 Task: Find connections with filter location Villa Bisonó with filter topic #Indiawith filter profile language French with filter current company Upload Your Resume with filter school Kongu Engineering College  with filter industry Oil, Gas, and Mining with filter service category Real Estate with filter keywords title Marketing Research Analyst
Action: Mouse moved to (684, 94)
Screenshot: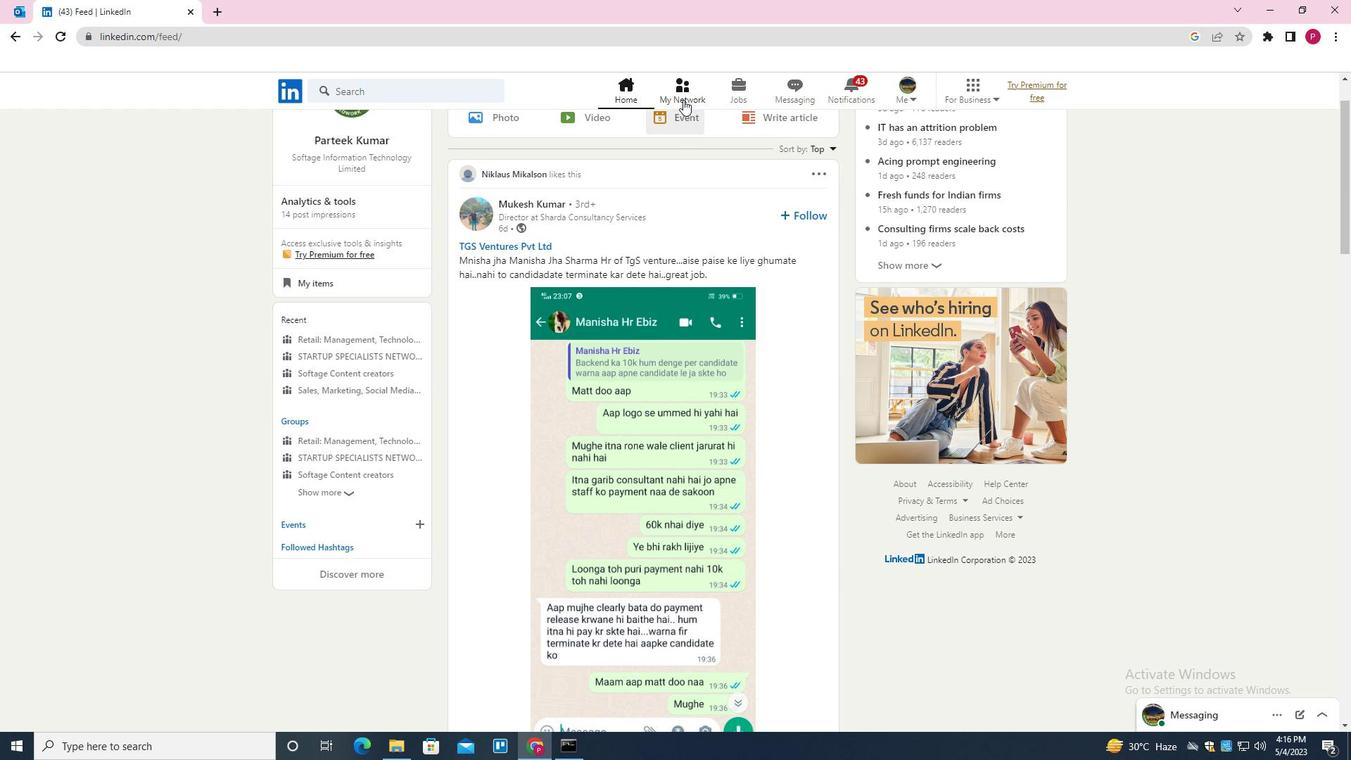 
Action: Mouse pressed left at (684, 94)
Screenshot: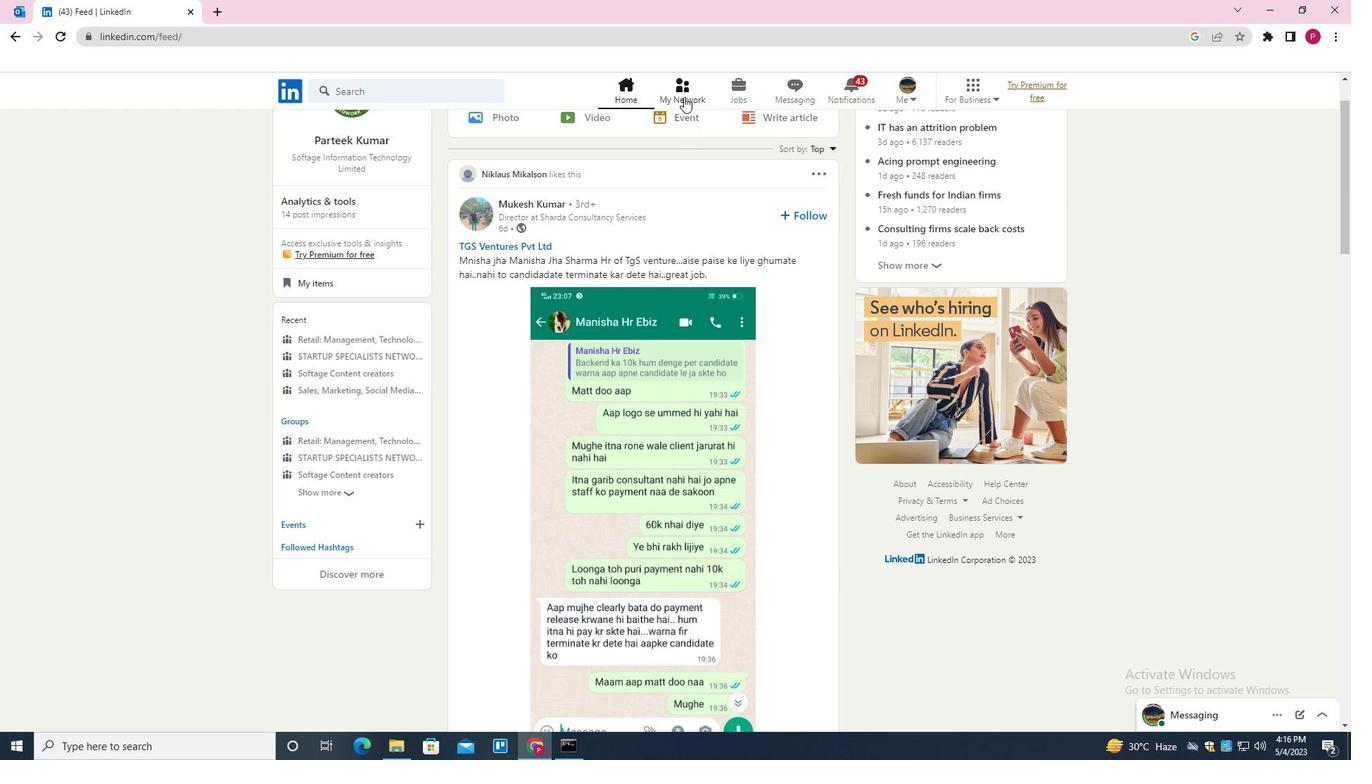 
Action: Mouse moved to (418, 168)
Screenshot: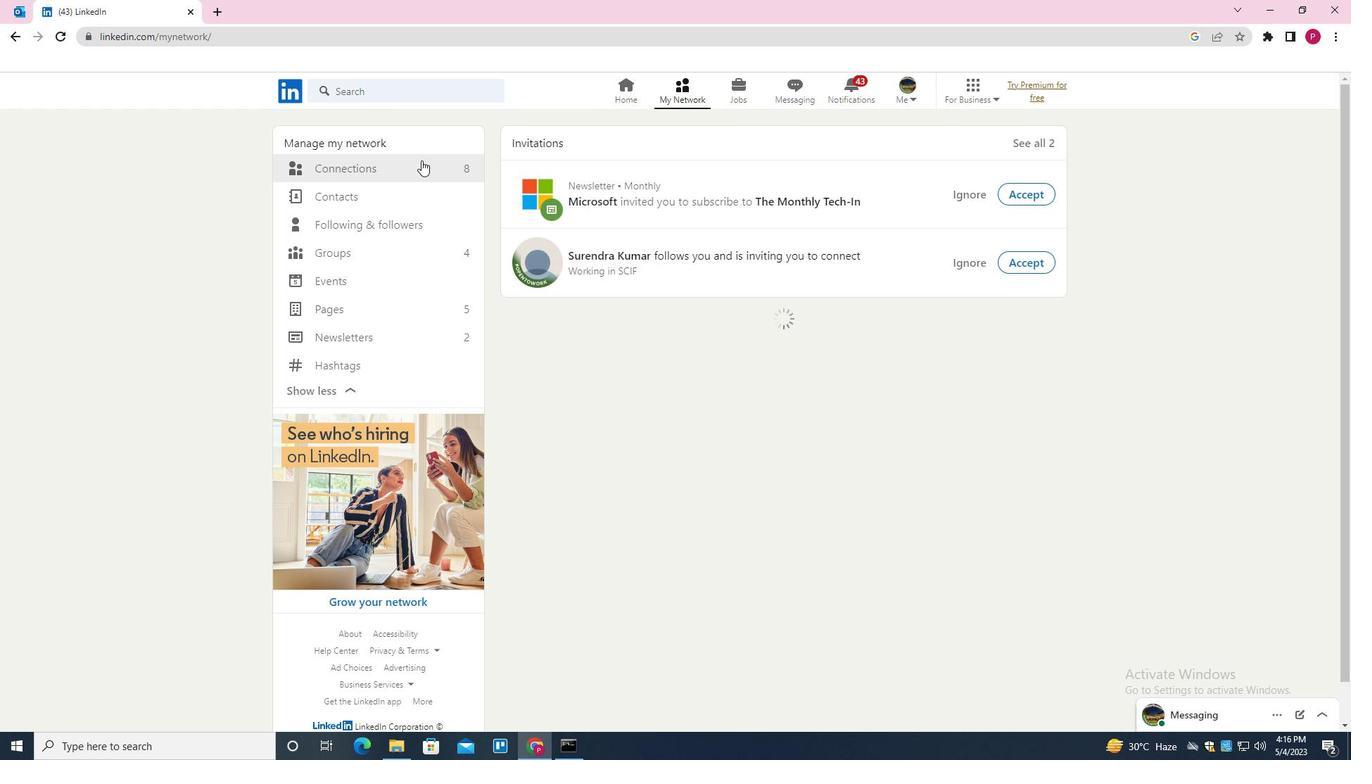 
Action: Mouse pressed left at (418, 168)
Screenshot: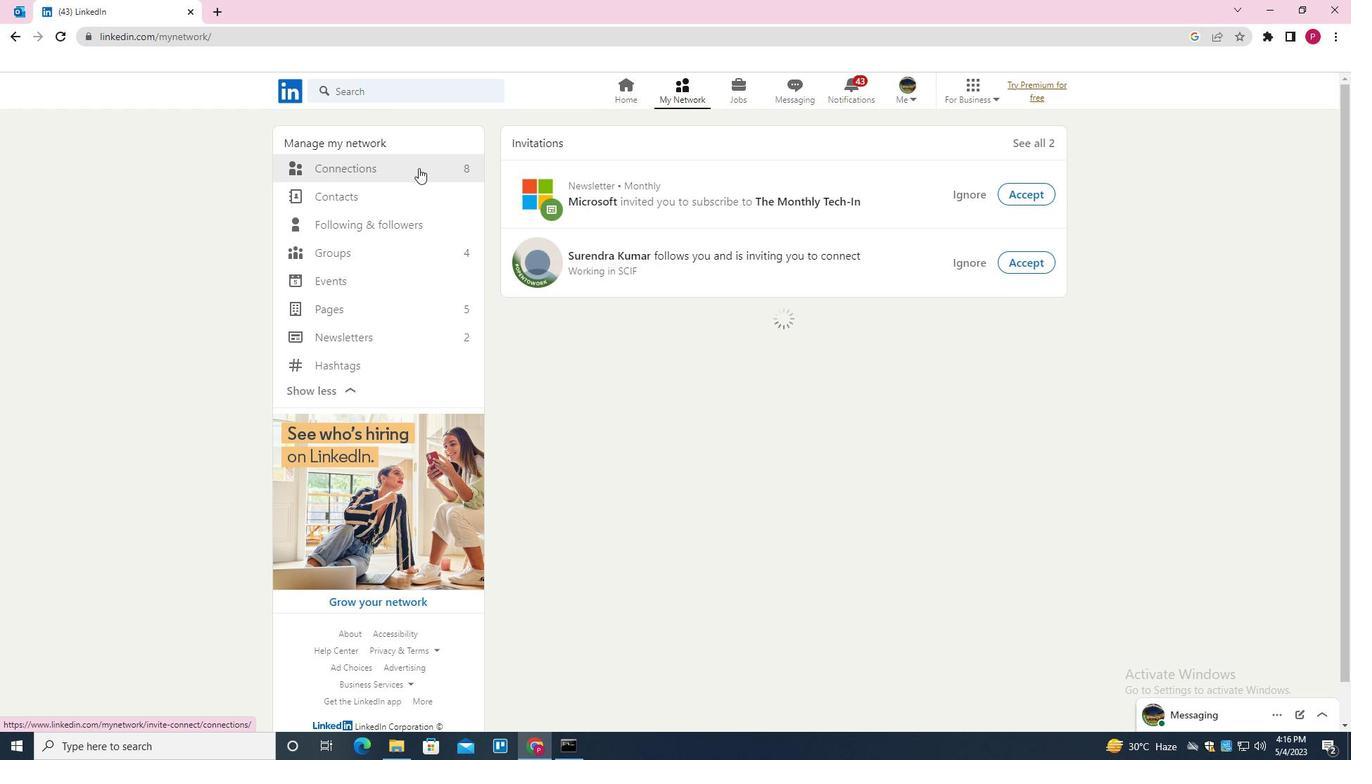 
Action: Mouse moved to (775, 173)
Screenshot: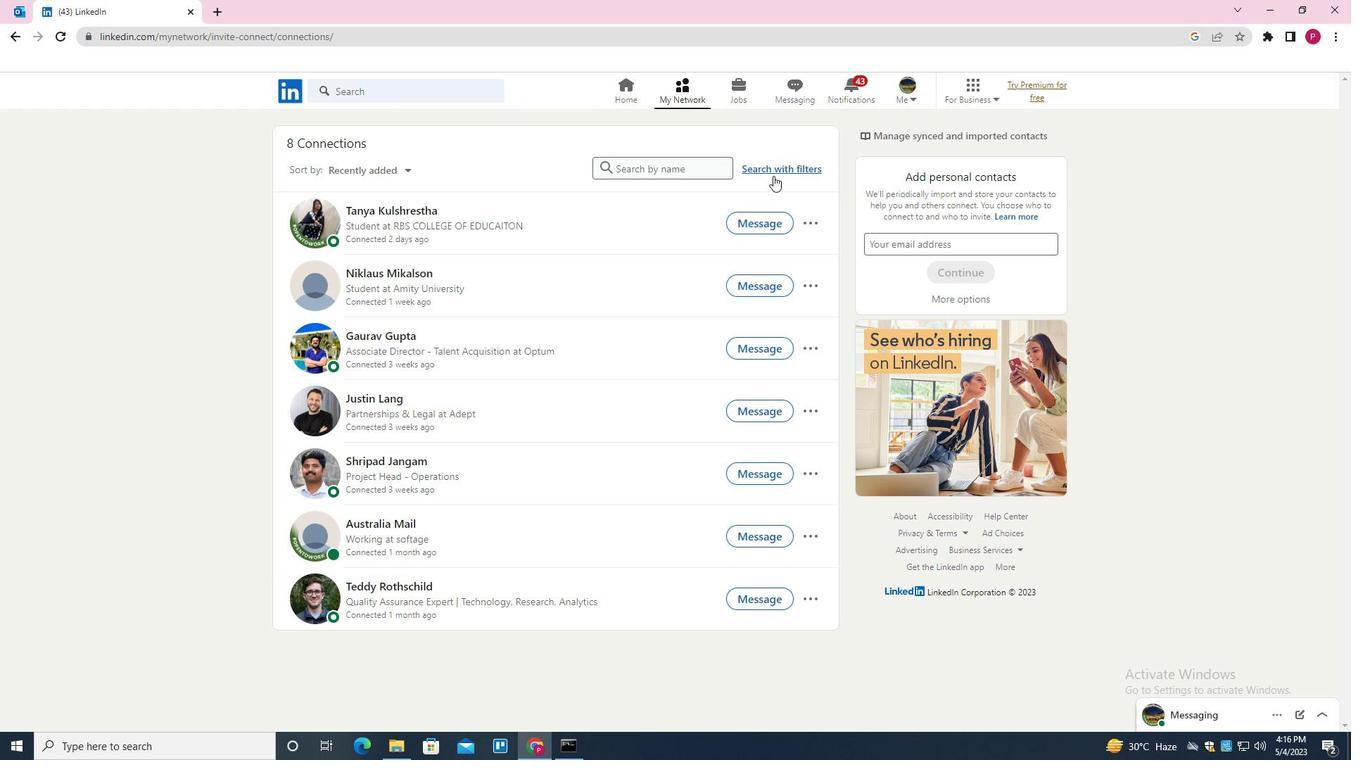 
Action: Mouse pressed left at (775, 173)
Screenshot: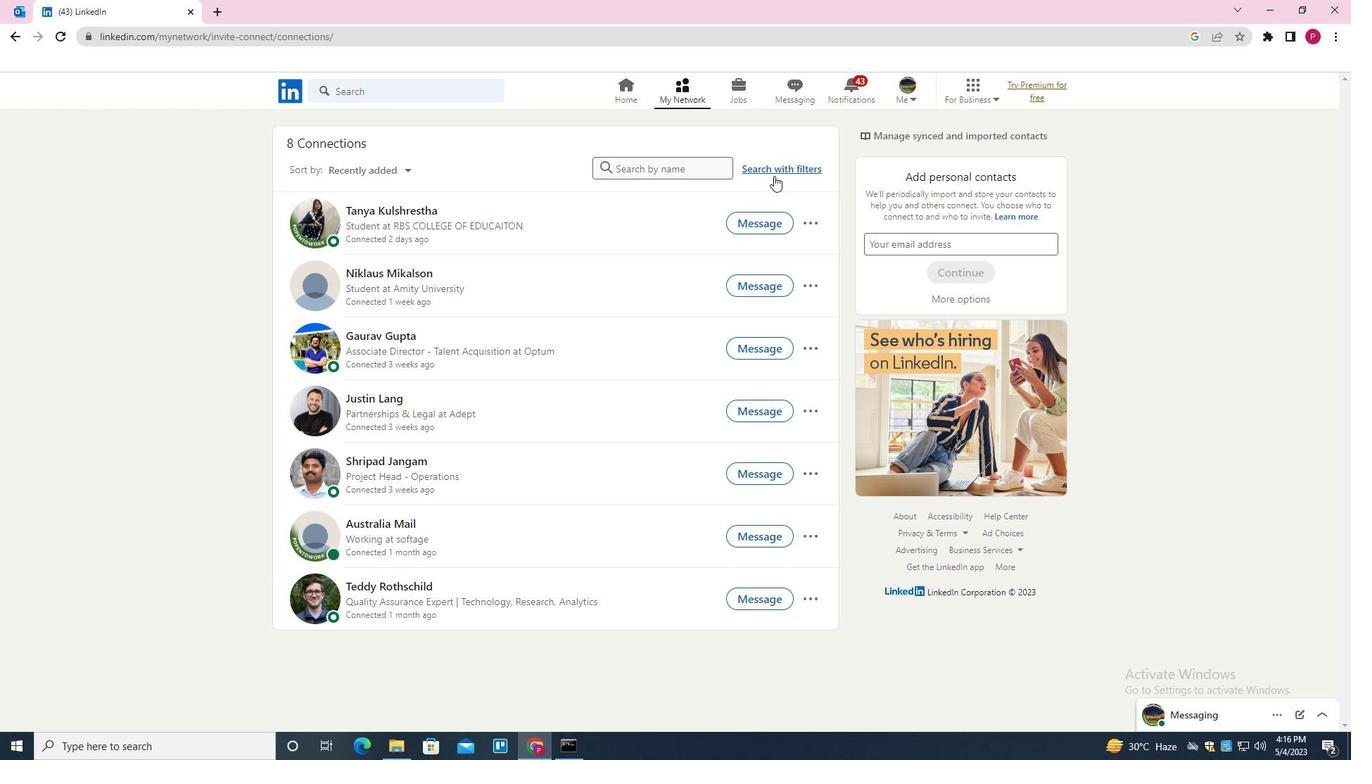 
Action: Mouse moved to (724, 134)
Screenshot: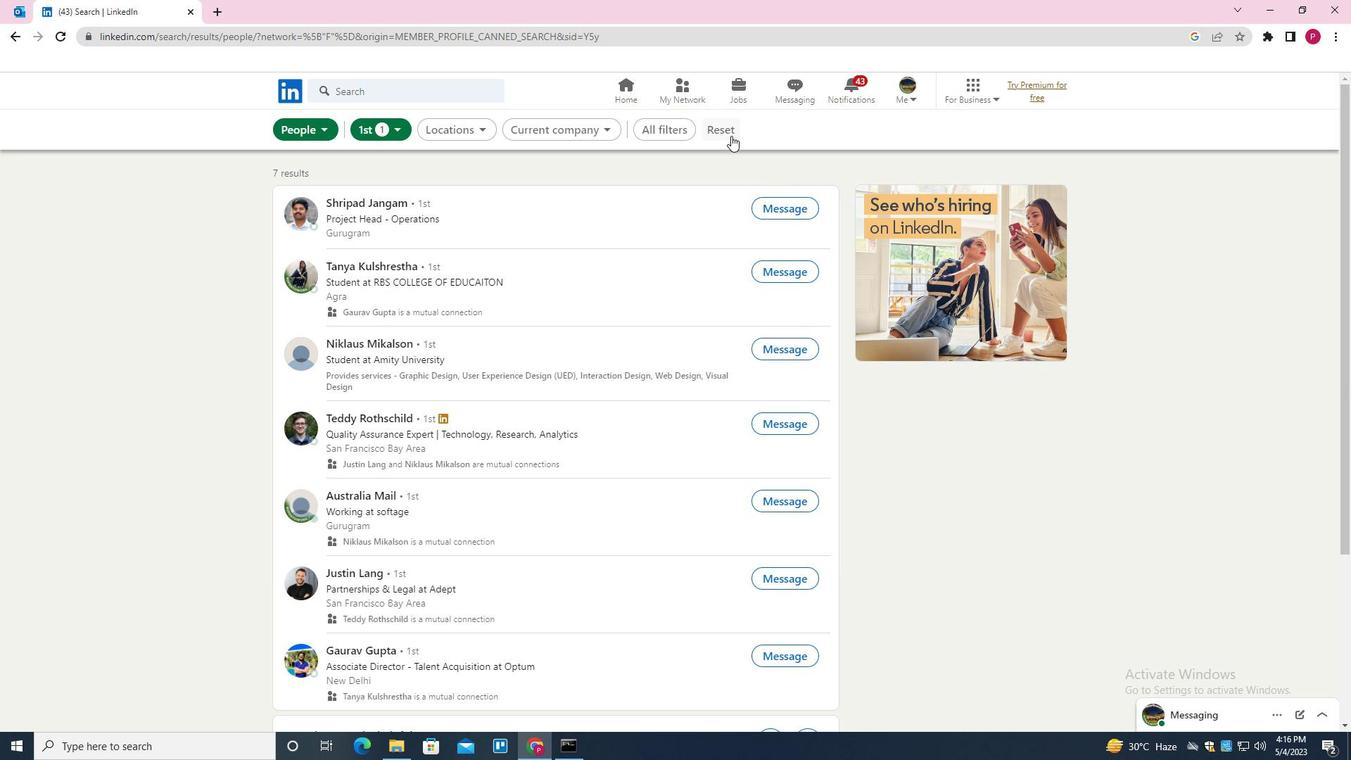 
Action: Mouse pressed left at (724, 134)
Screenshot: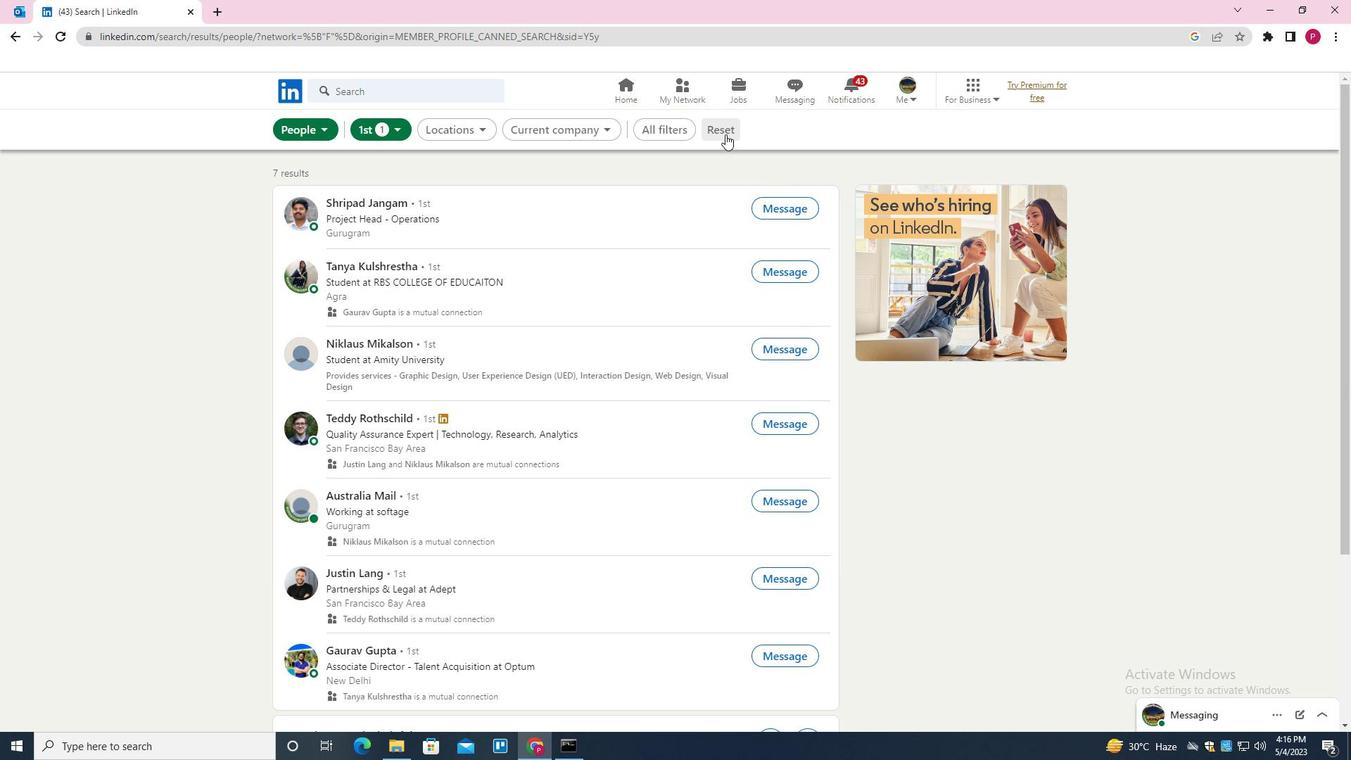 
Action: Mouse moved to (717, 131)
Screenshot: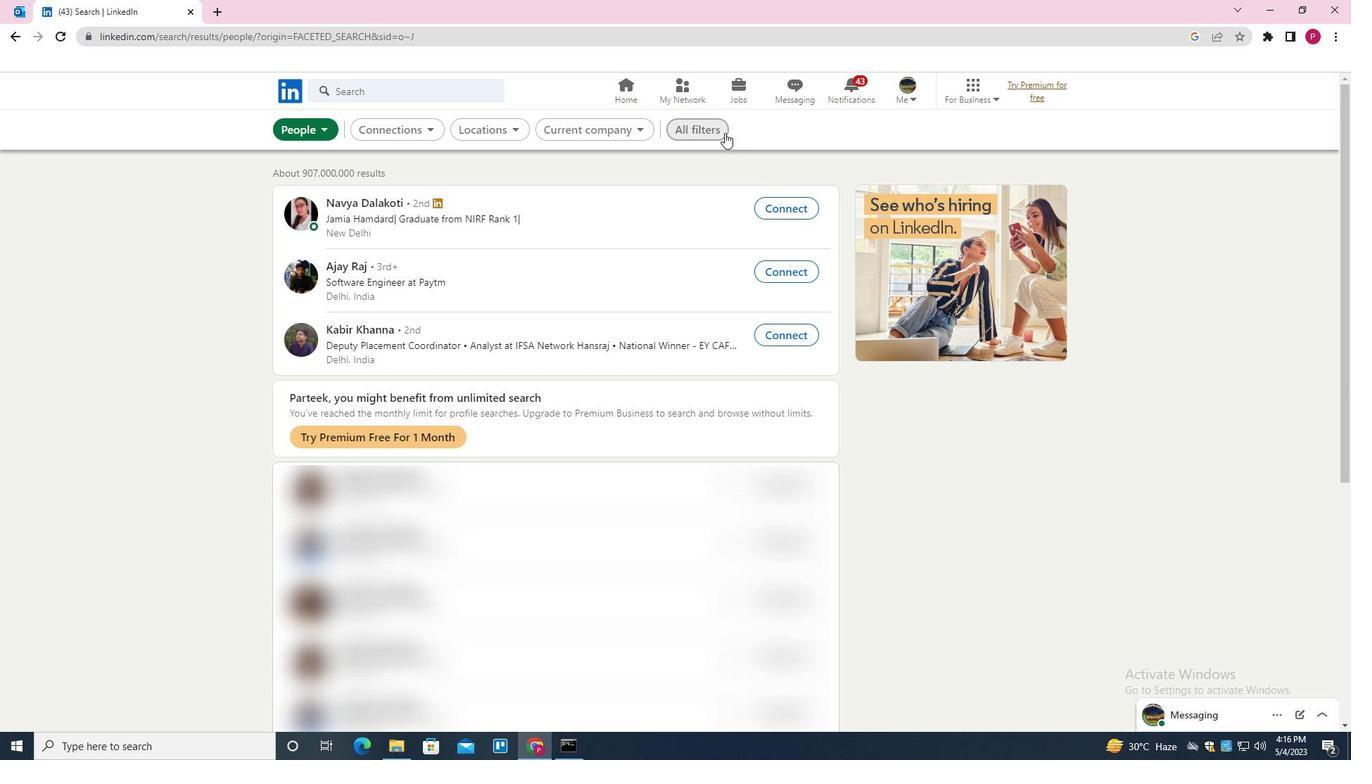 
Action: Mouse pressed left at (717, 131)
Screenshot: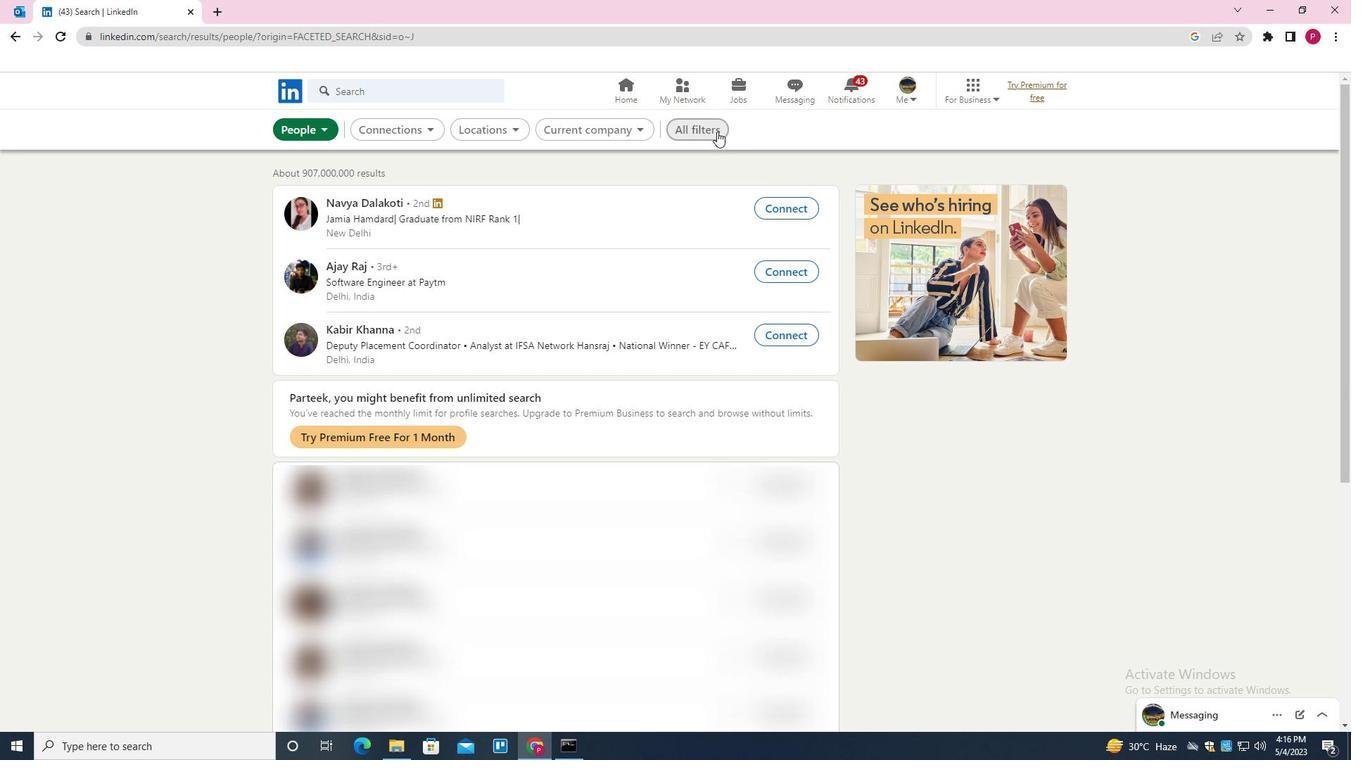 
Action: Mouse moved to (1130, 345)
Screenshot: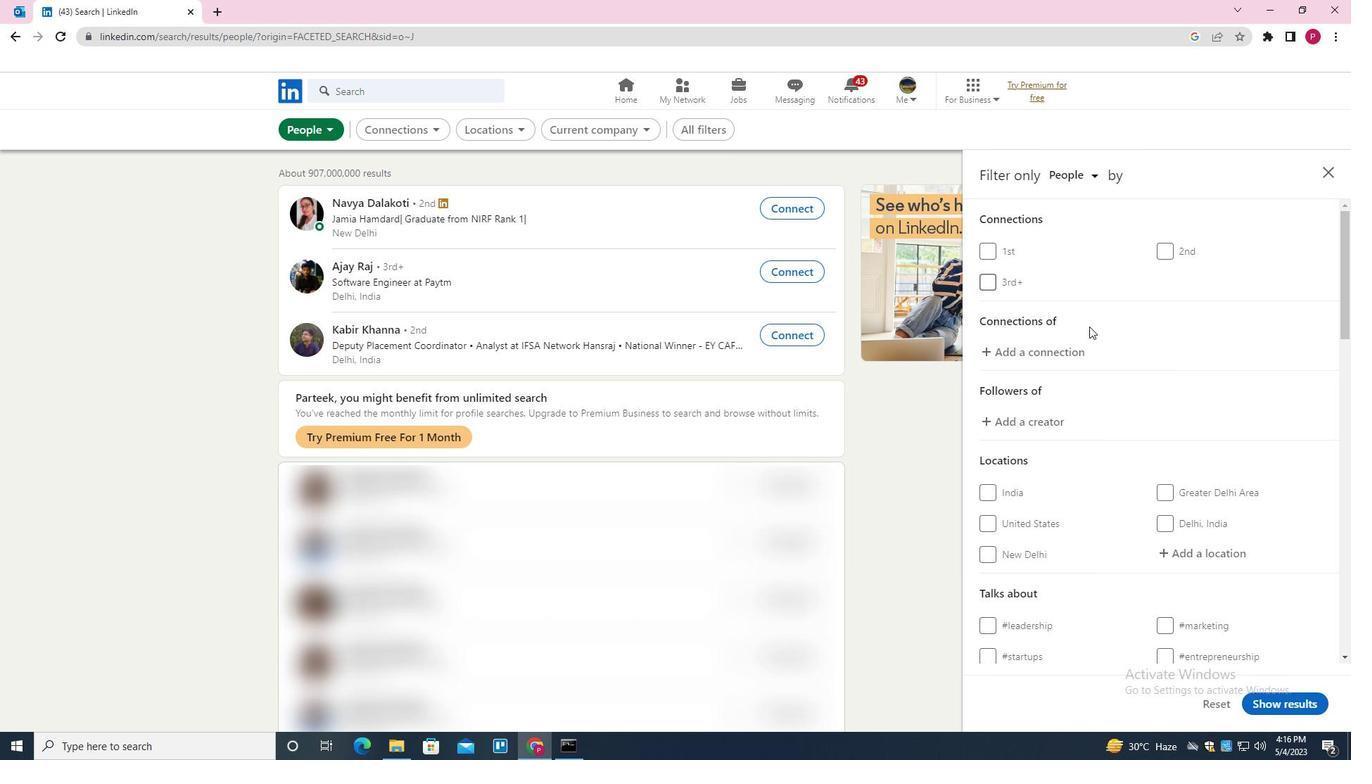 
Action: Mouse scrolled (1130, 344) with delta (0, 0)
Screenshot: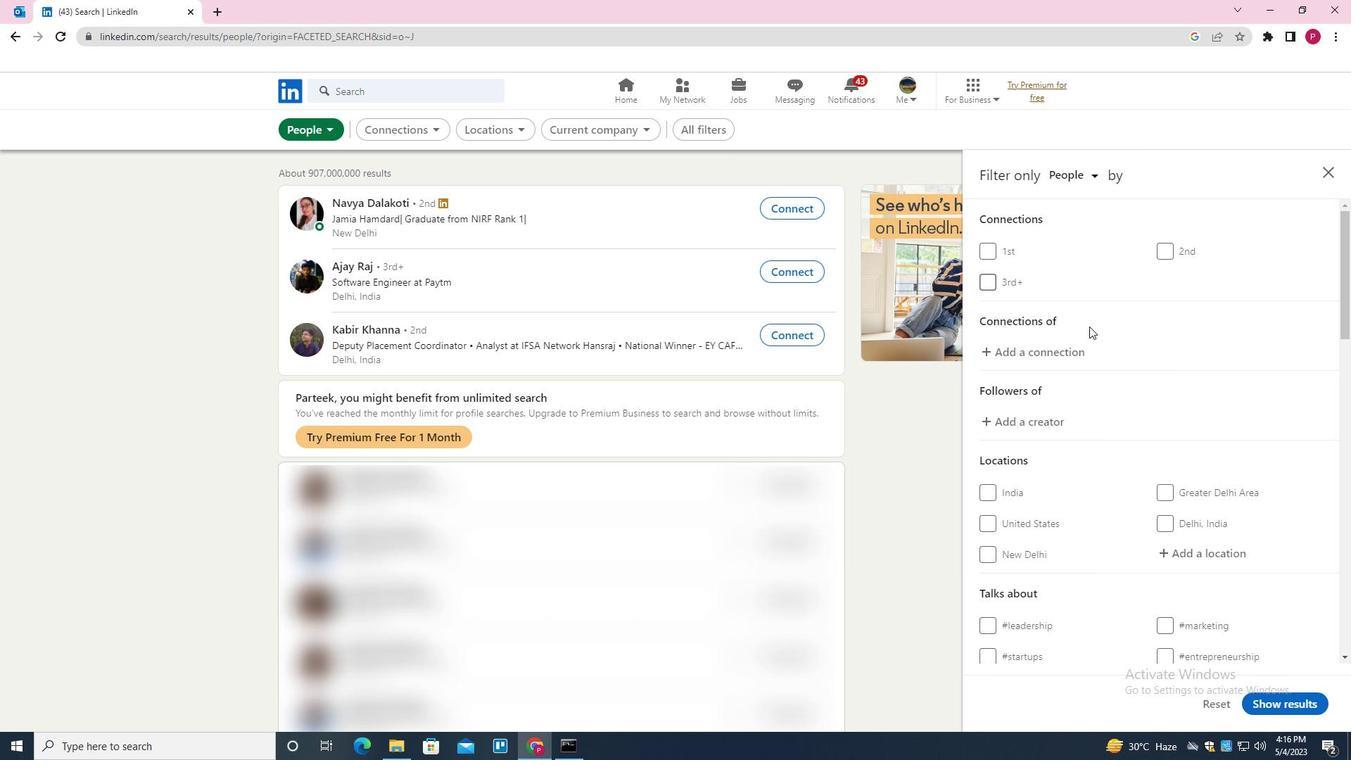 
Action: Mouse moved to (1138, 349)
Screenshot: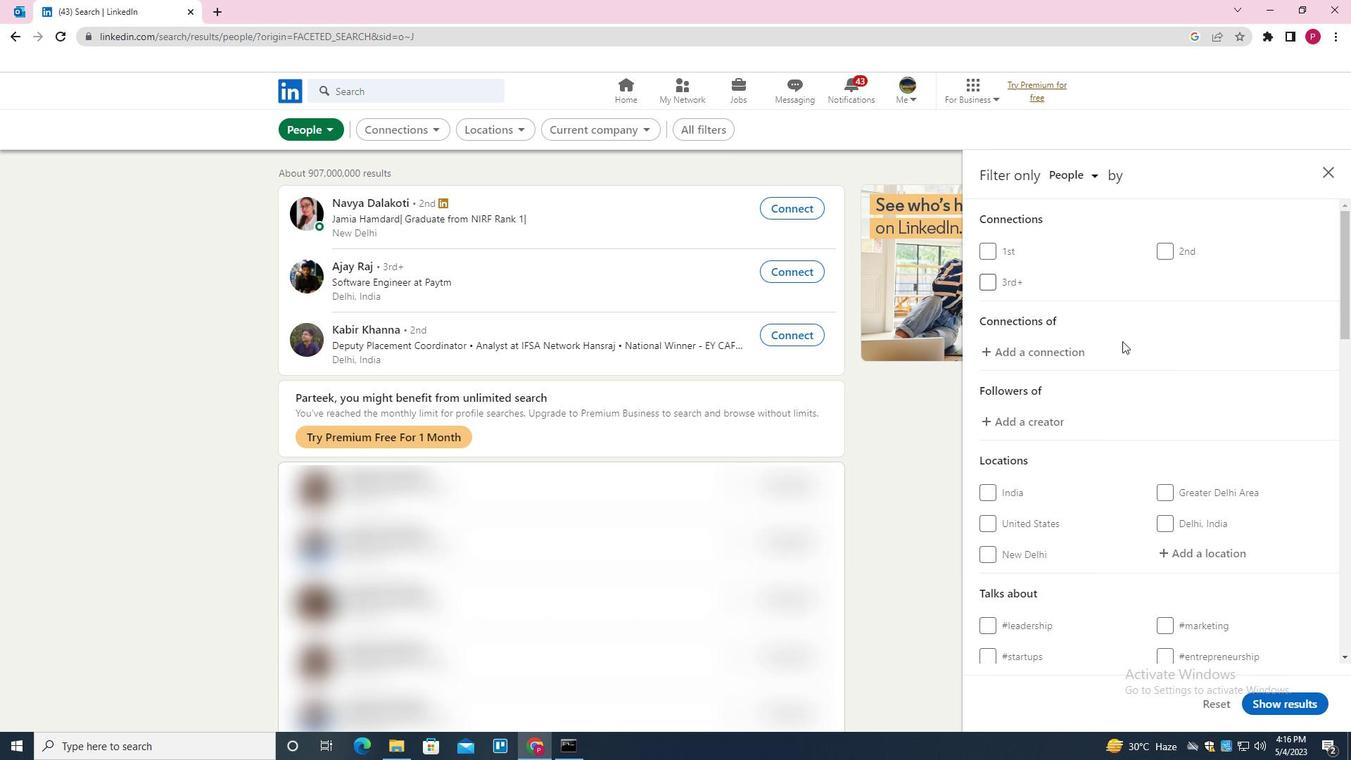 
Action: Mouse scrolled (1138, 348) with delta (0, 0)
Screenshot: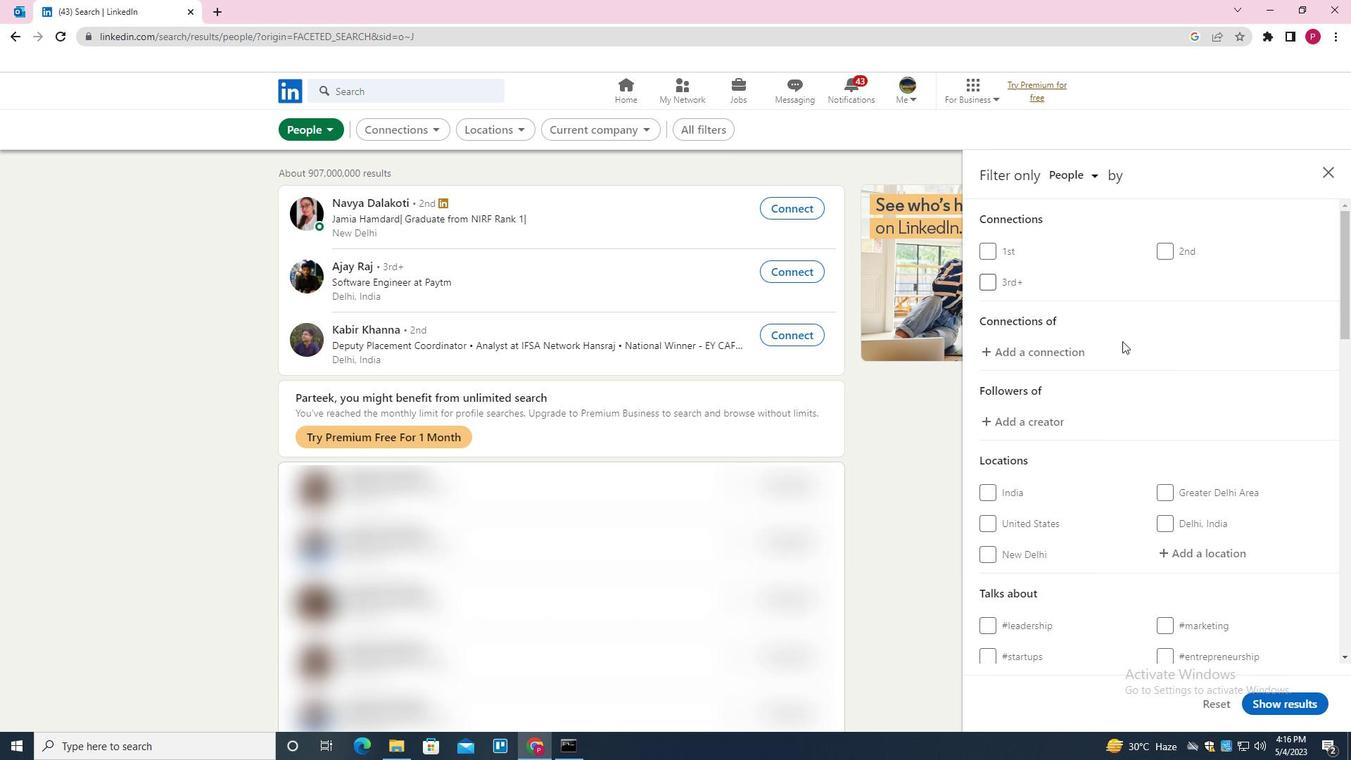 
Action: Mouse moved to (1143, 350)
Screenshot: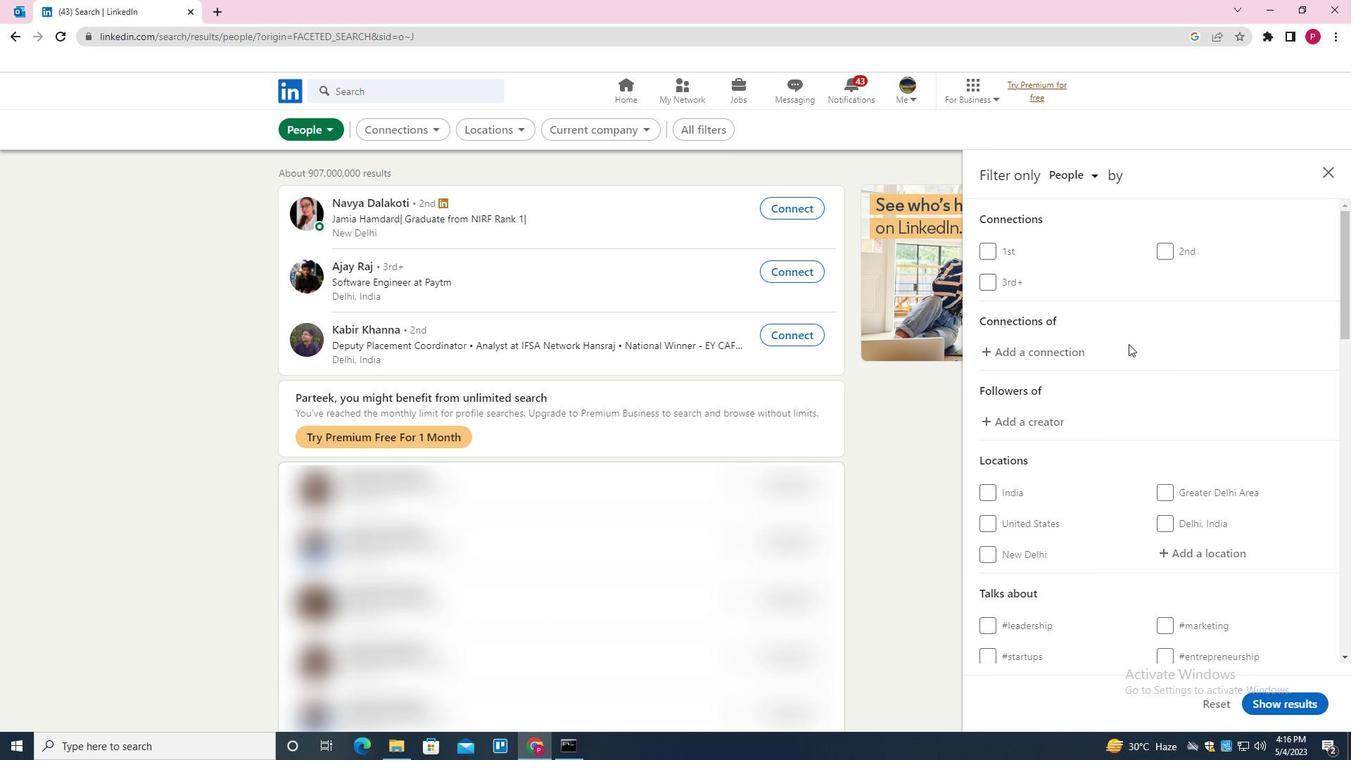 
Action: Mouse scrolled (1143, 349) with delta (0, 0)
Screenshot: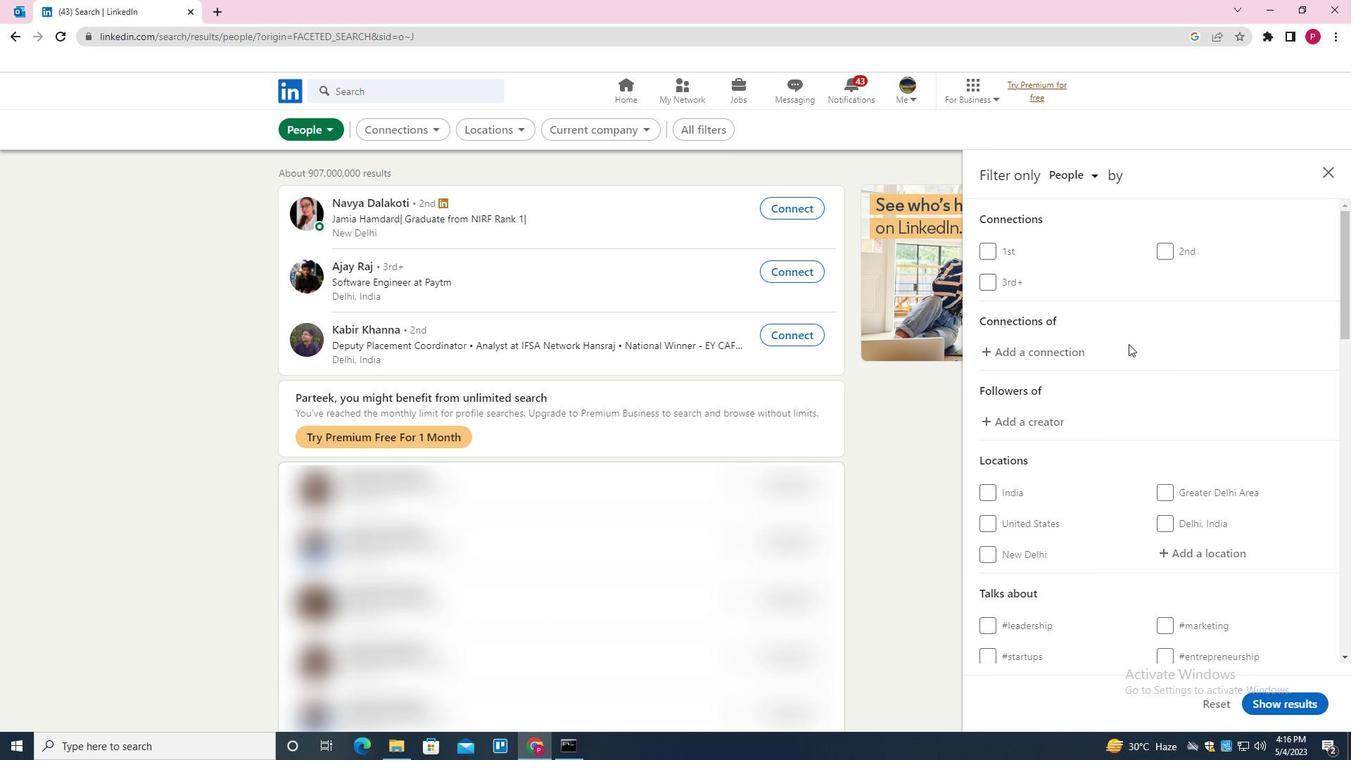 
Action: Mouse moved to (1209, 335)
Screenshot: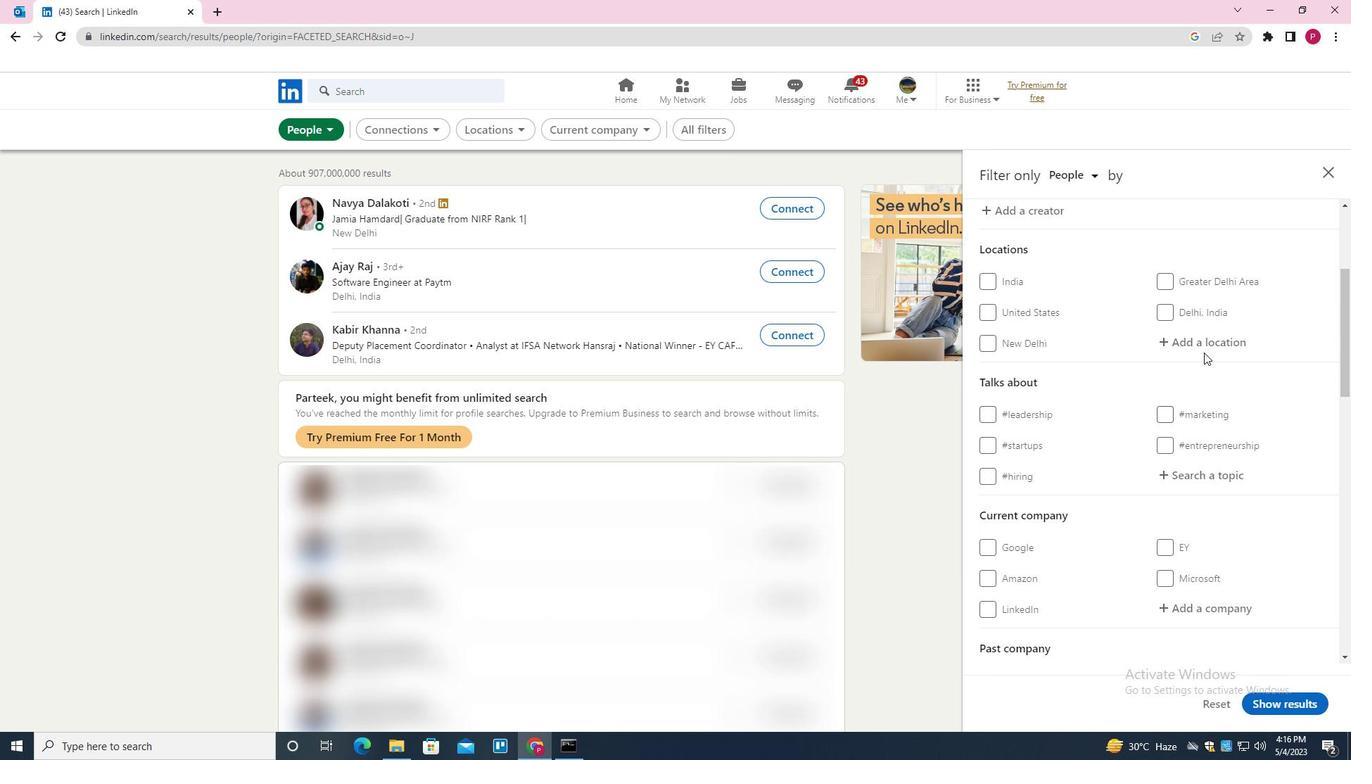 
Action: Mouse pressed left at (1209, 335)
Screenshot: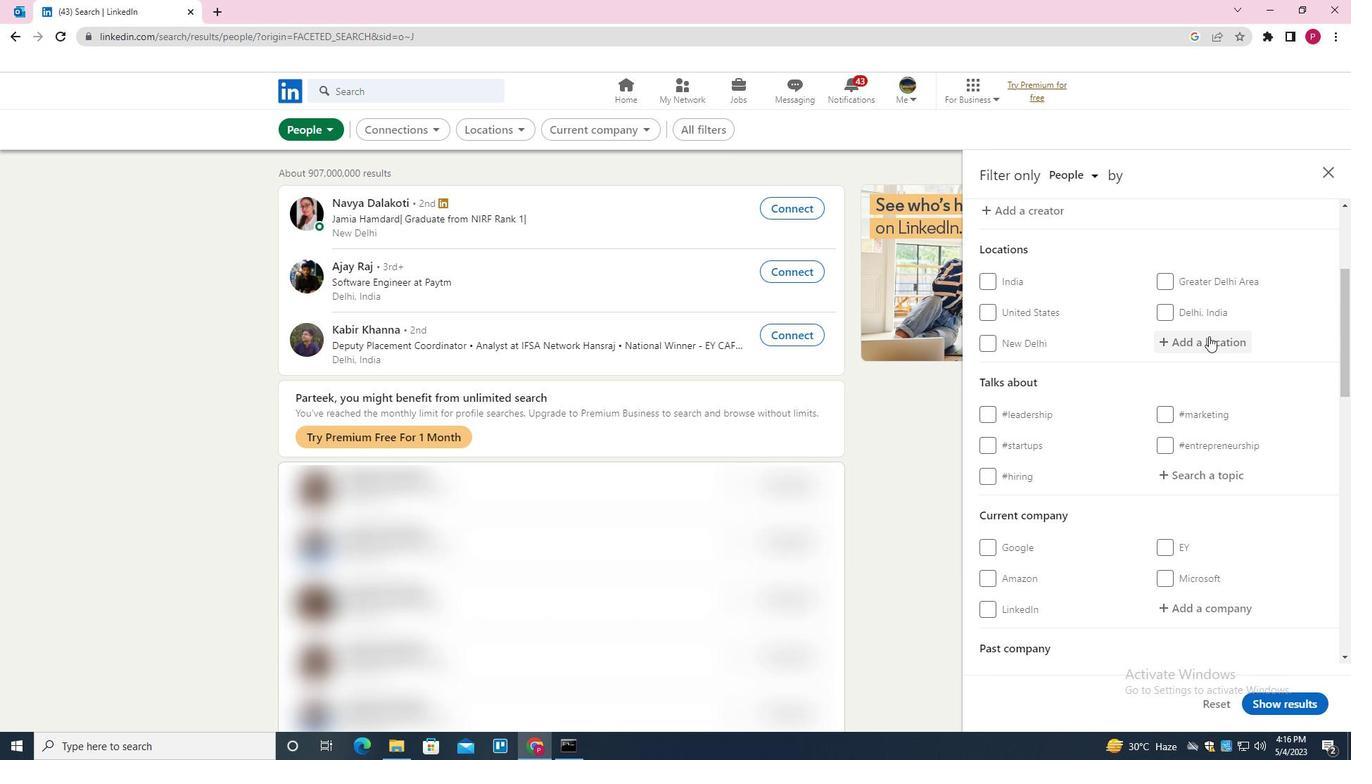 
Action: Mouse moved to (1128, 387)
Screenshot: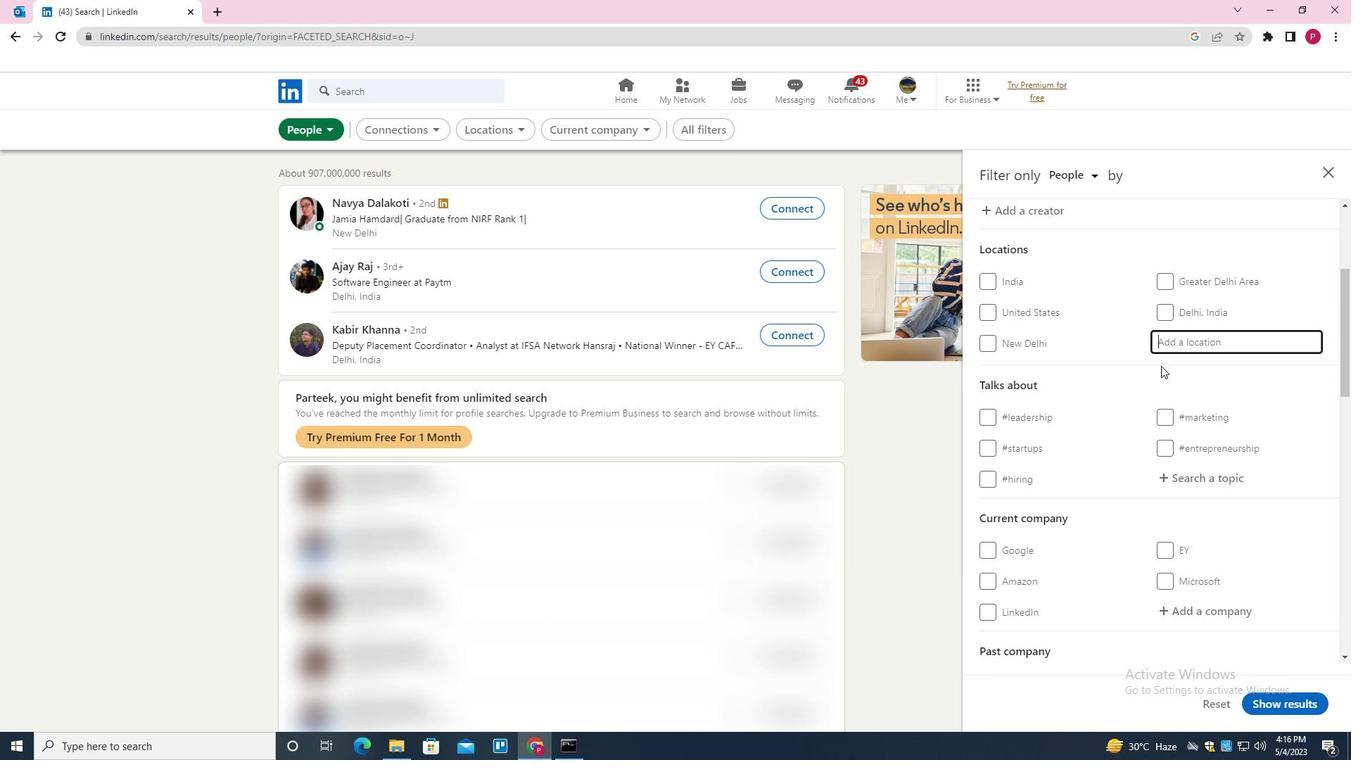 
Action: Key pressed <Key.shift><Key.shift><Key.shift><Key.shift><Key.shift><Key.shift><Key.shift><Key.shift><Key.shift><Key.shift><Key.shift><Key.shift><Key.shift><Key.shift><Key.shift><Key.shift><Key.shift><Key.shift><Key.shift>VILLA<Key.space><Key.shift>BISONO
Screenshot: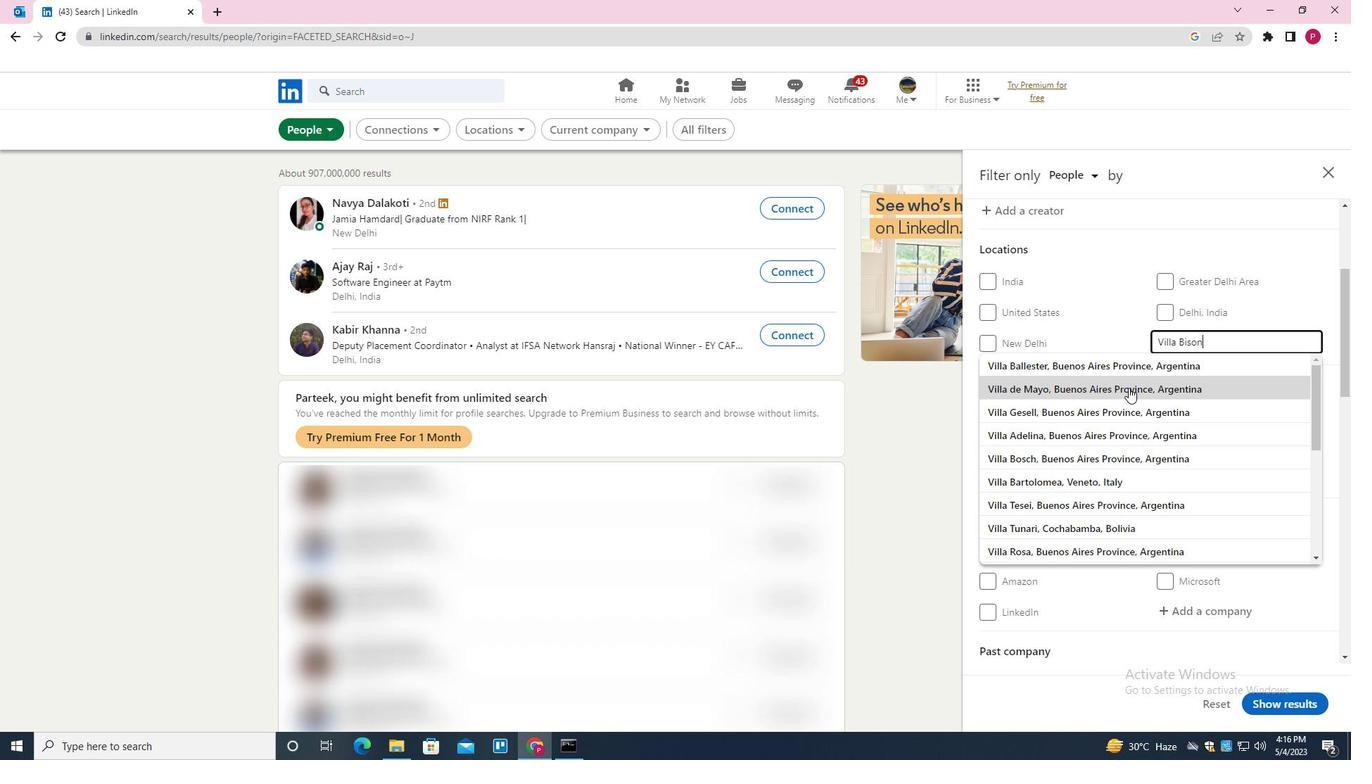 
Action: Mouse moved to (1109, 402)
Screenshot: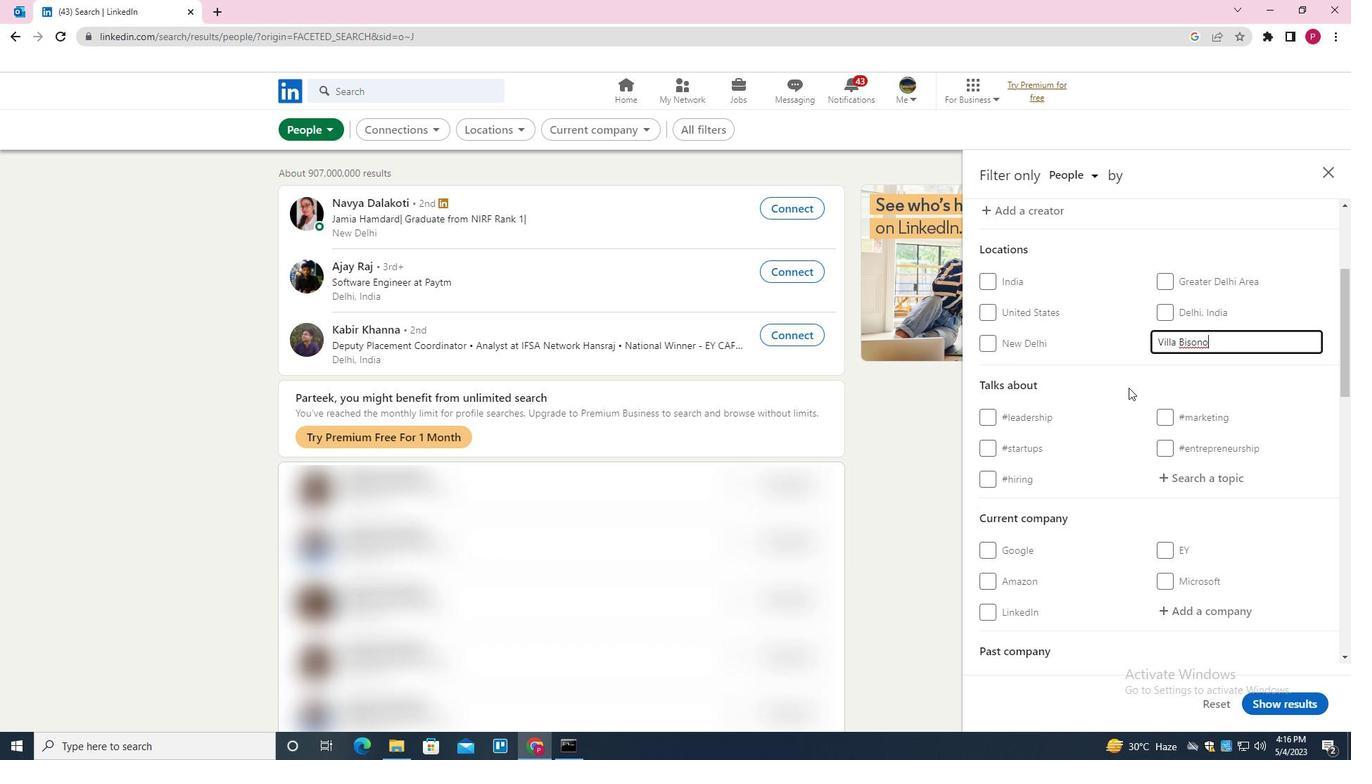 
Action: Mouse scrolled (1109, 401) with delta (0, 0)
Screenshot: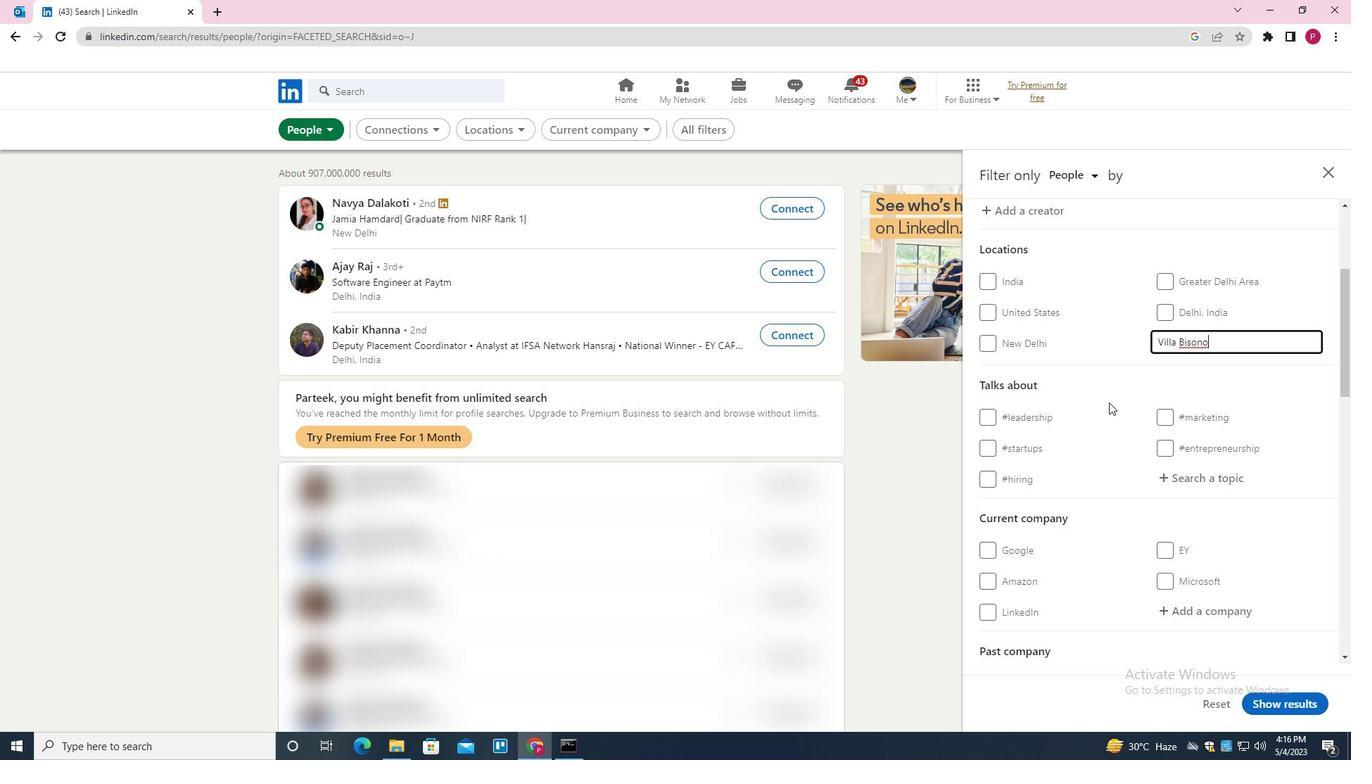 
Action: Mouse scrolled (1109, 401) with delta (0, 0)
Screenshot: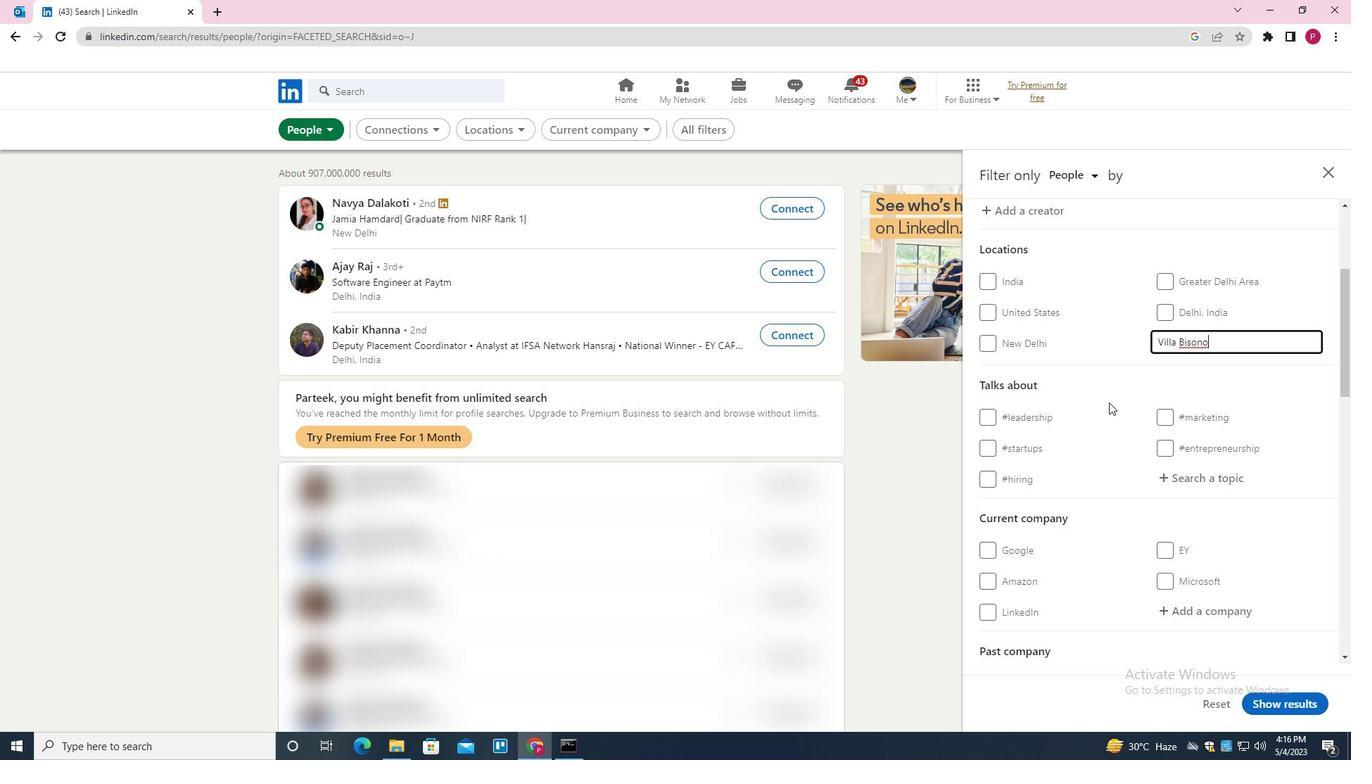 
Action: Mouse moved to (1109, 401)
Screenshot: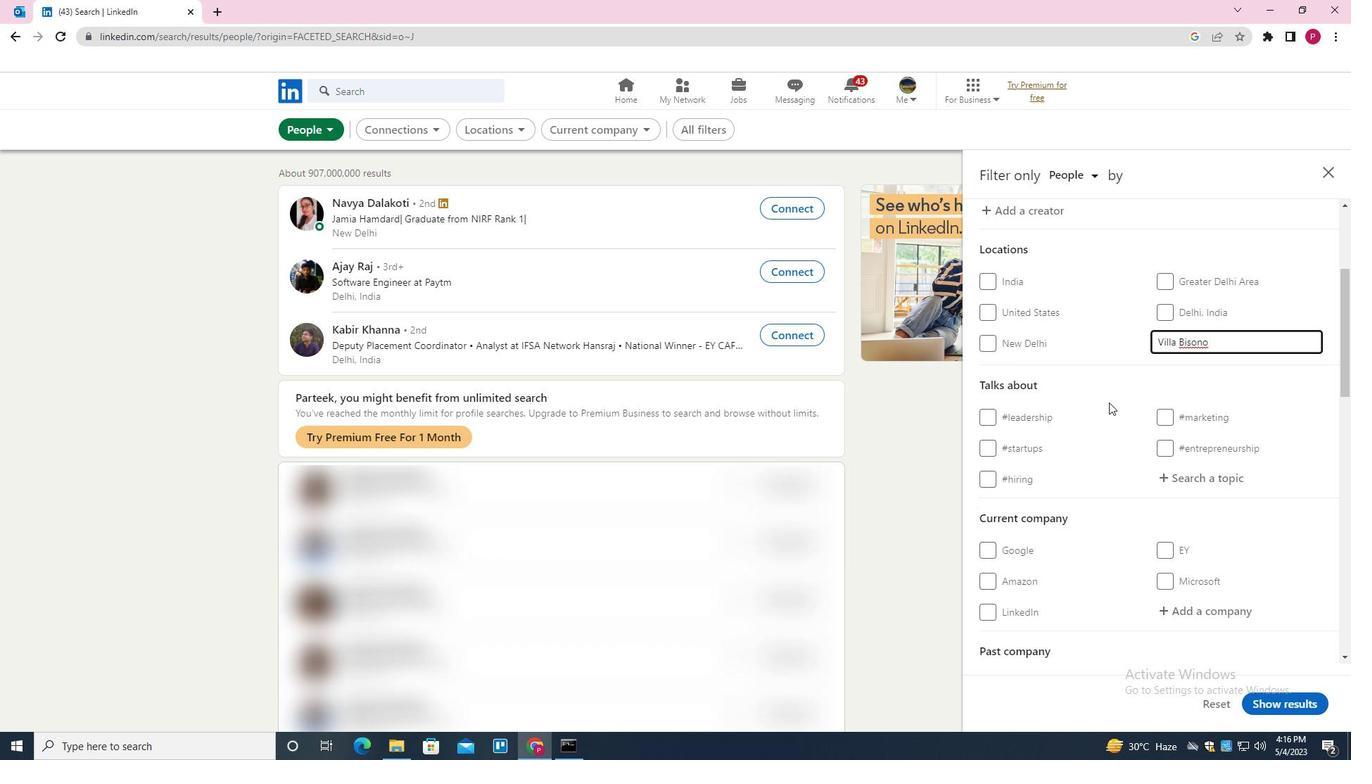 
Action: Mouse scrolled (1109, 401) with delta (0, 0)
Screenshot: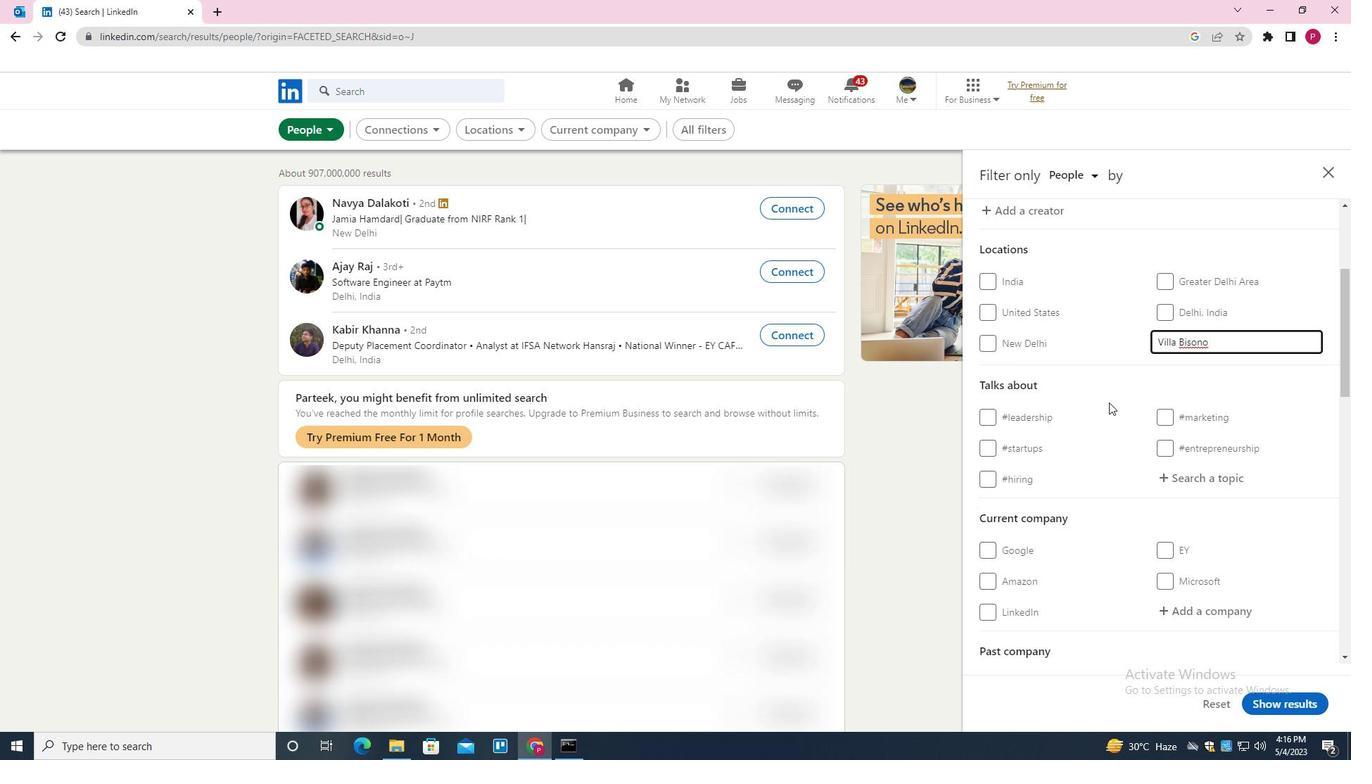 
Action: Mouse moved to (1213, 276)
Screenshot: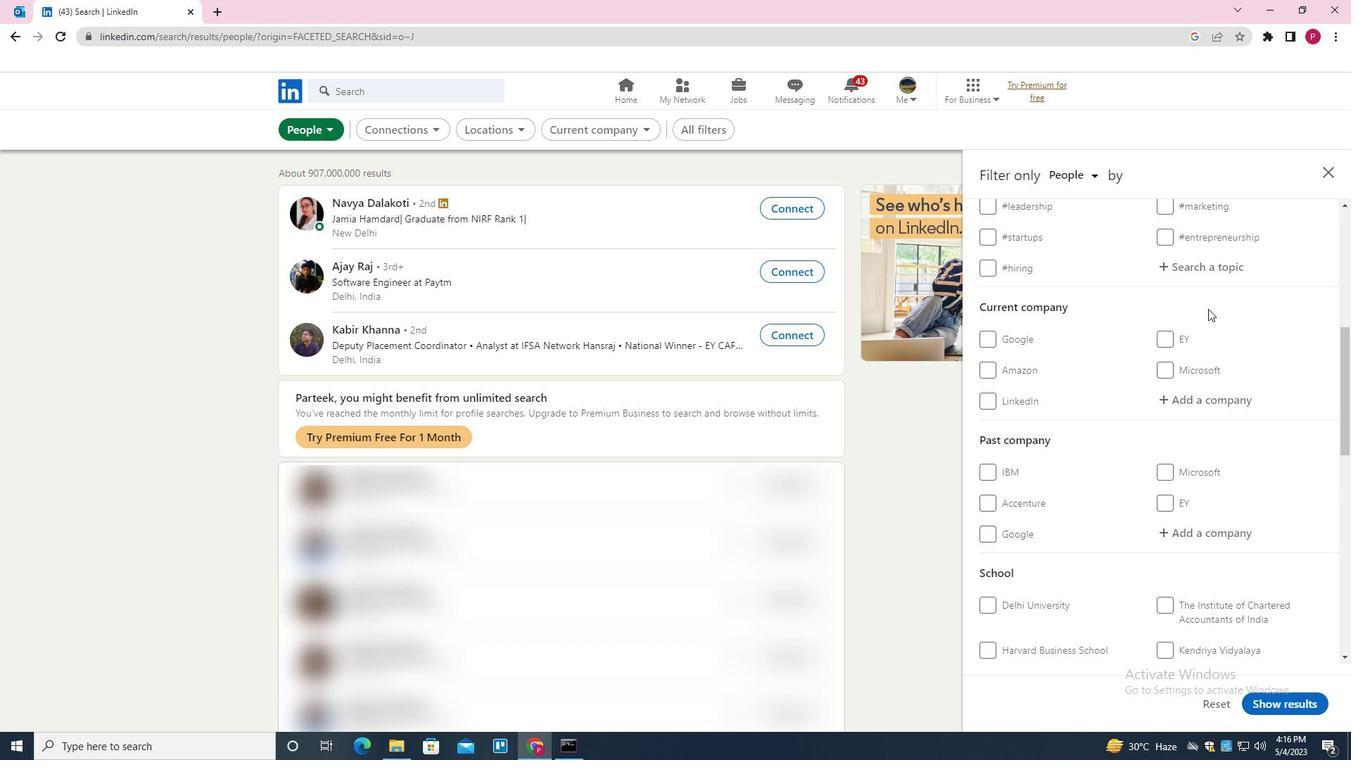 
Action: Mouse pressed left at (1213, 276)
Screenshot: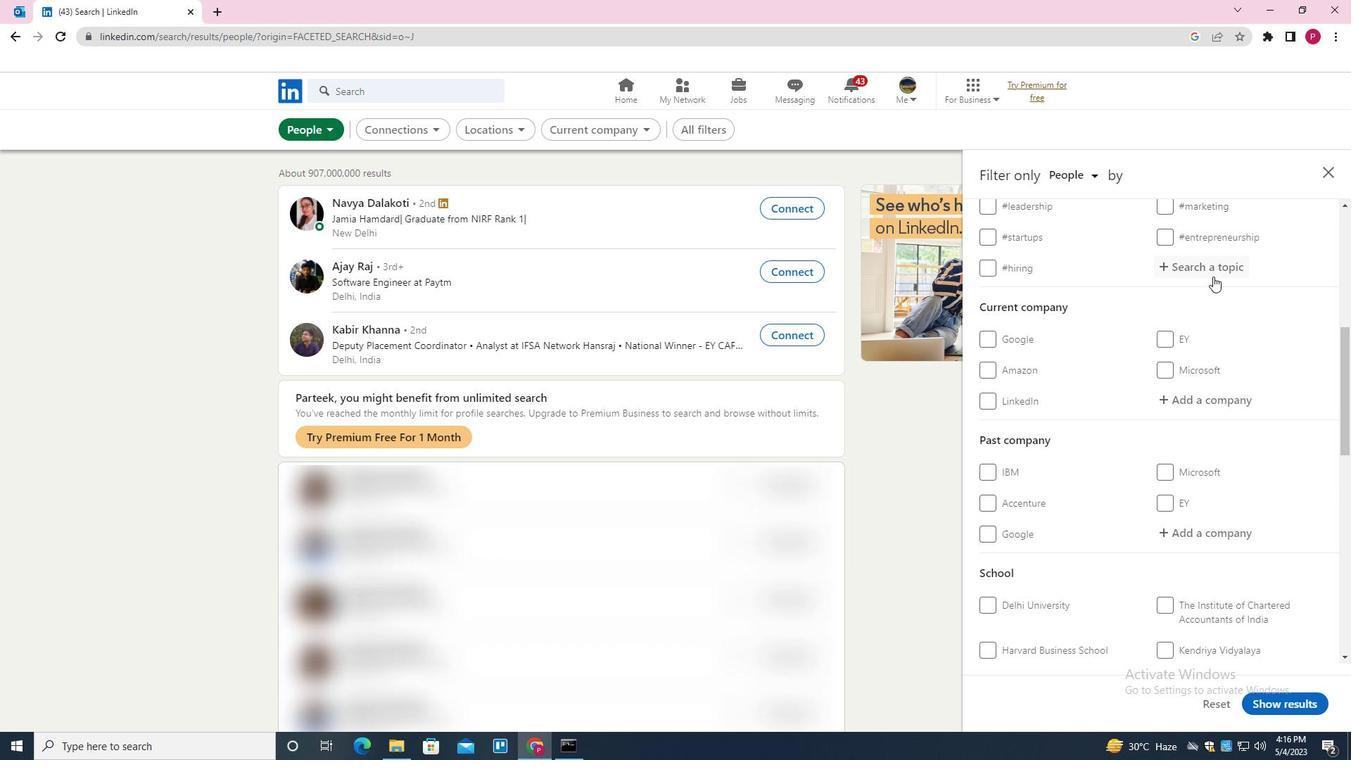 
Action: Mouse moved to (1129, 332)
Screenshot: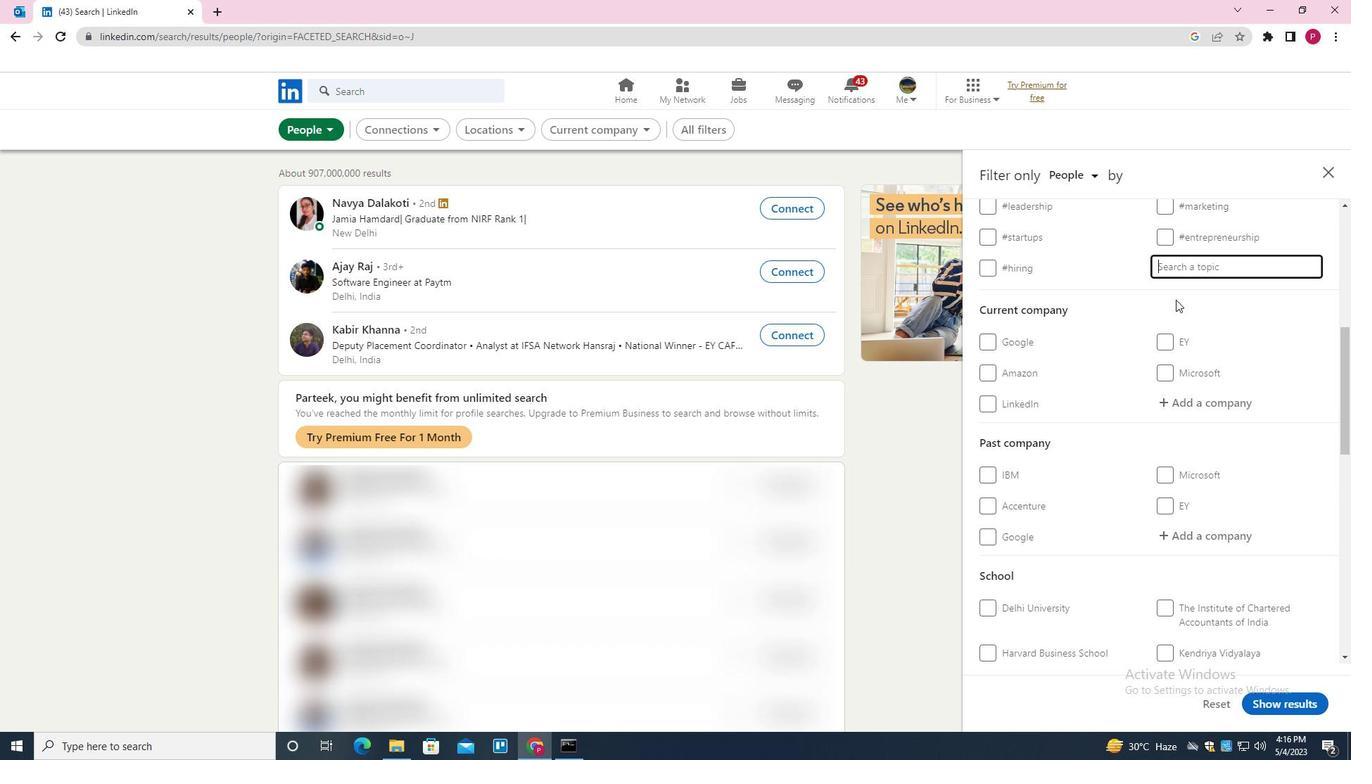 
Action: Key pressed INDIA<Key.down><Key.enter>
Screenshot: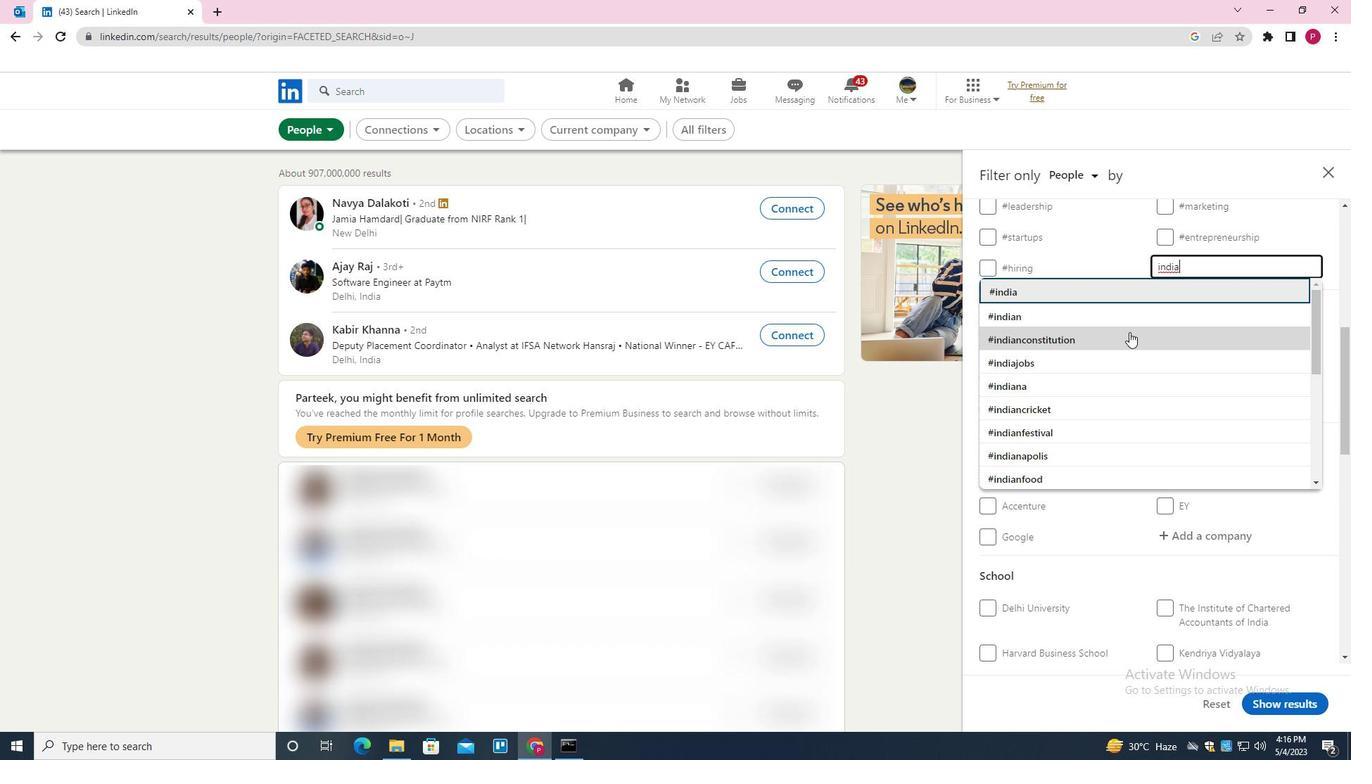 
Action: Mouse moved to (1115, 384)
Screenshot: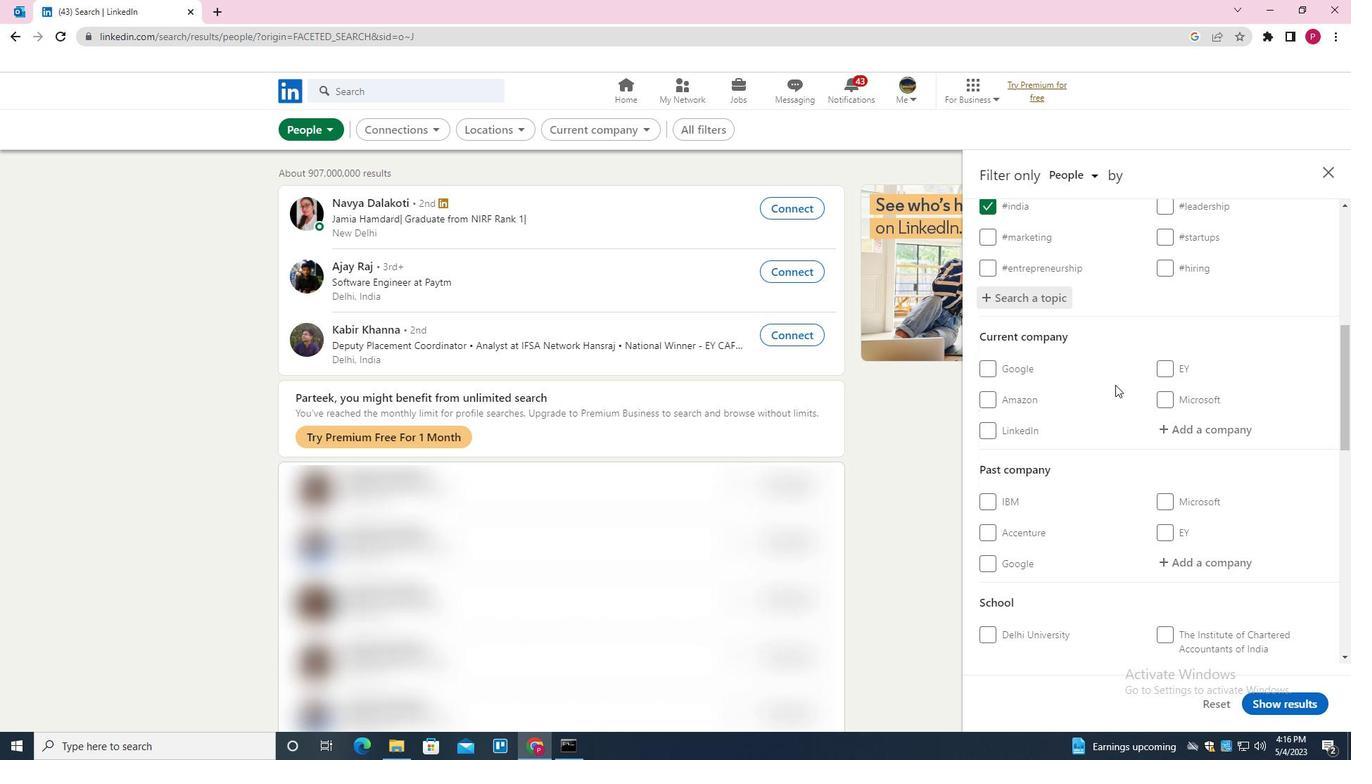 
Action: Mouse scrolled (1115, 384) with delta (0, 0)
Screenshot: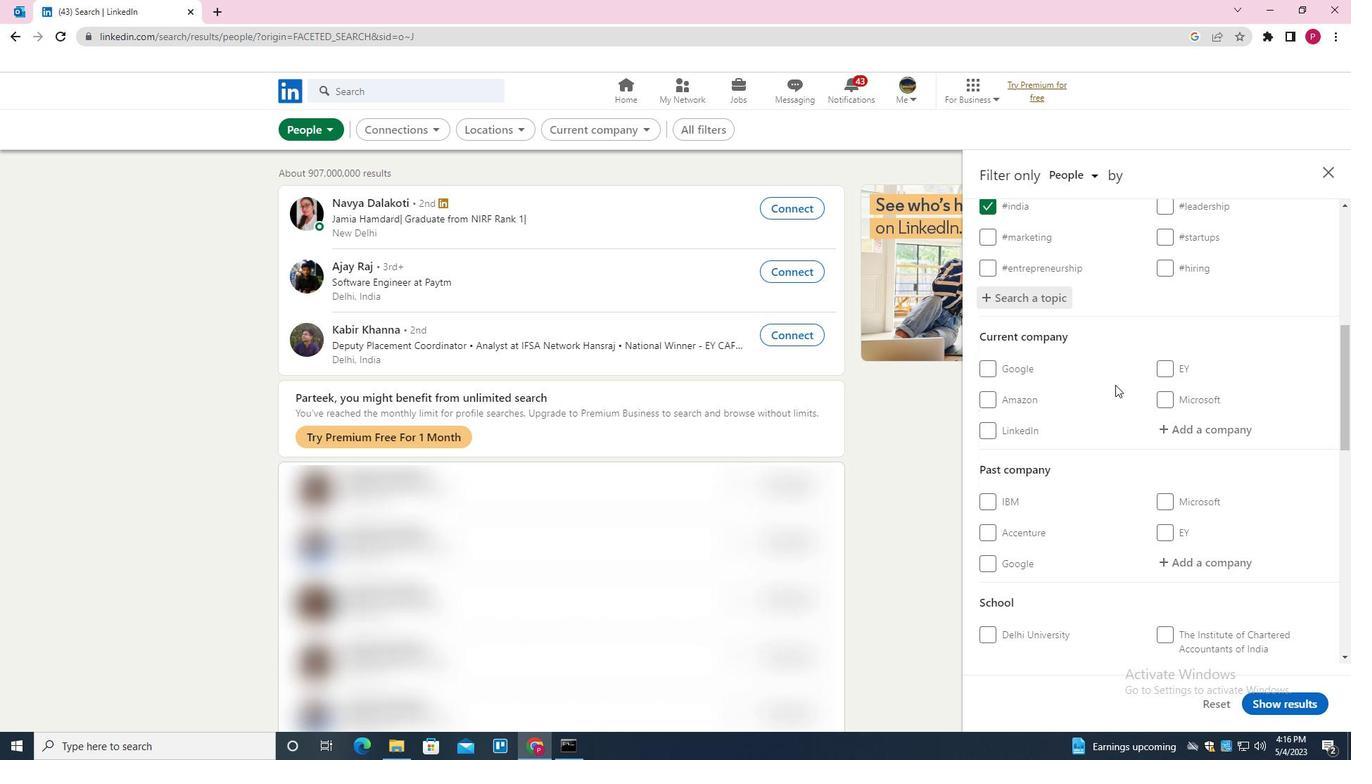 
Action: Mouse scrolled (1115, 384) with delta (0, 0)
Screenshot: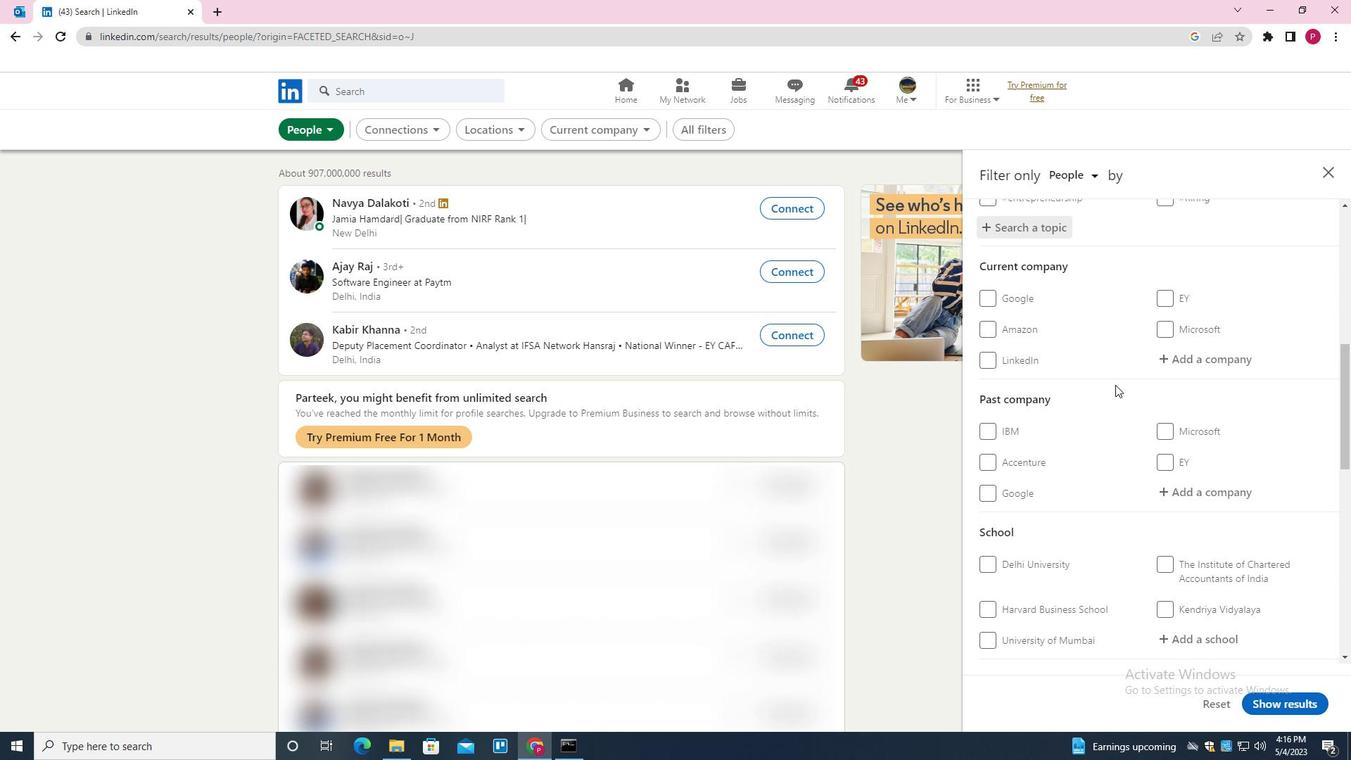 
Action: Mouse scrolled (1115, 385) with delta (0, 0)
Screenshot: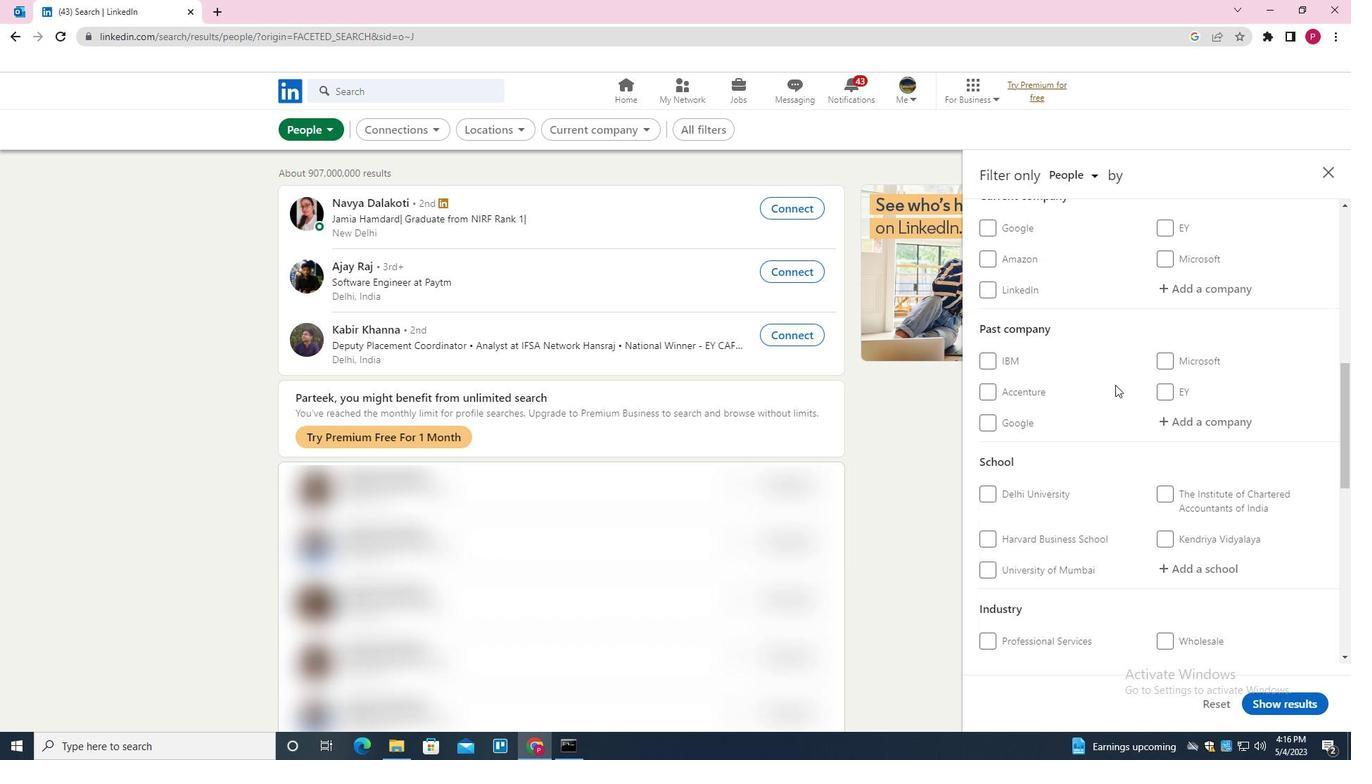 
Action: Mouse moved to (1128, 410)
Screenshot: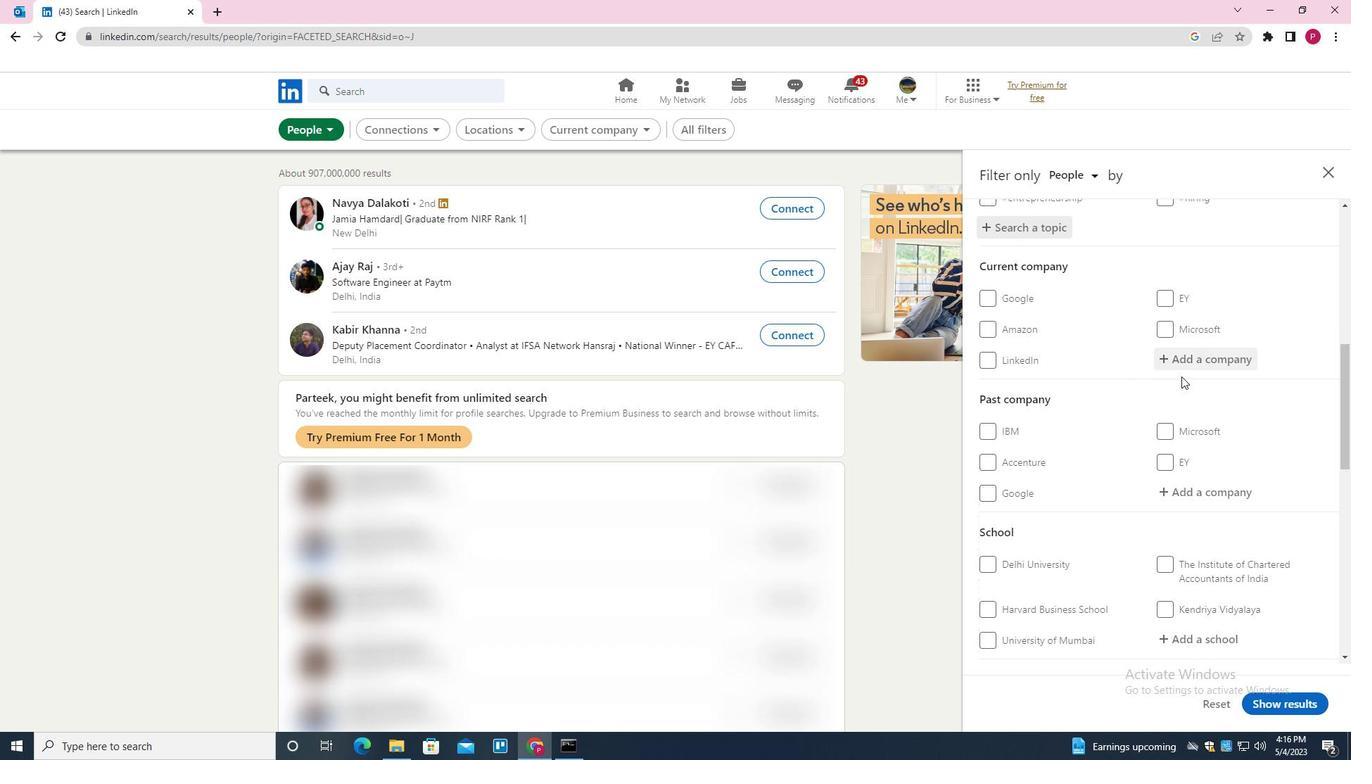 
Action: Mouse scrolled (1128, 409) with delta (0, 0)
Screenshot: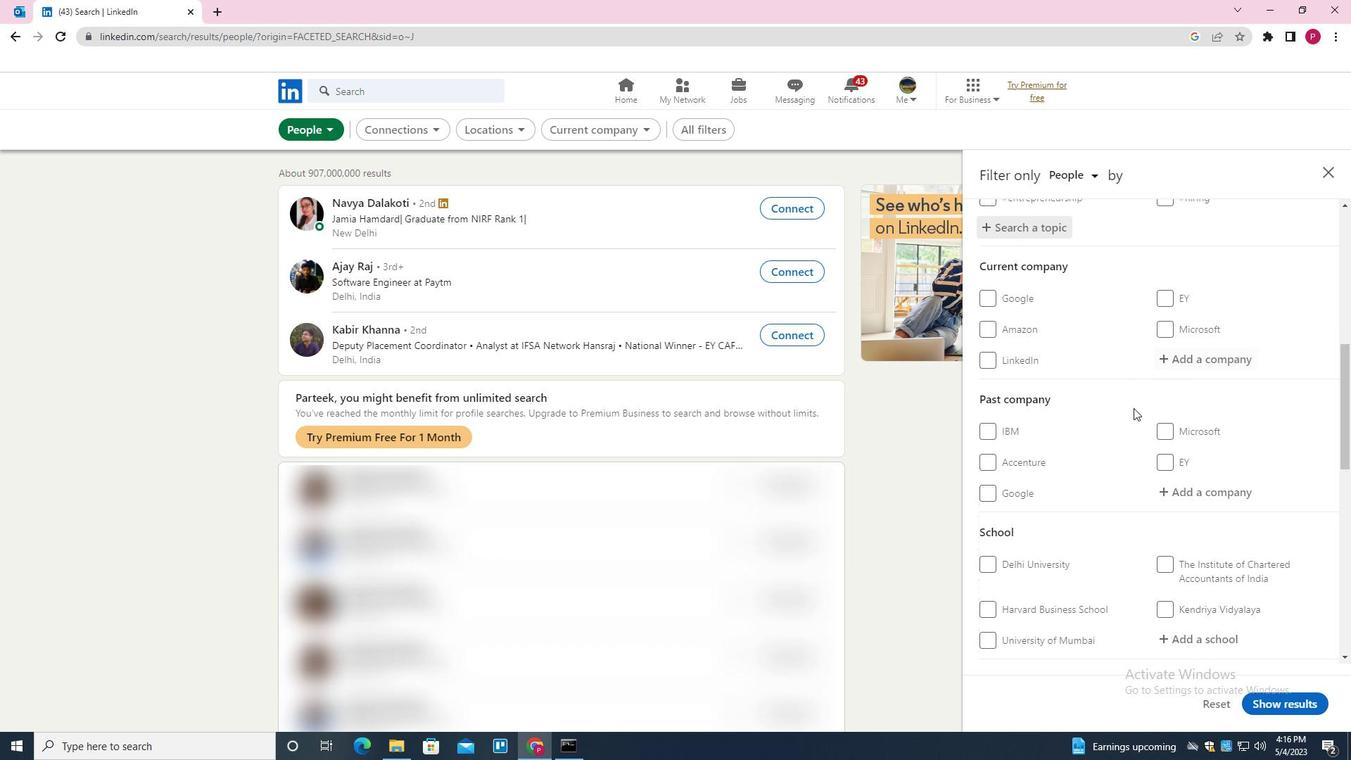 
Action: Mouse scrolled (1128, 411) with delta (0, 0)
Screenshot: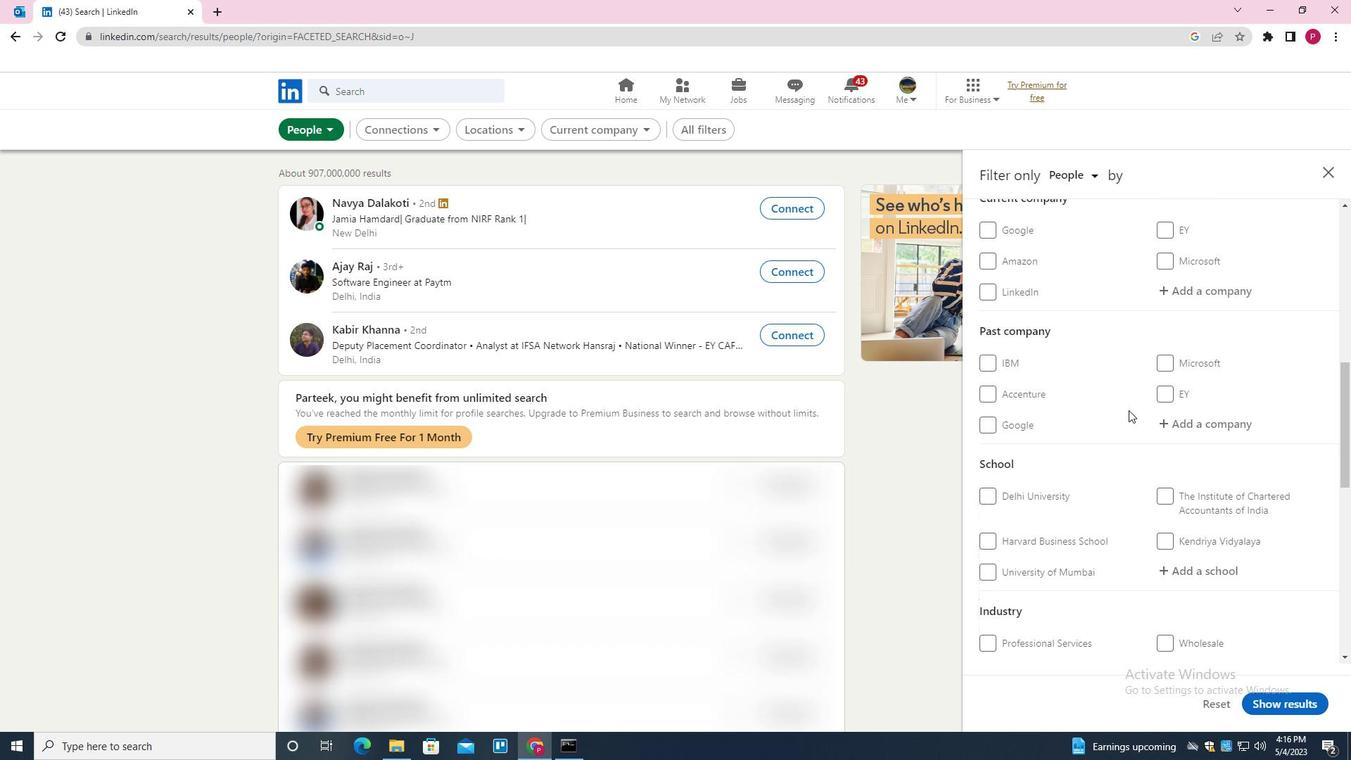 
Action: Mouse moved to (1126, 411)
Screenshot: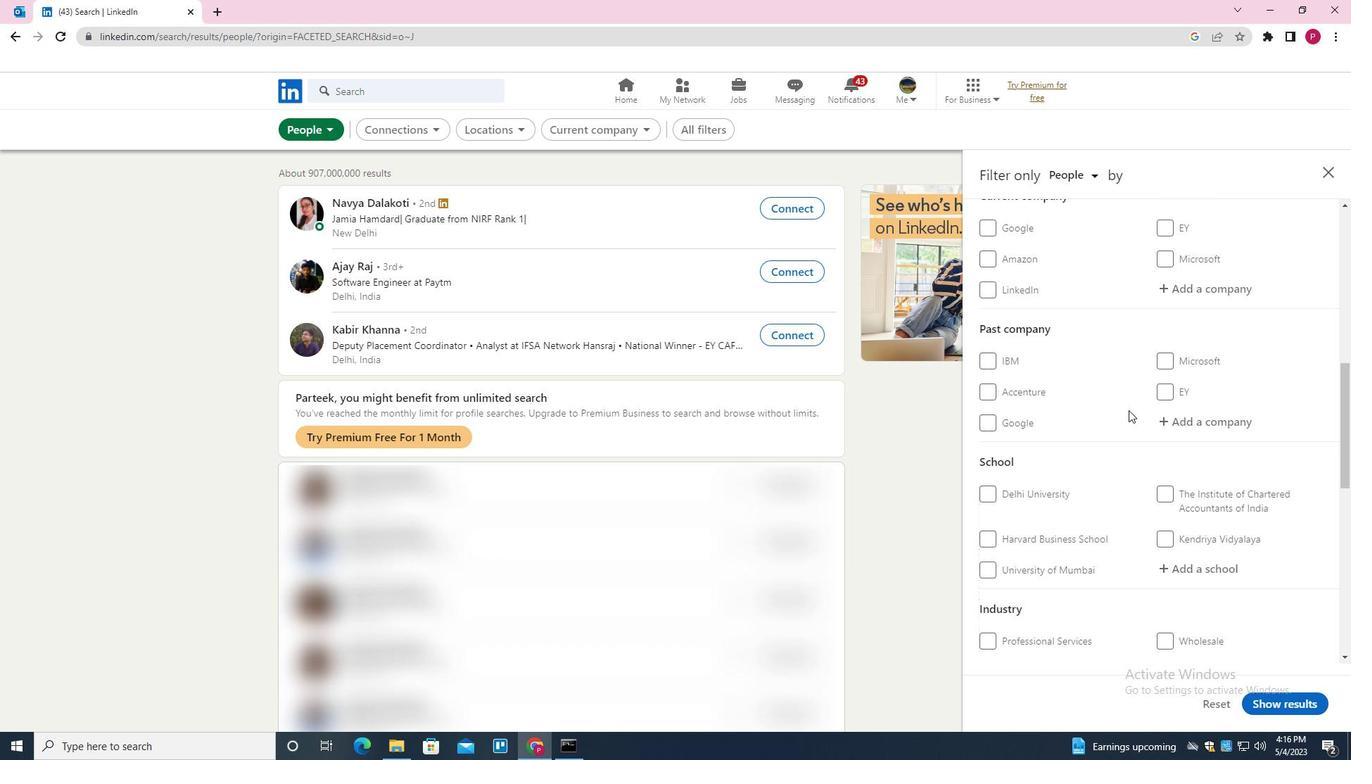 
Action: Mouse scrolled (1126, 412) with delta (0, 0)
Screenshot: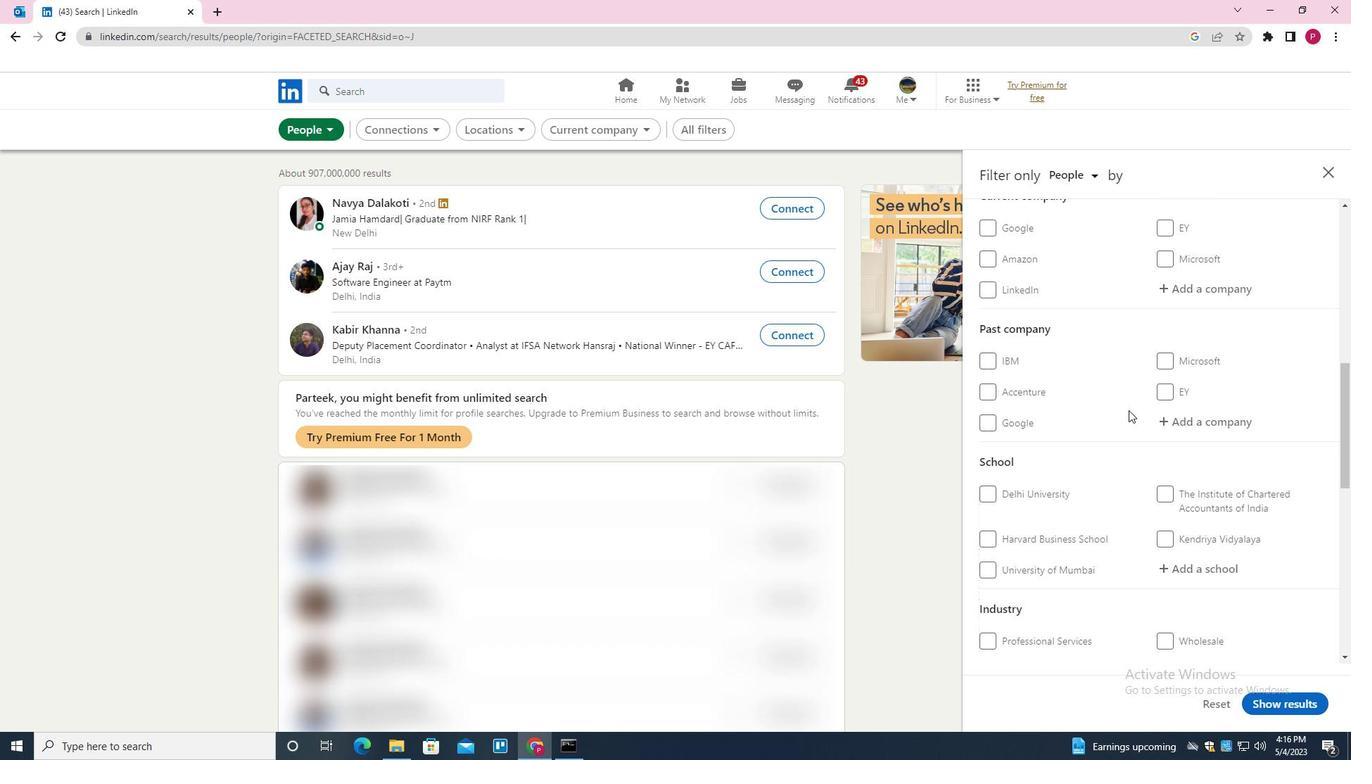
Action: Mouse moved to (1135, 398)
Screenshot: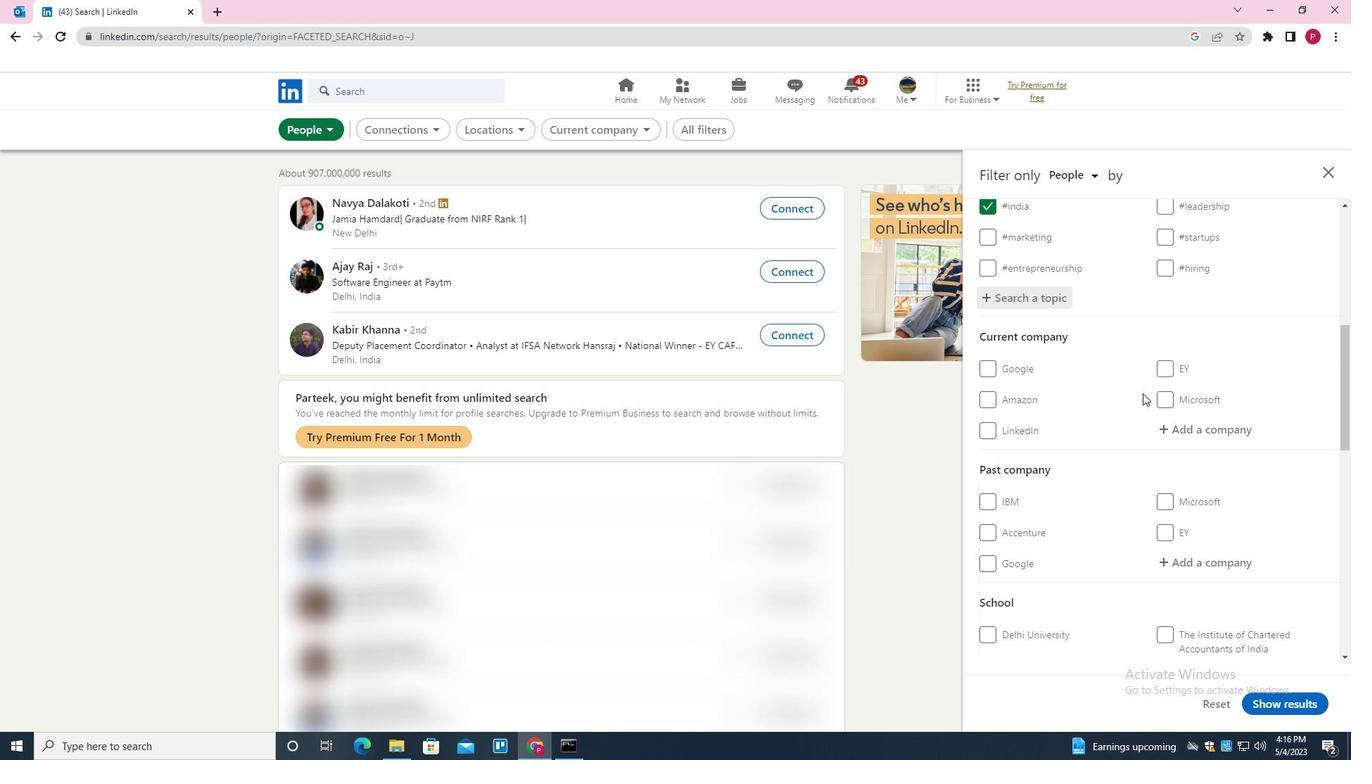 
Action: Mouse scrolled (1135, 397) with delta (0, 0)
Screenshot: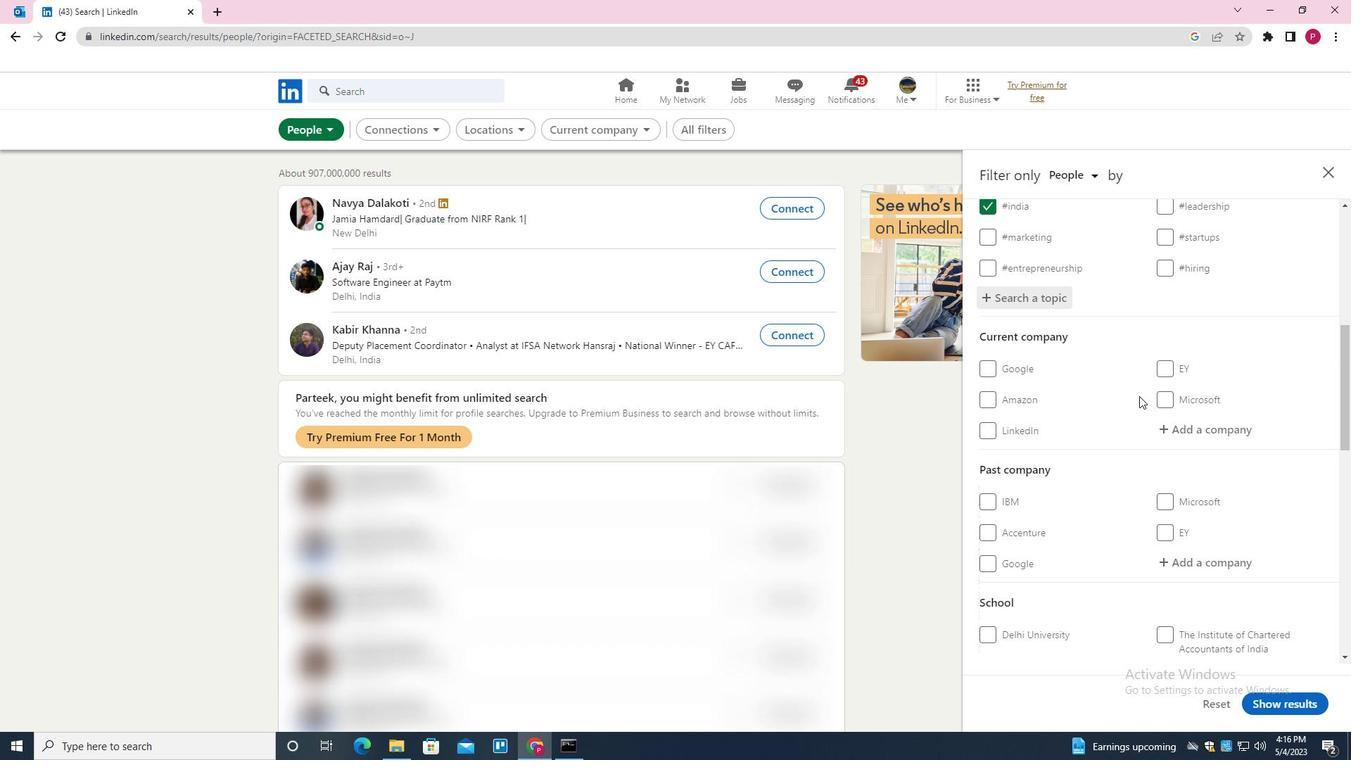 
Action: Mouse scrolled (1135, 397) with delta (0, 0)
Screenshot: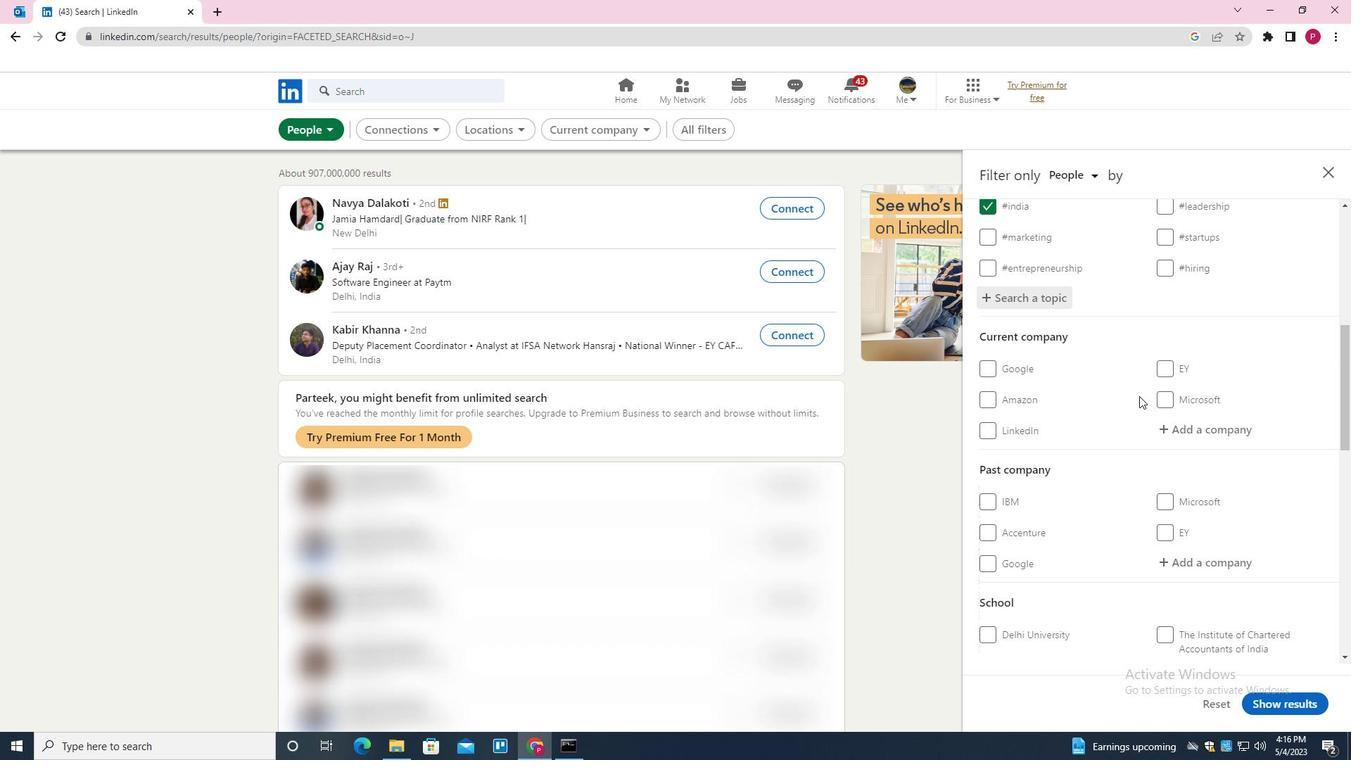 
Action: Mouse scrolled (1135, 397) with delta (0, 0)
Screenshot: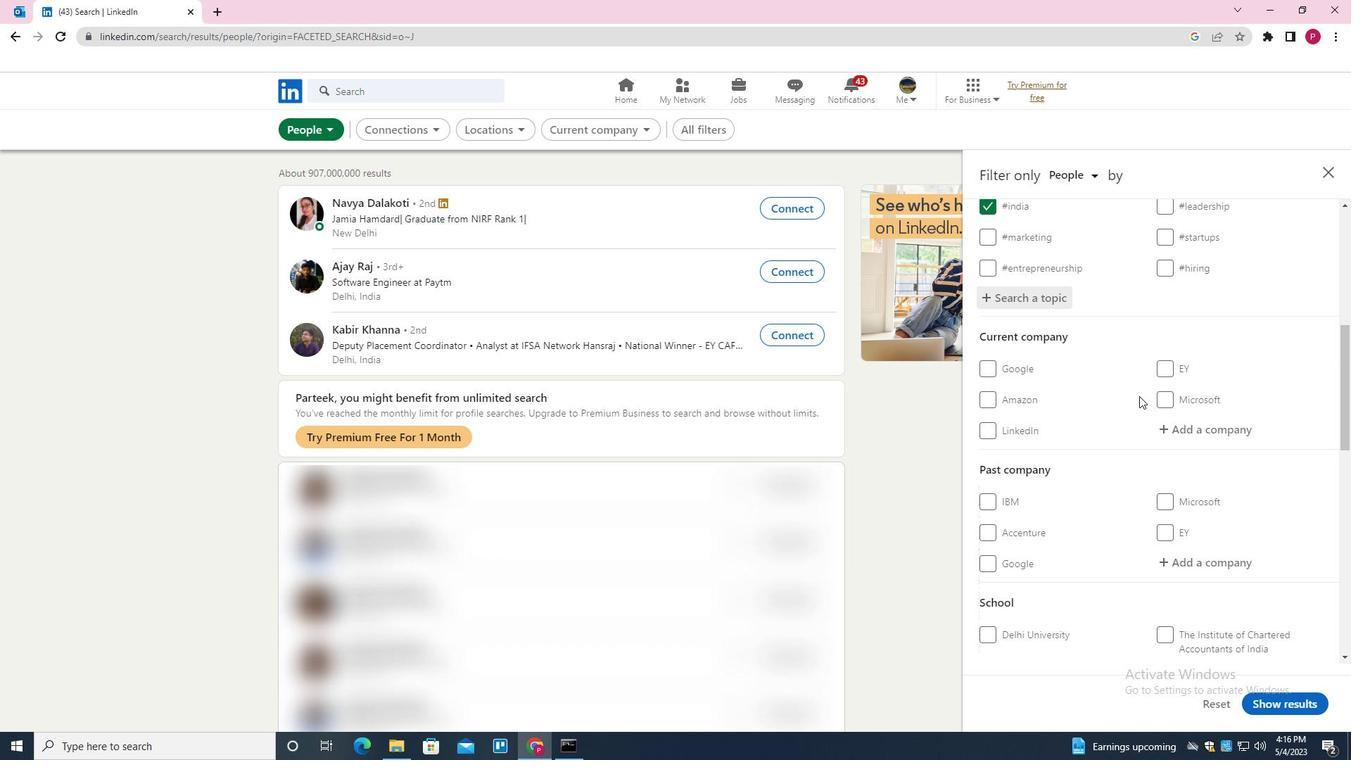 
Action: Mouse scrolled (1135, 397) with delta (0, 0)
Screenshot: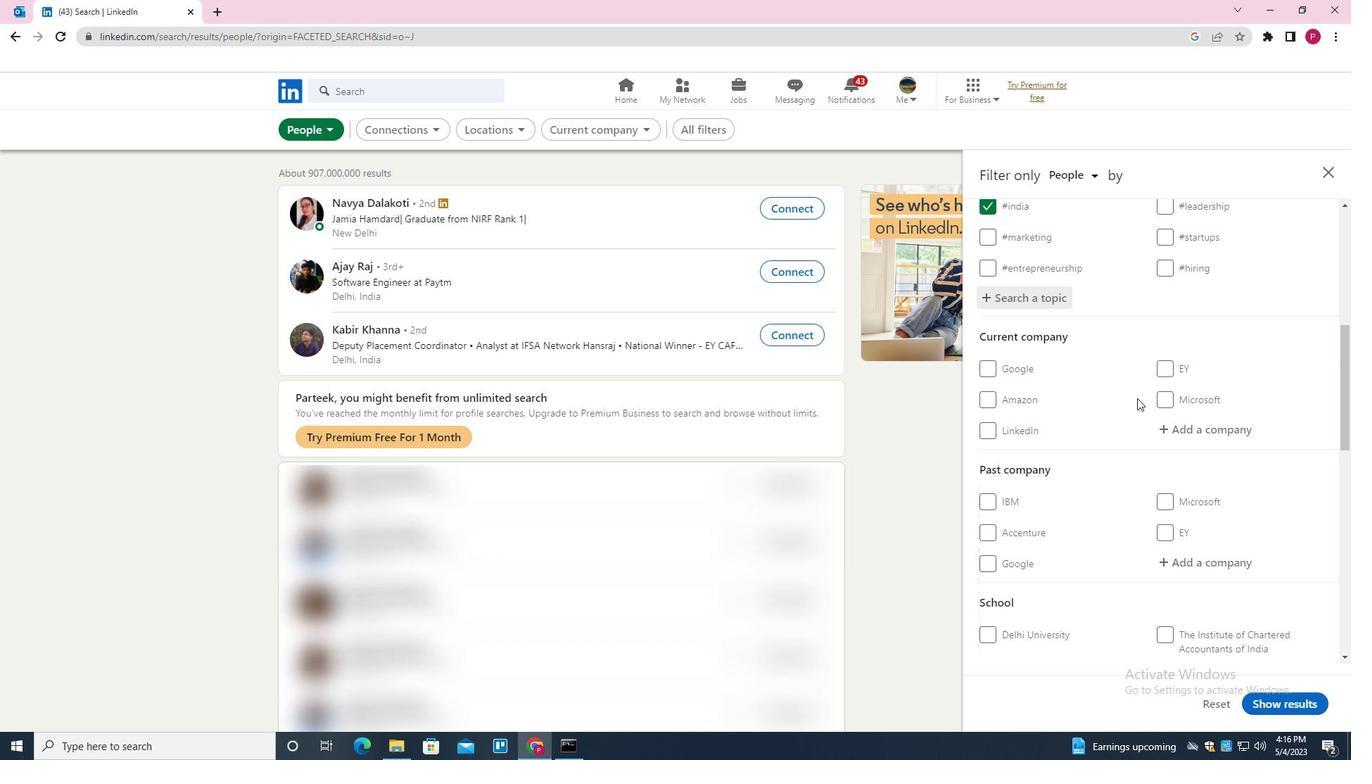 
Action: Mouse scrolled (1135, 397) with delta (0, 0)
Screenshot: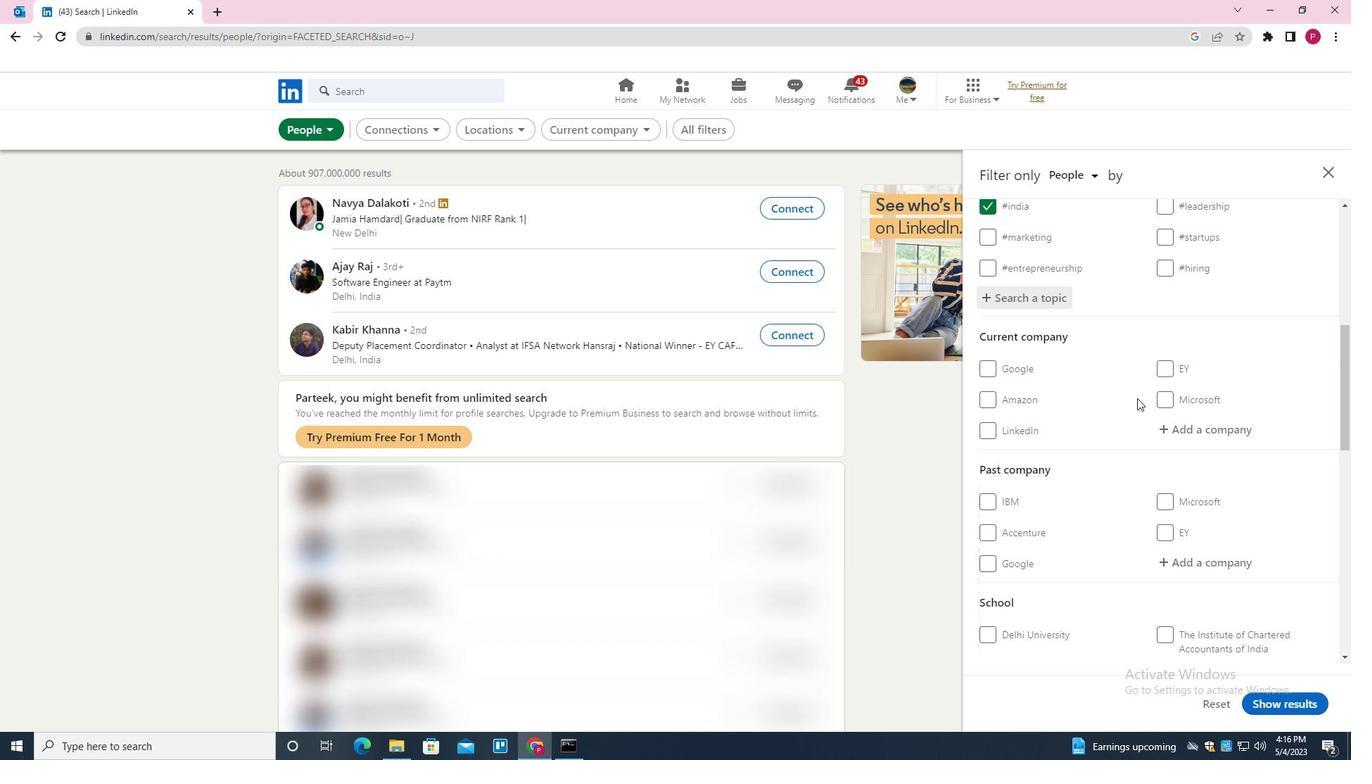 
Action: Mouse moved to (1135, 399)
Screenshot: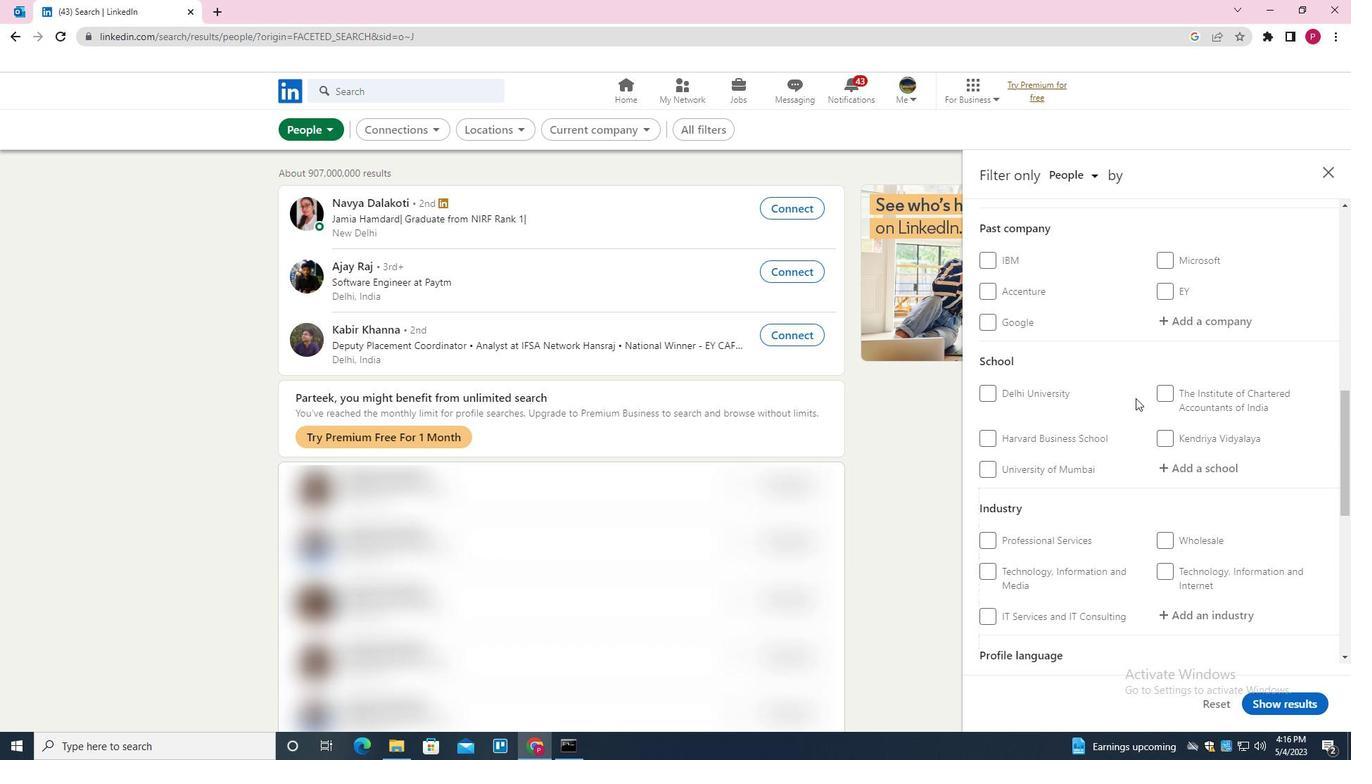 
Action: Mouse scrolled (1135, 399) with delta (0, 0)
Screenshot: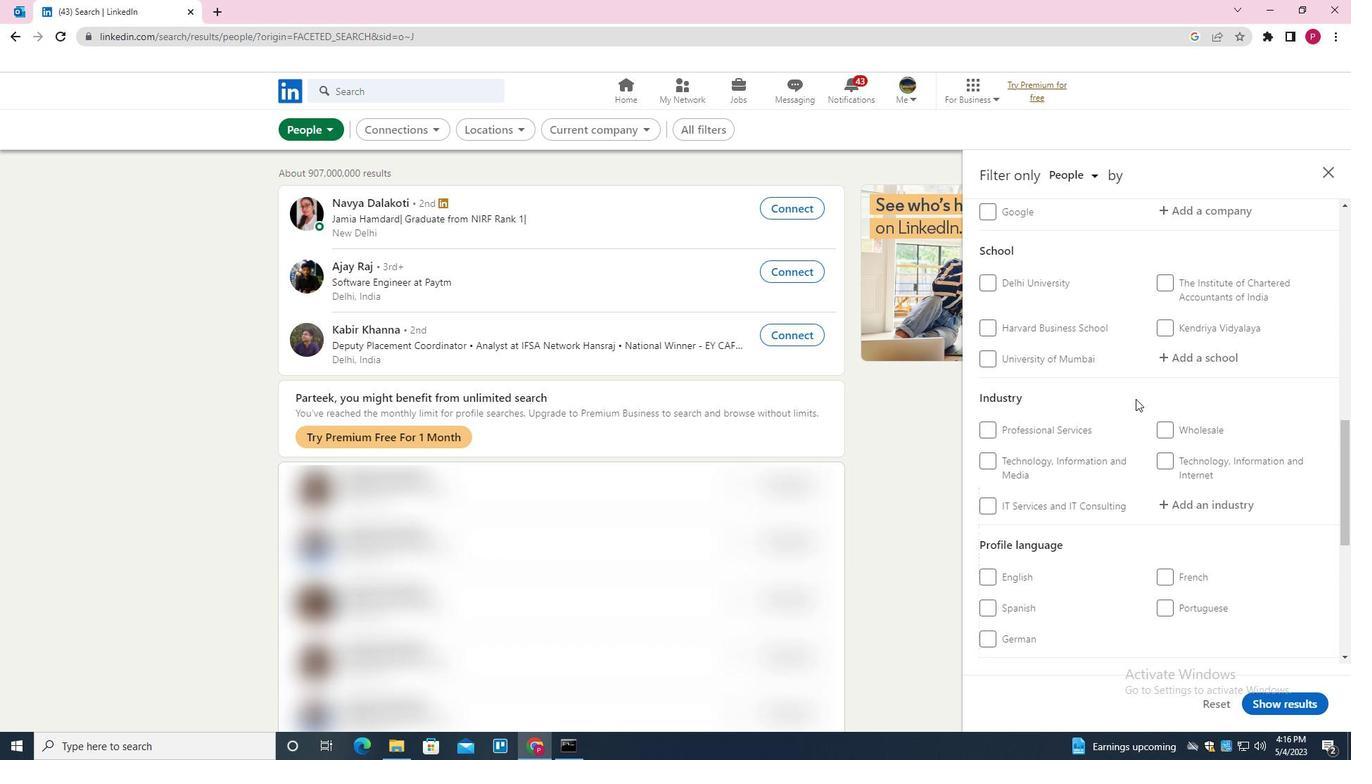 
Action: Mouse scrolled (1135, 399) with delta (0, 0)
Screenshot: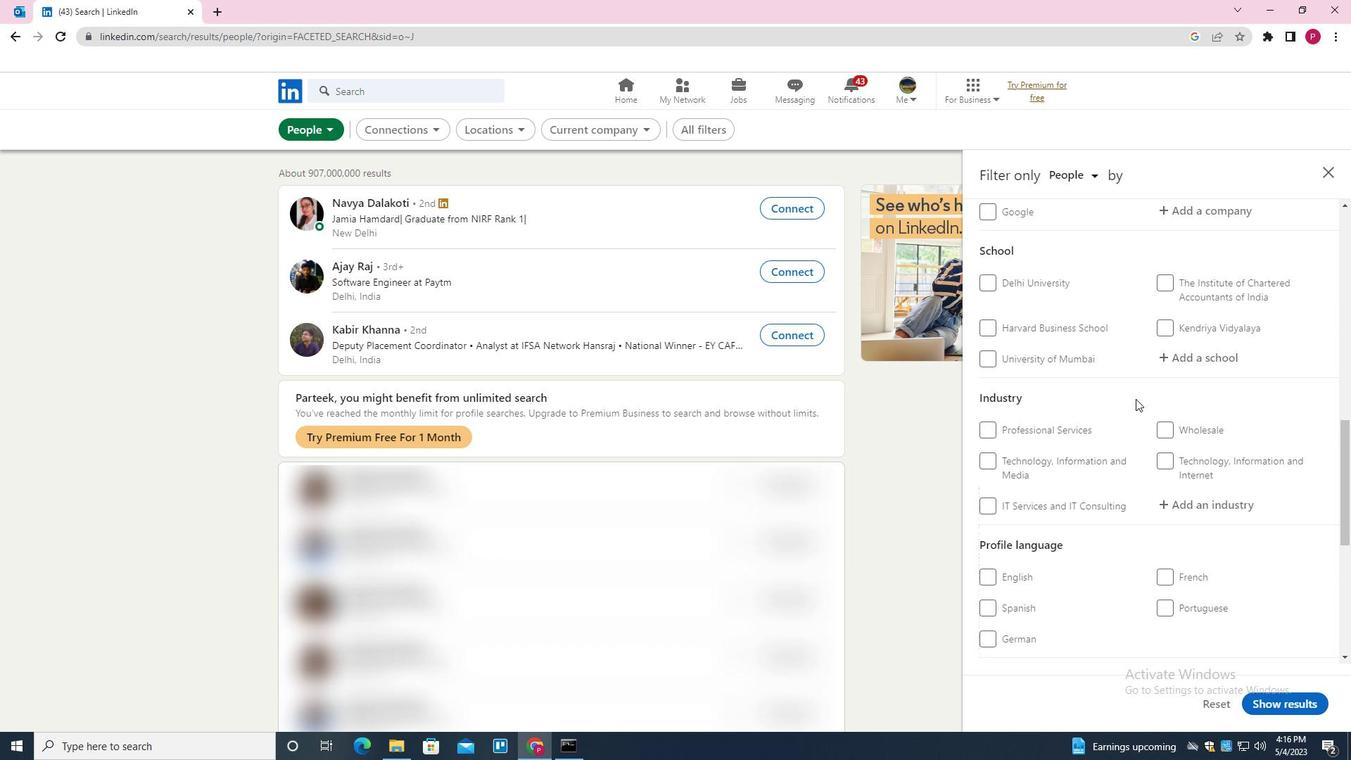 
Action: Mouse scrolled (1135, 399) with delta (0, 0)
Screenshot: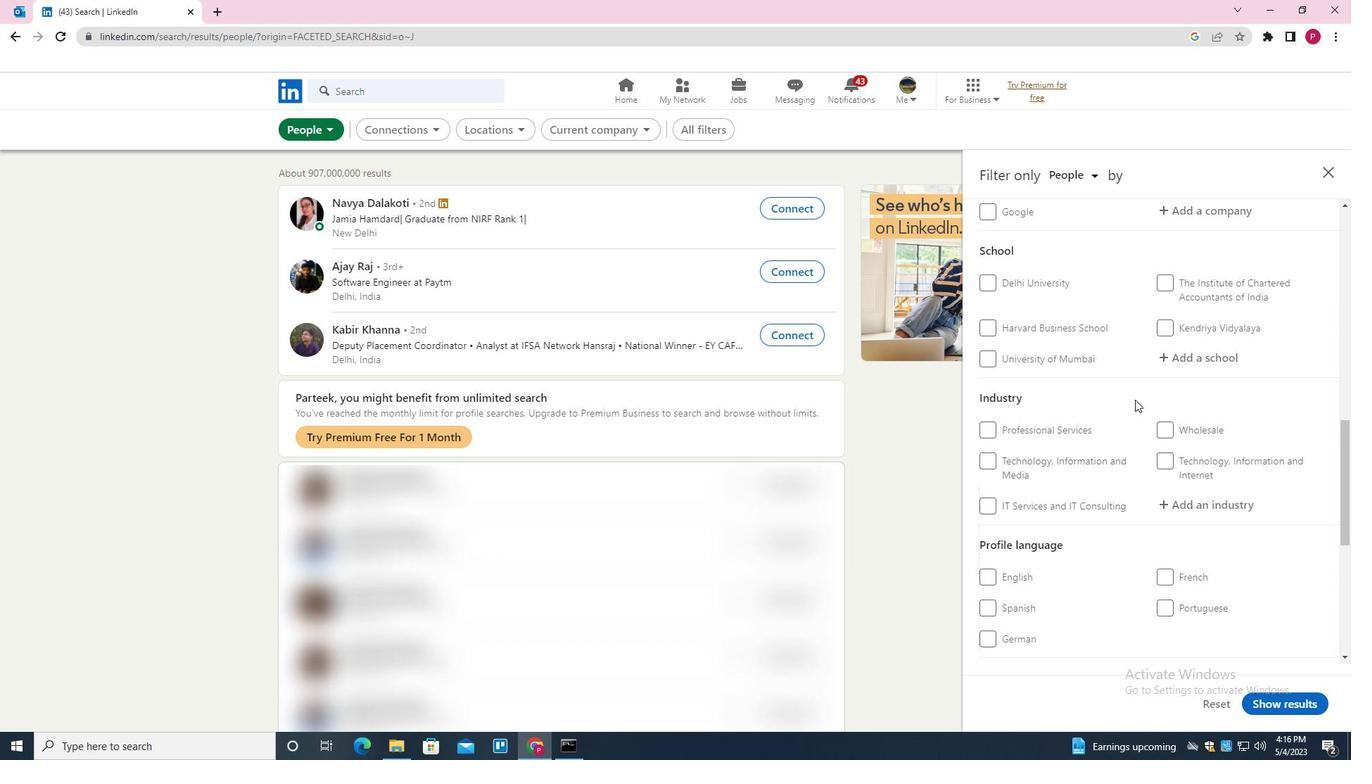
Action: Mouse scrolled (1135, 399) with delta (0, 0)
Screenshot: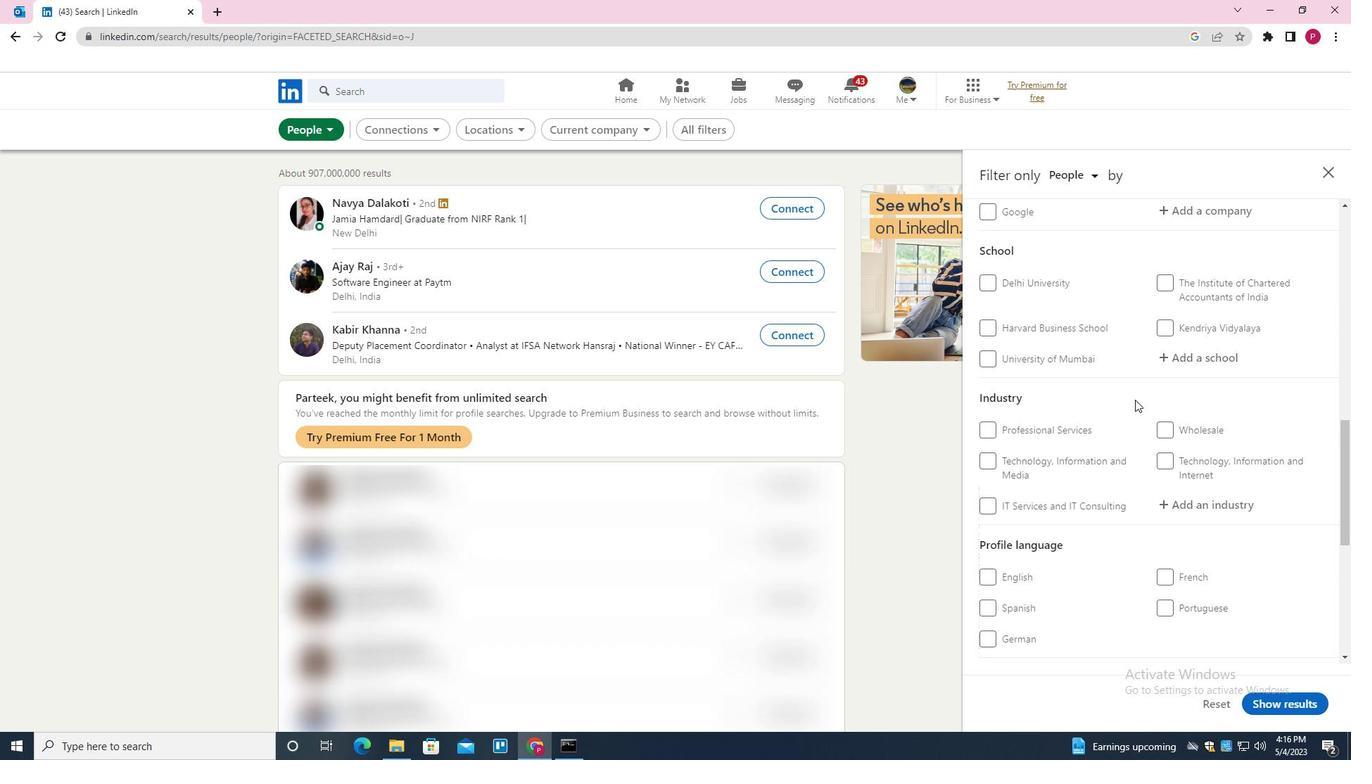 
Action: Mouse moved to (1133, 402)
Screenshot: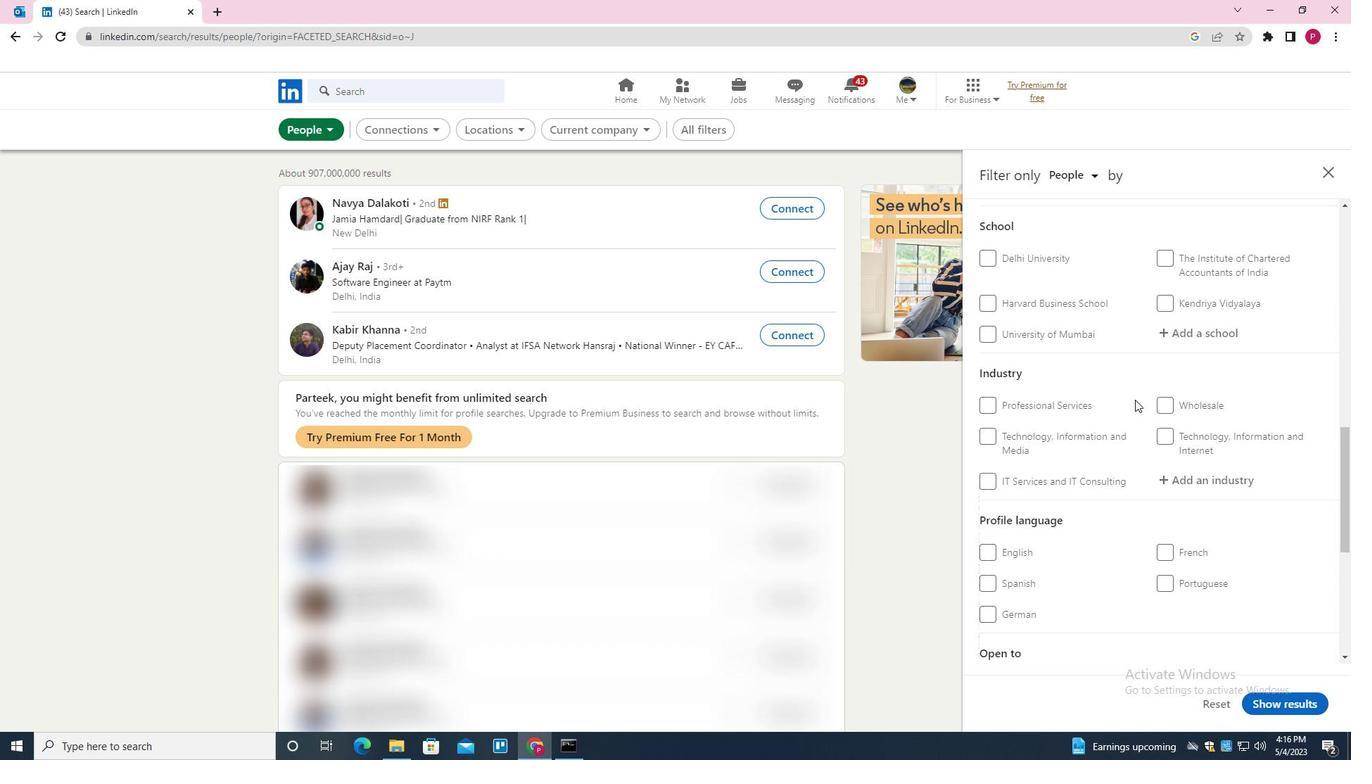 
Action: Mouse scrolled (1133, 401) with delta (0, 0)
Screenshot: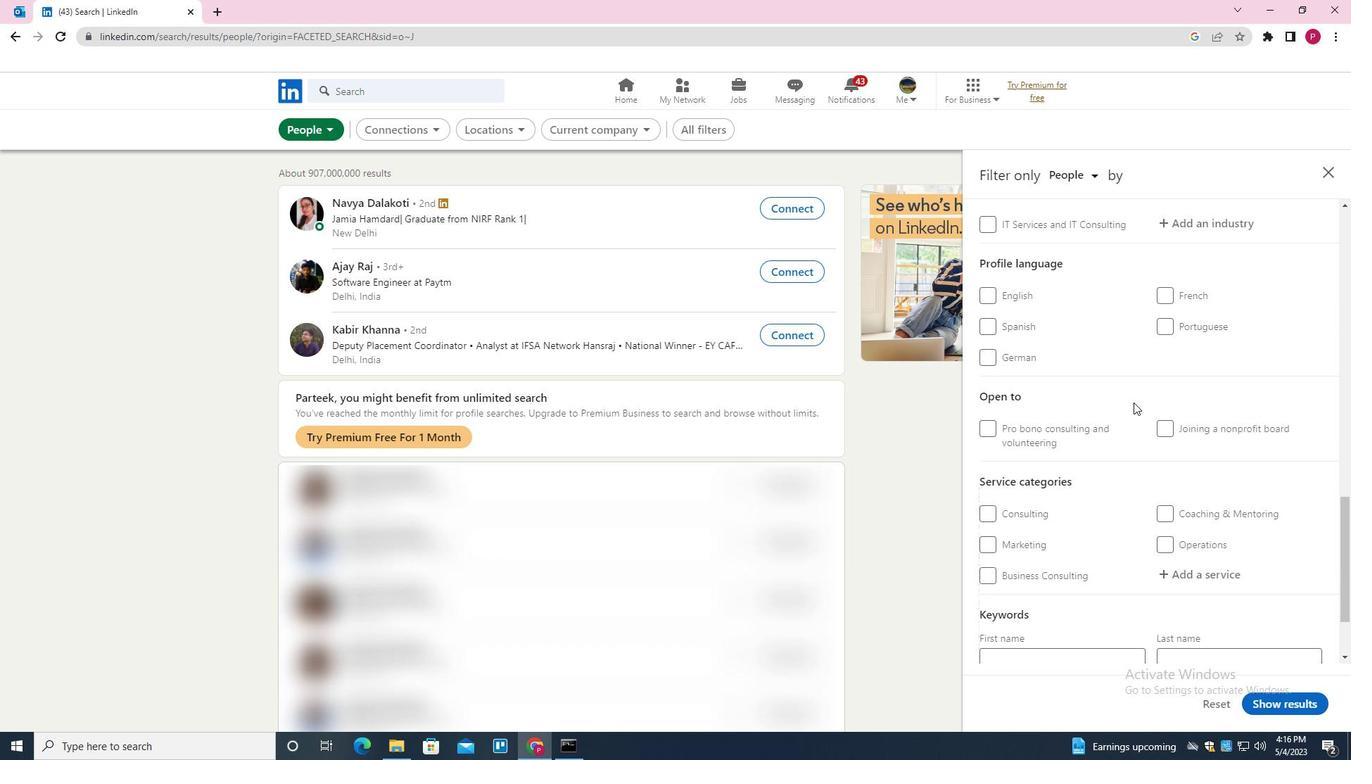 
Action: Mouse moved to (1133, 402)
Screenshot: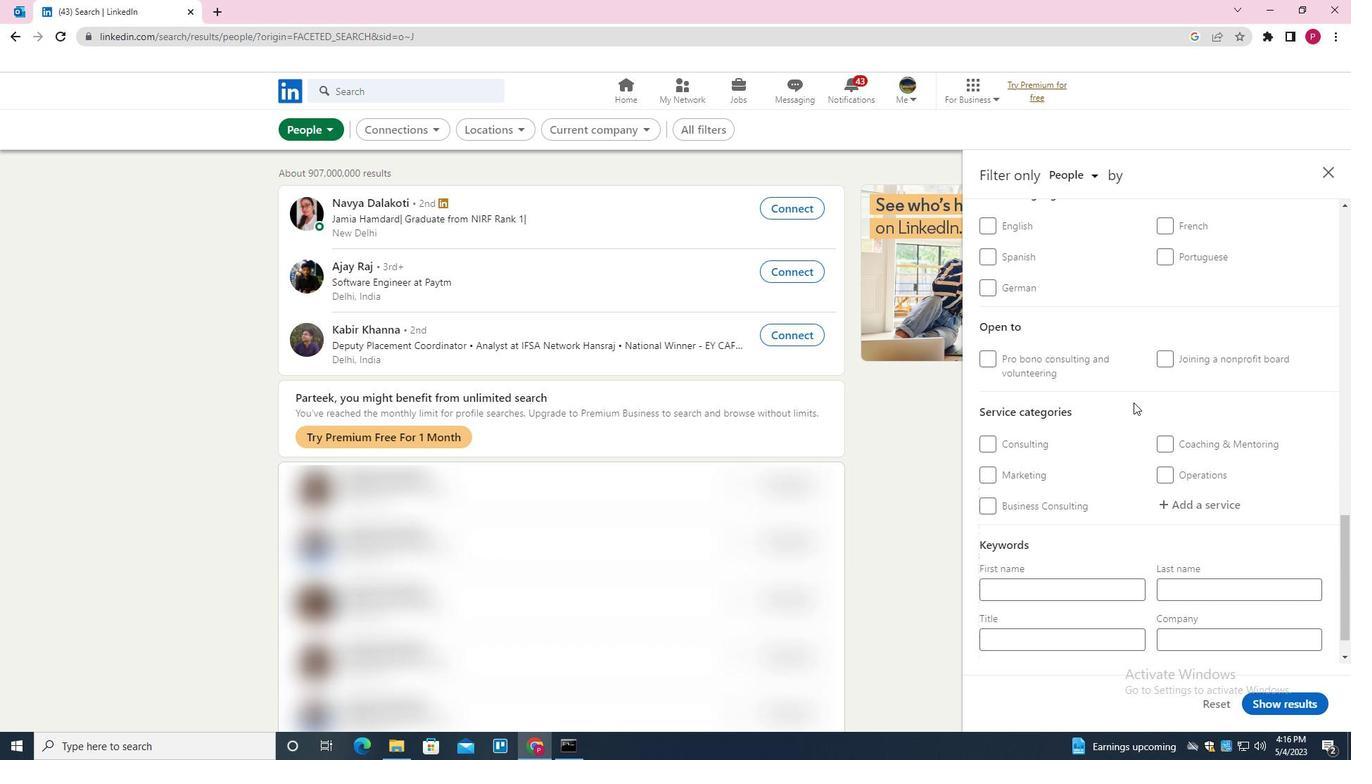 
Action: Mouse scrolled (1133, 401) with delta (0, 0)
Screenshot: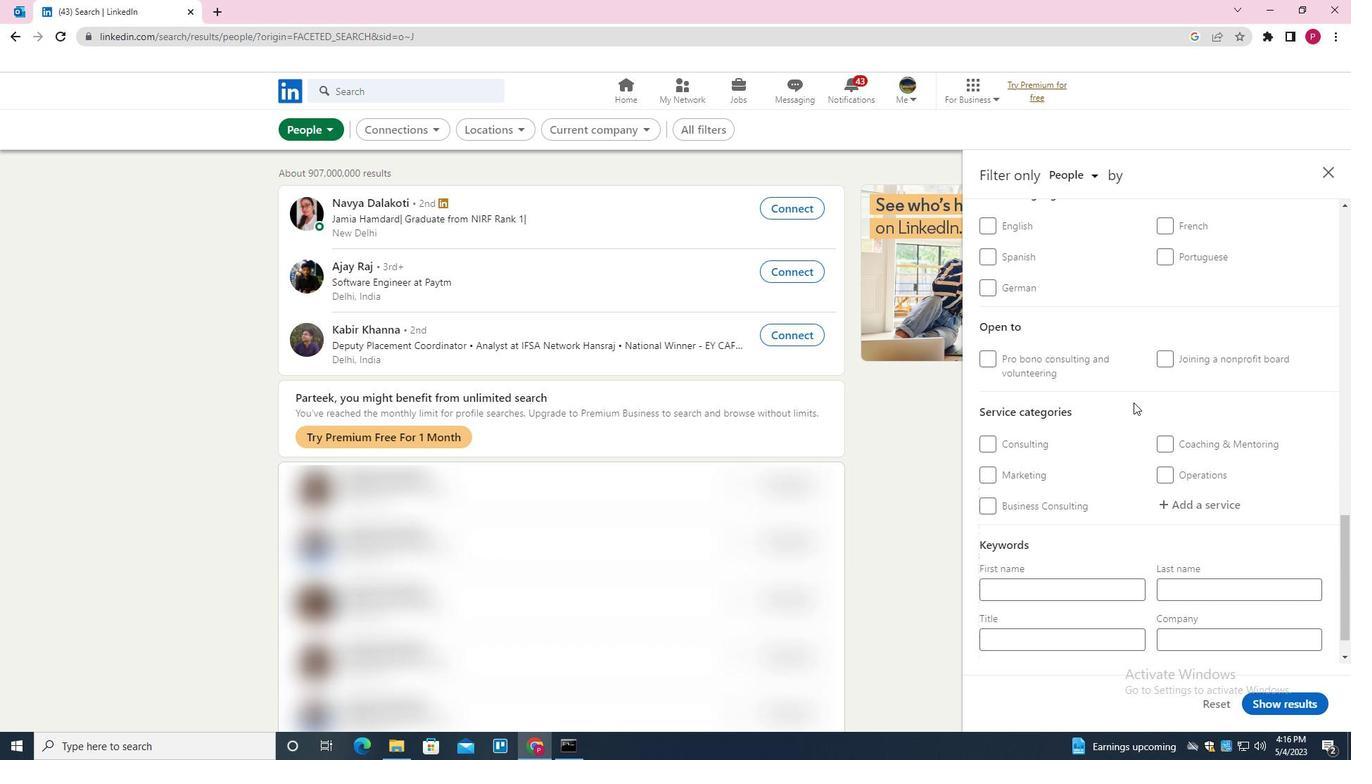 
Action: Mouse scrolled (1133, 403) with delta (0, 0)
Screenshot: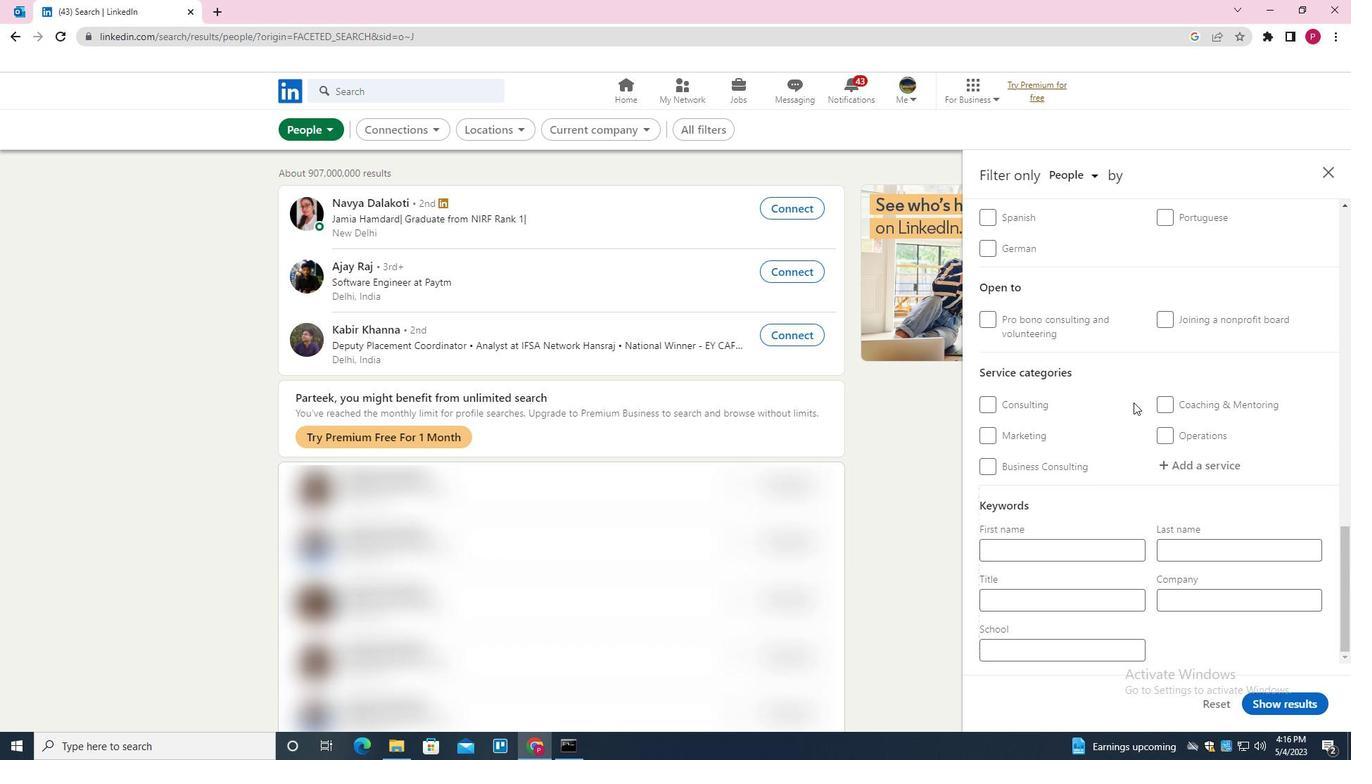 
Action: Mouse moved to (1165, 263)
Screenshot: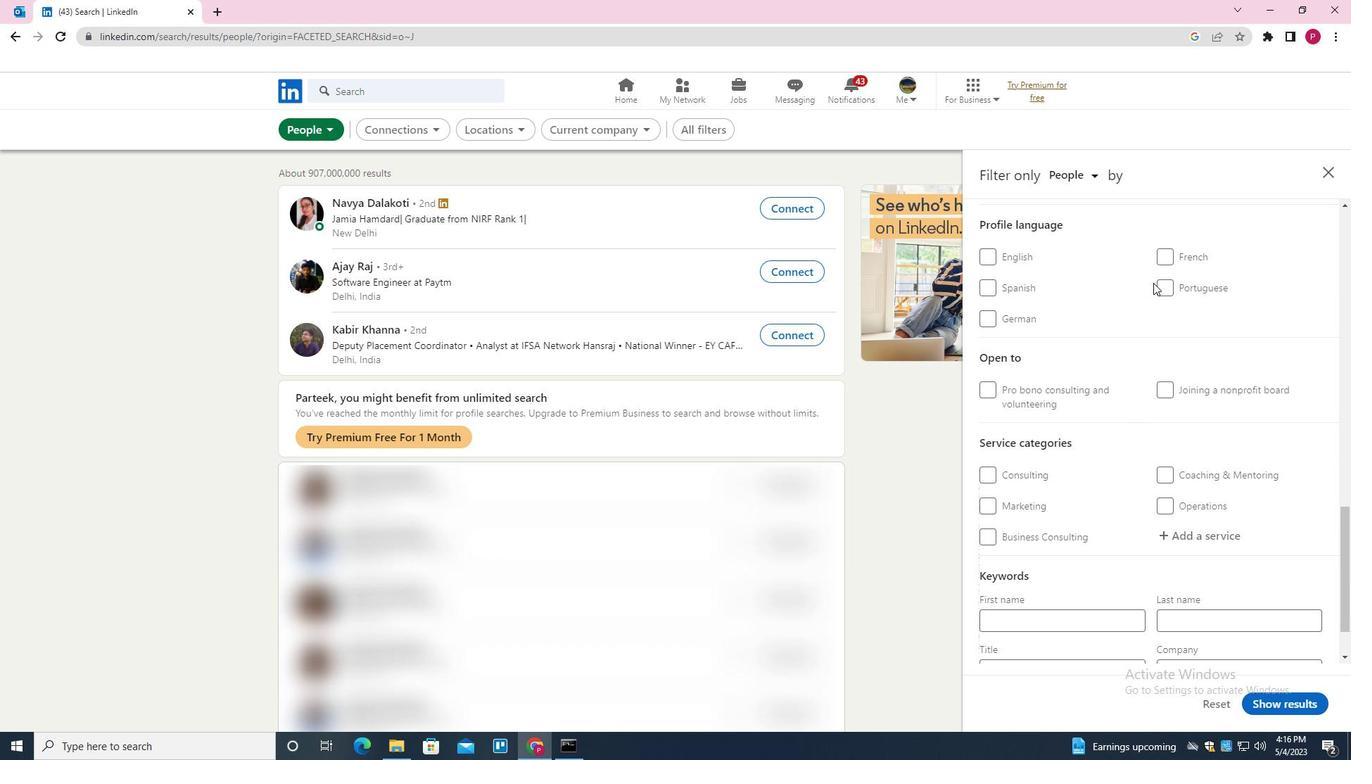 
Action: Mouse pressed left at (1165, 263)
Screenshot: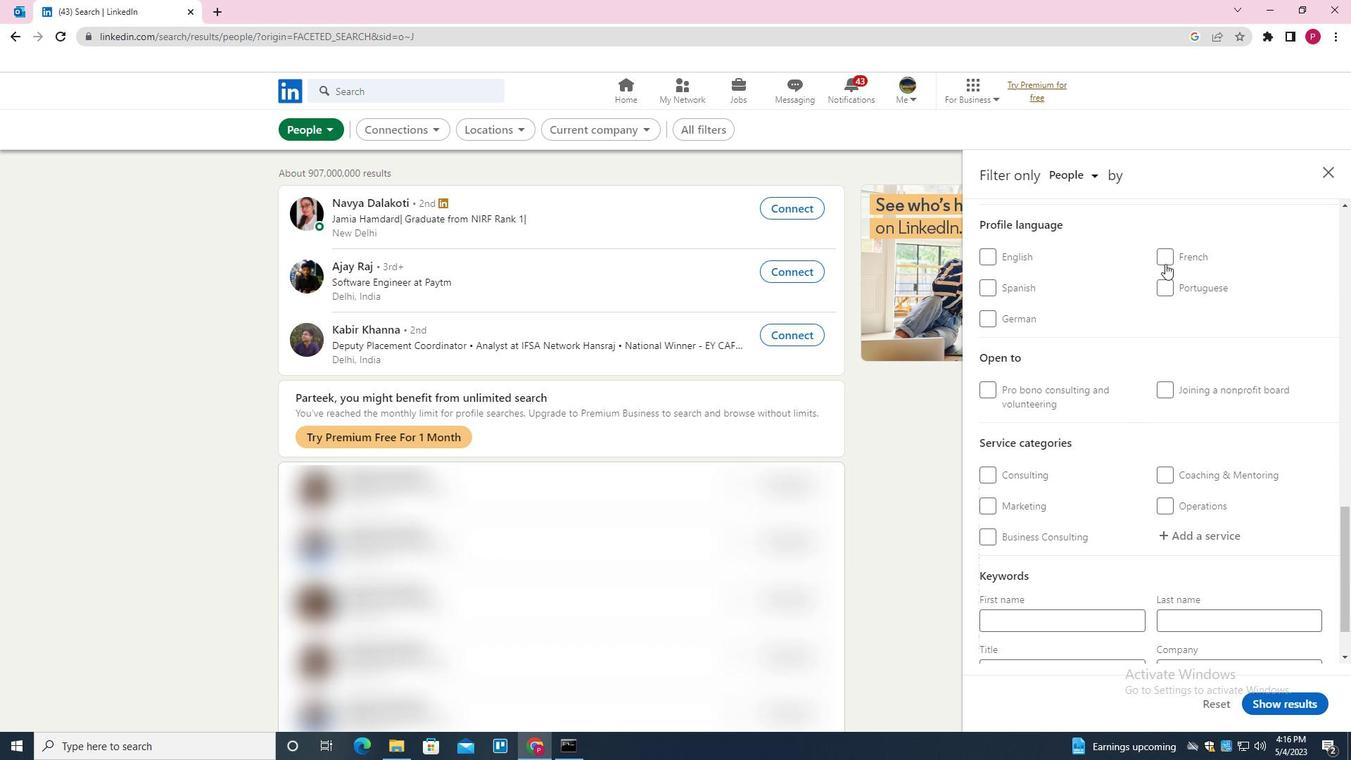 
Action: Mouse moved to (1064, 387)
Screenshot: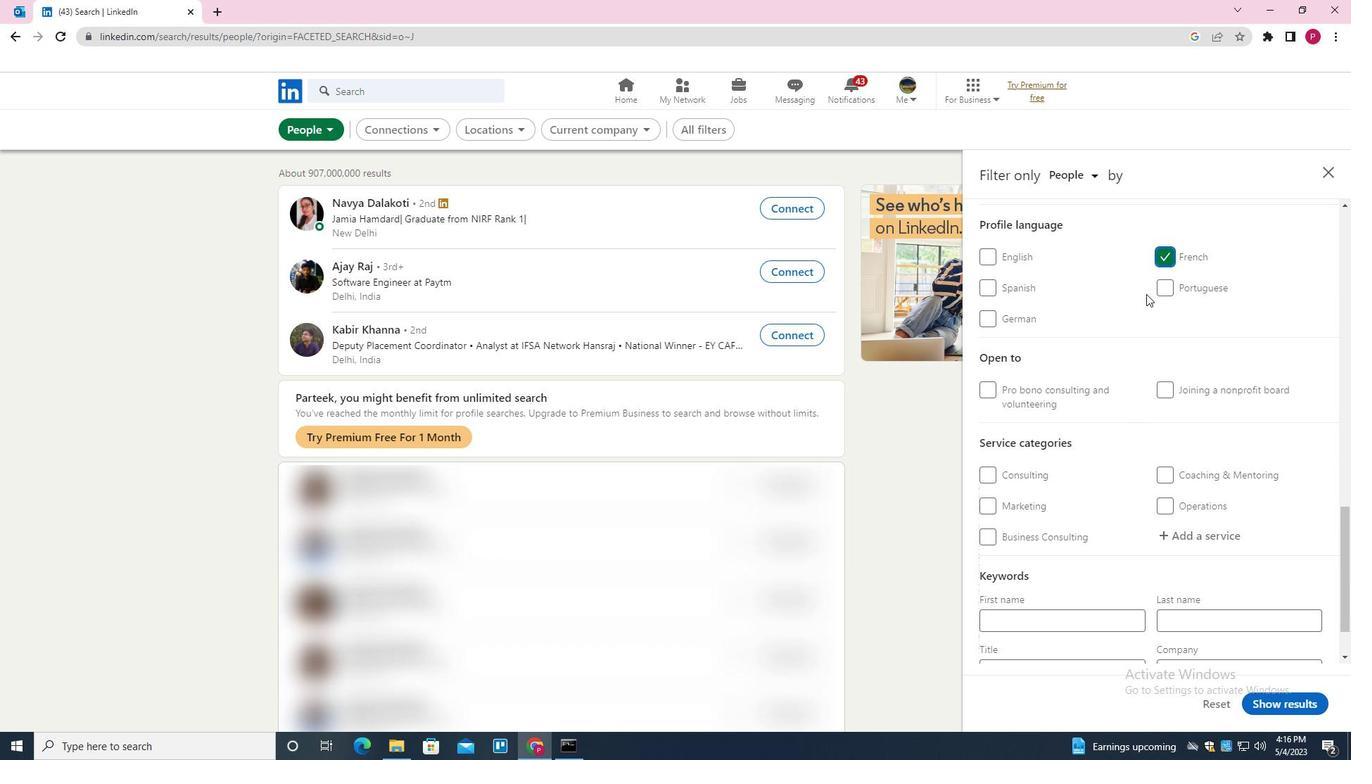 
Action: Mouse scrolled (1064, 387) with delta (0, 0)
Screenshot: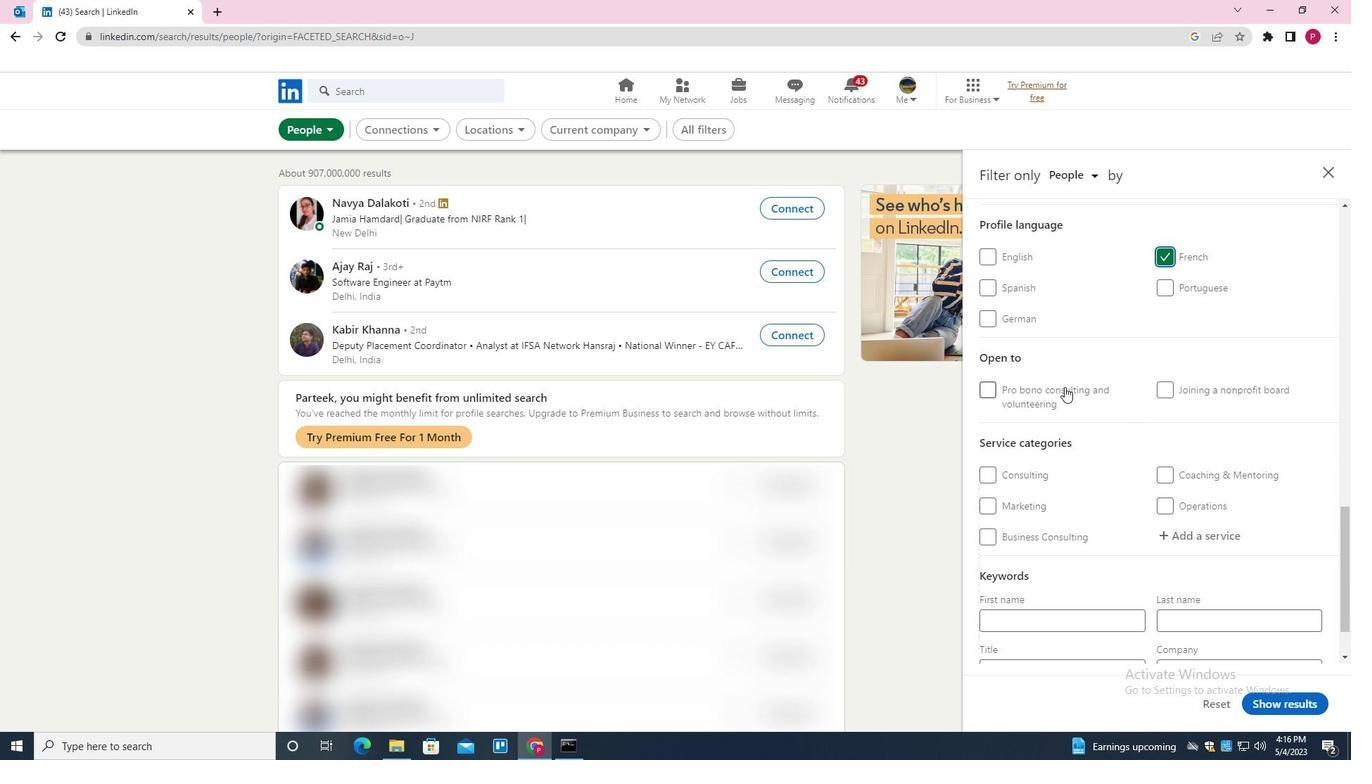 
Action: Mouse scrolled (1064, 387) with delta (0, 0)
Screenshot: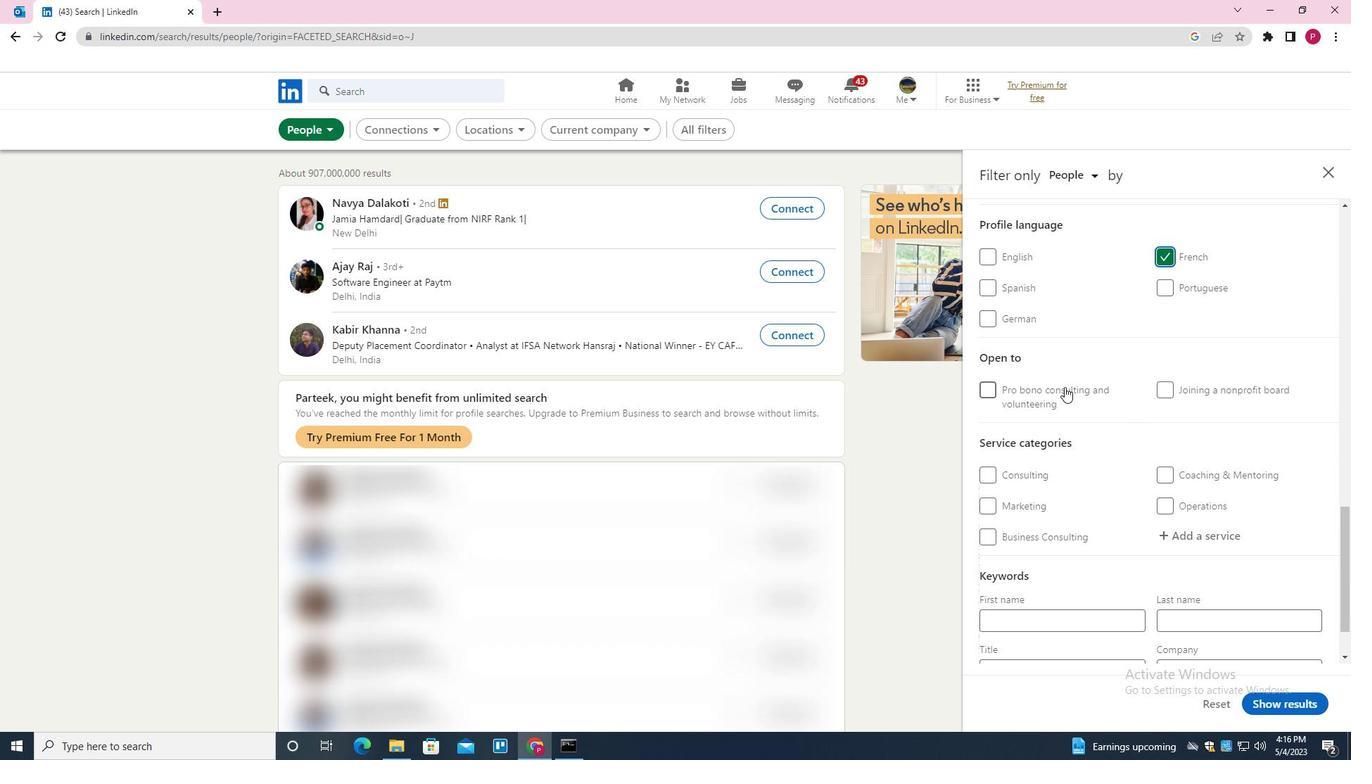 
Action: Mouse scrolled (1064, 387) with delta (0, 0)
Screenshot: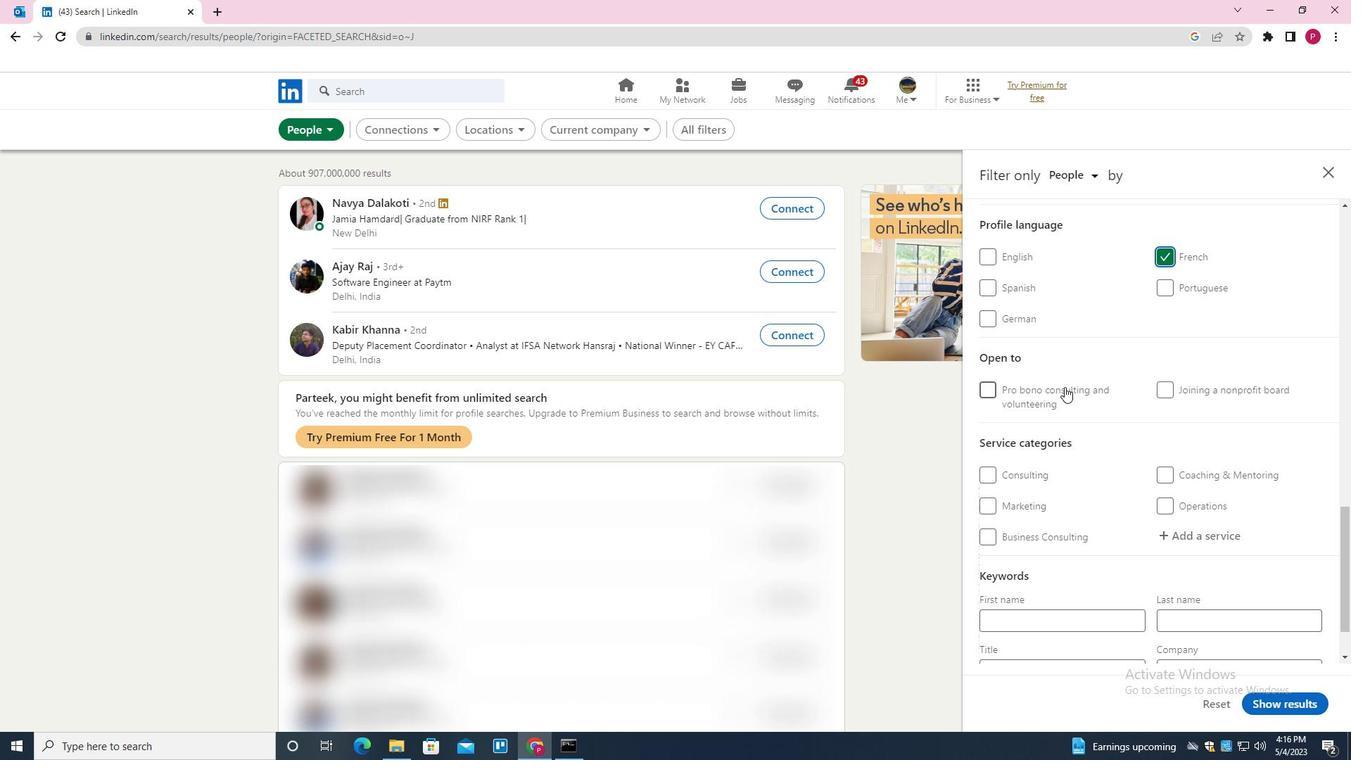 
Action: Mouse scrolled (1064, 387) with delta (0, 0)
Screenshot: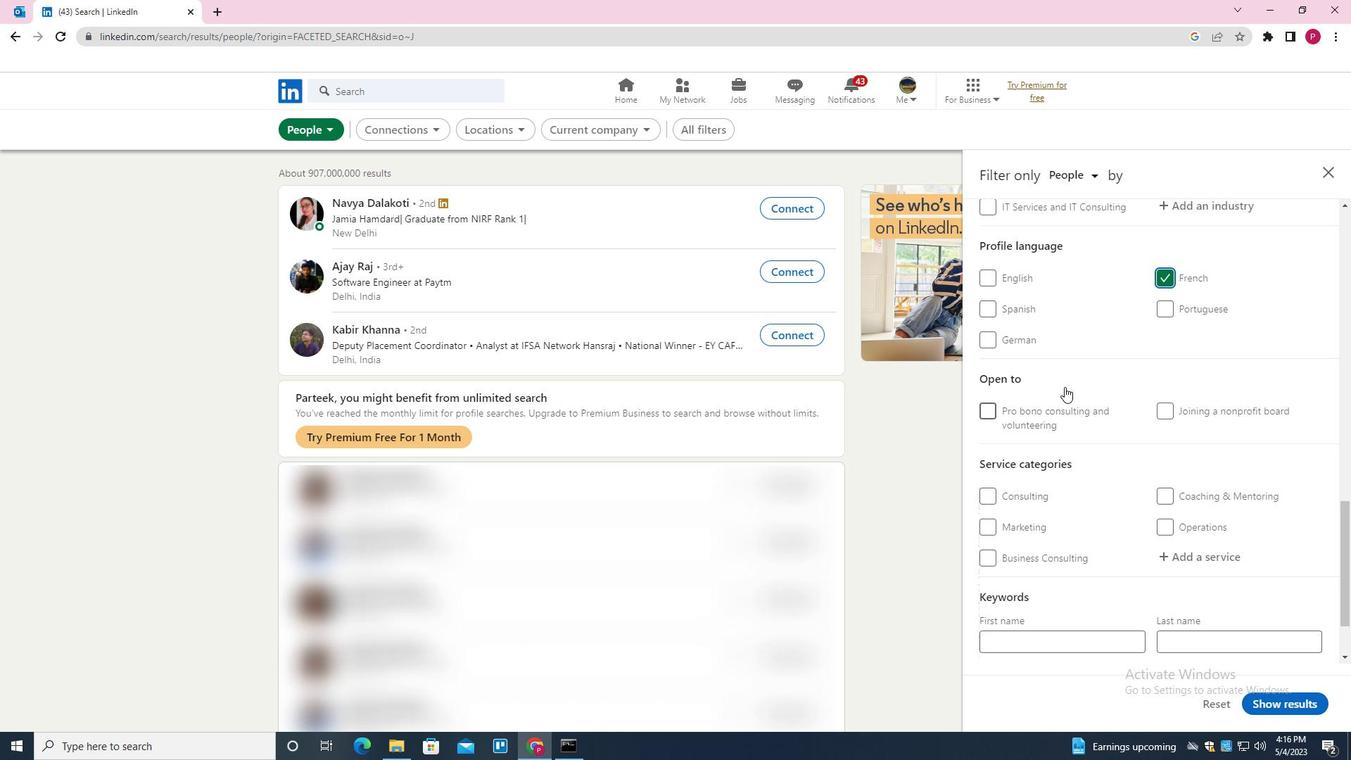 
Action: Mouse scrolled (1064, 387) with delta (0, 0)
Screenshot: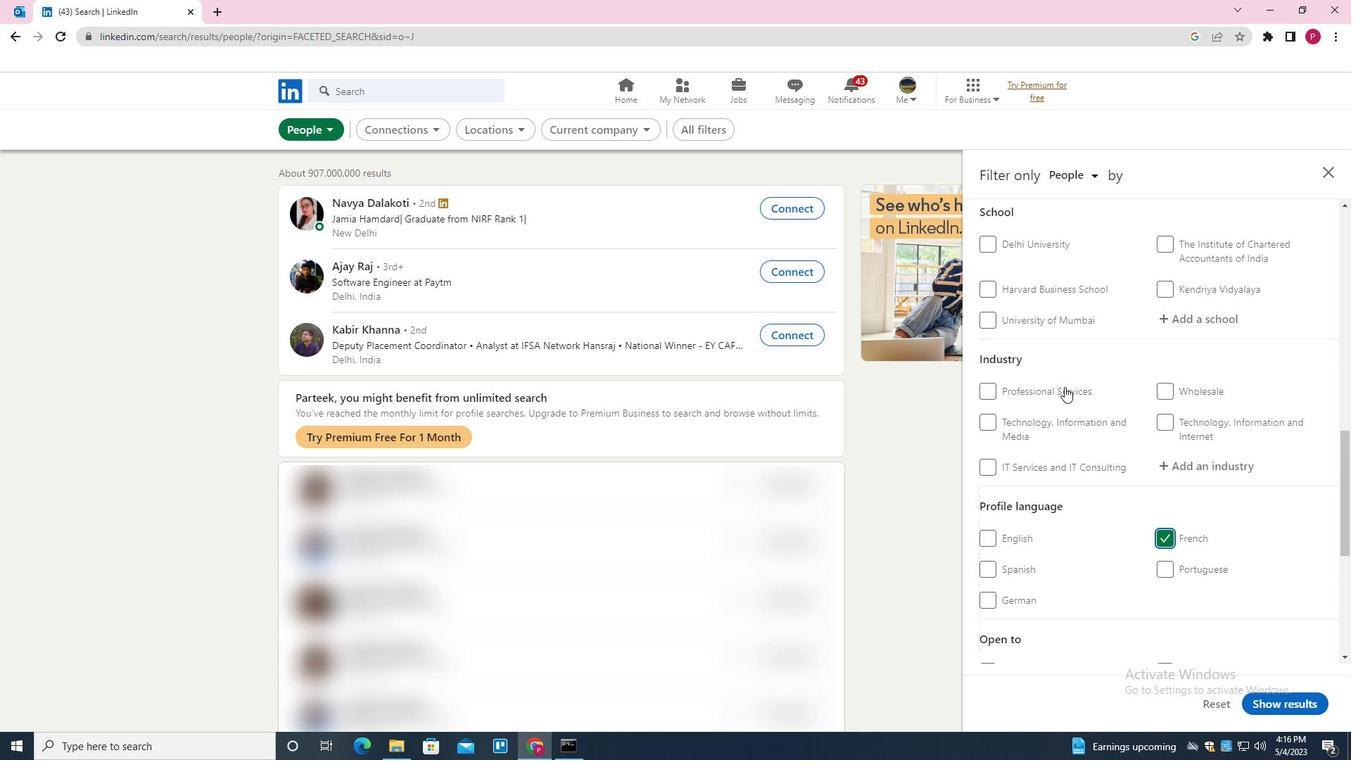 
Action: Mouse scrolled (1064, 387) with delta (0, 0)
Screenshot: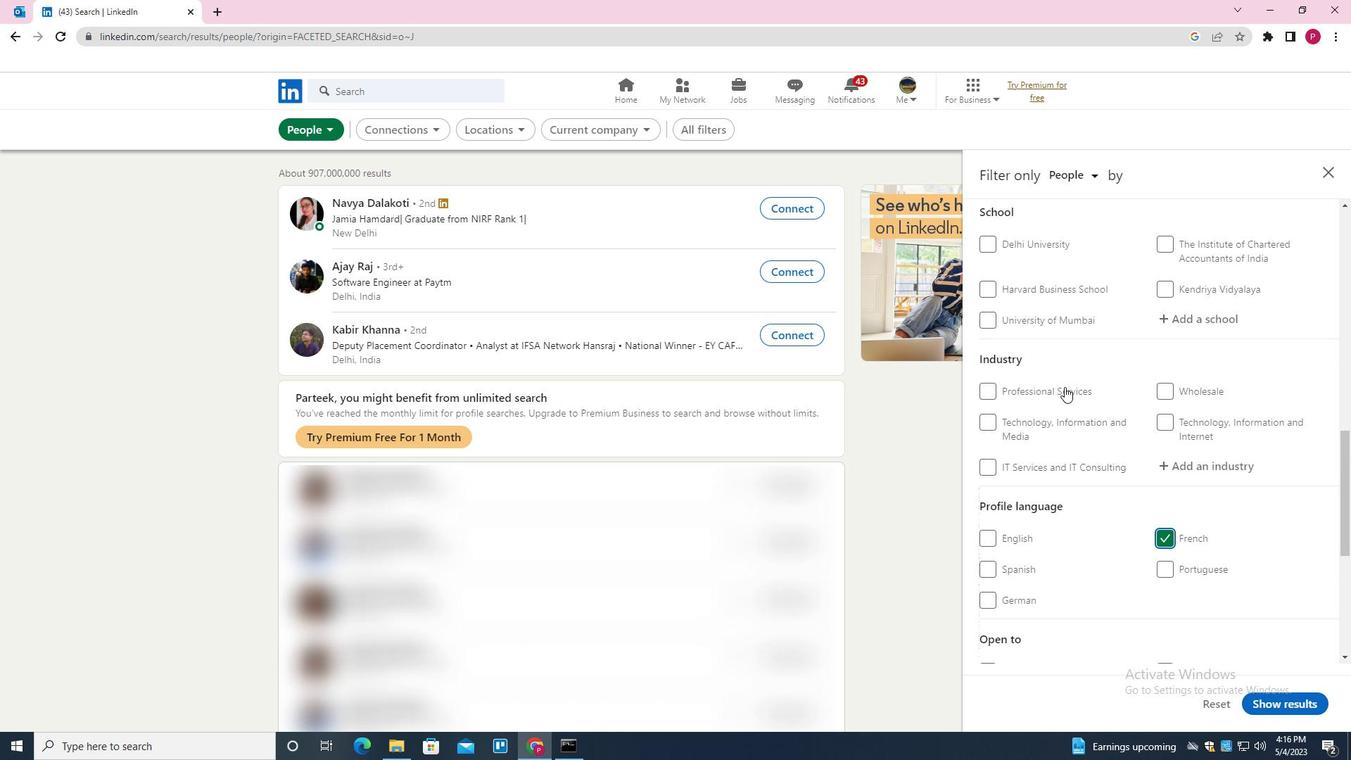 
Action: Mouse scrolled (1064, 387) with delta (0, 0)
Screenshot: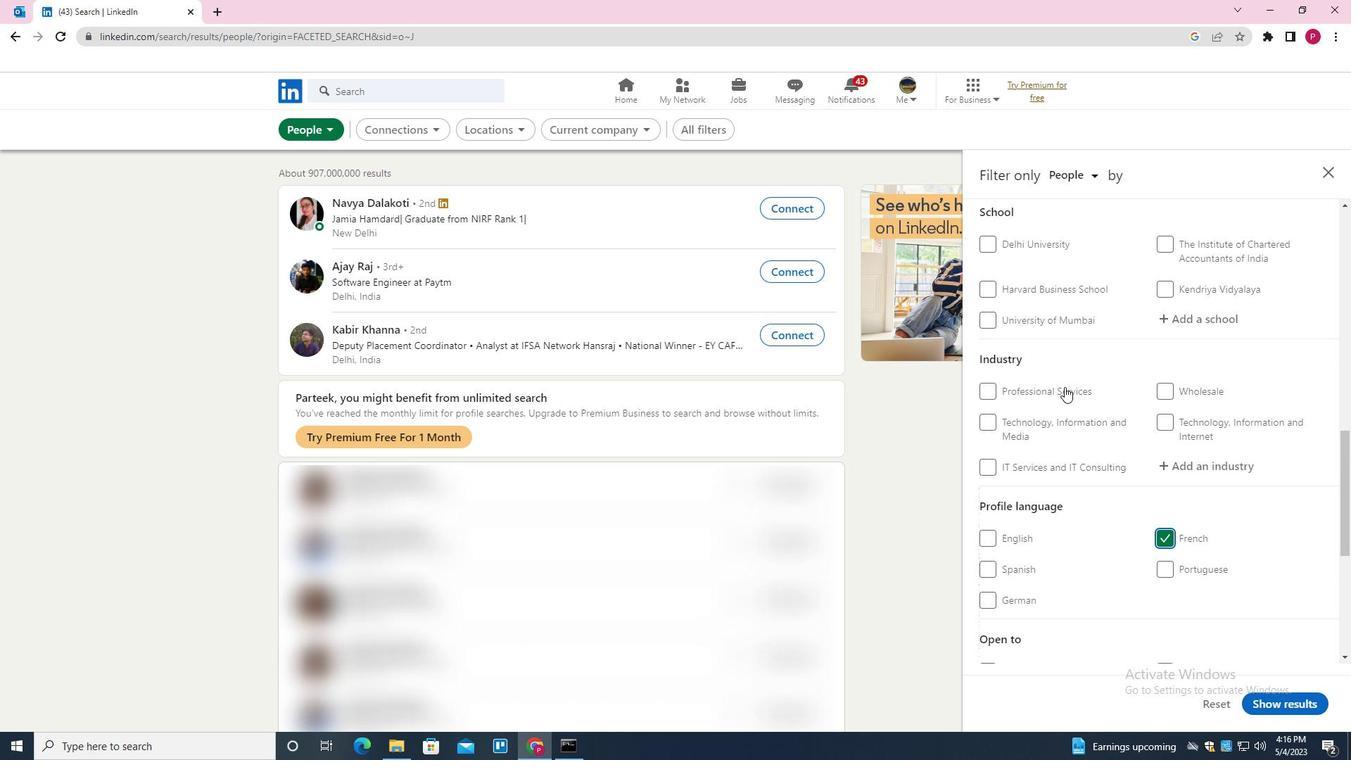 
Action: Mouse scrolled (1064, 387) with delta (0, 0)
Screenshot: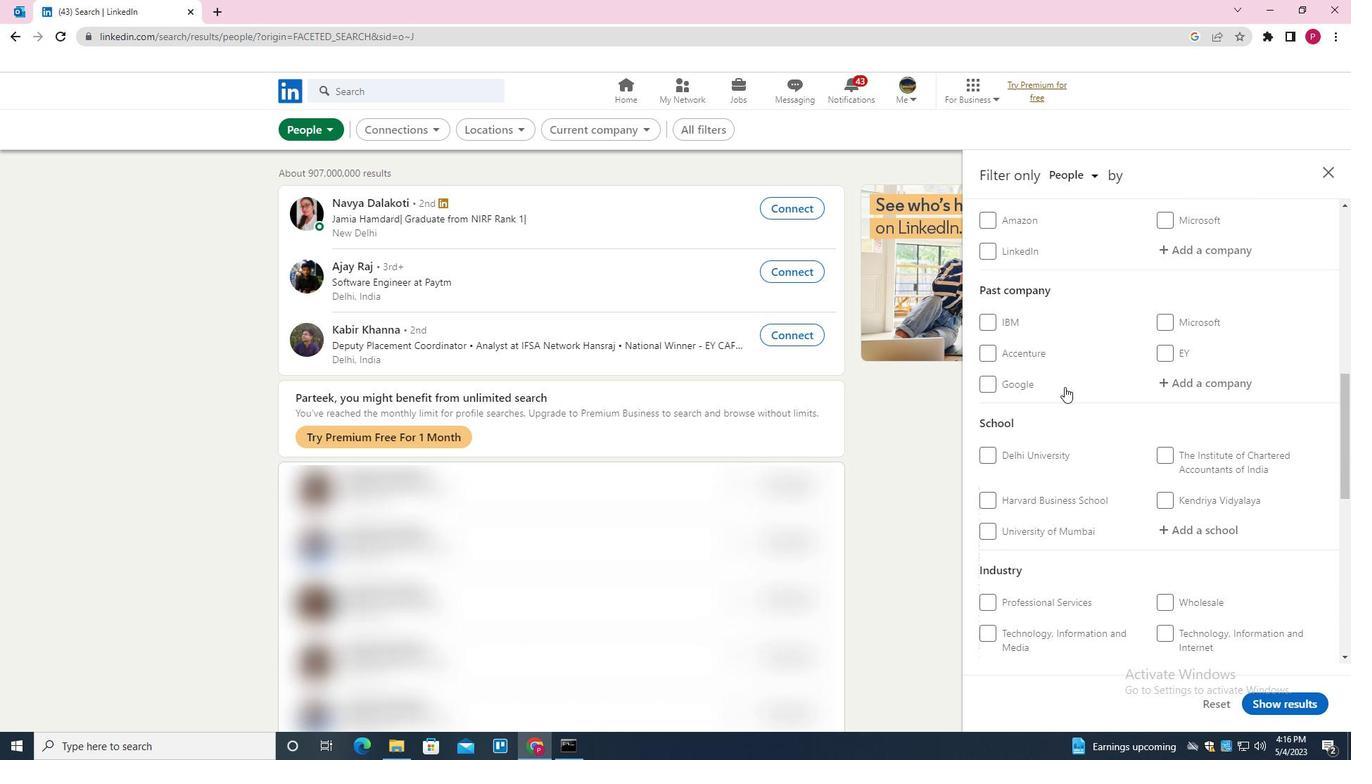 
Action: Mouse scrolled (1064, 387) with delta (0, 0)
Screenshot: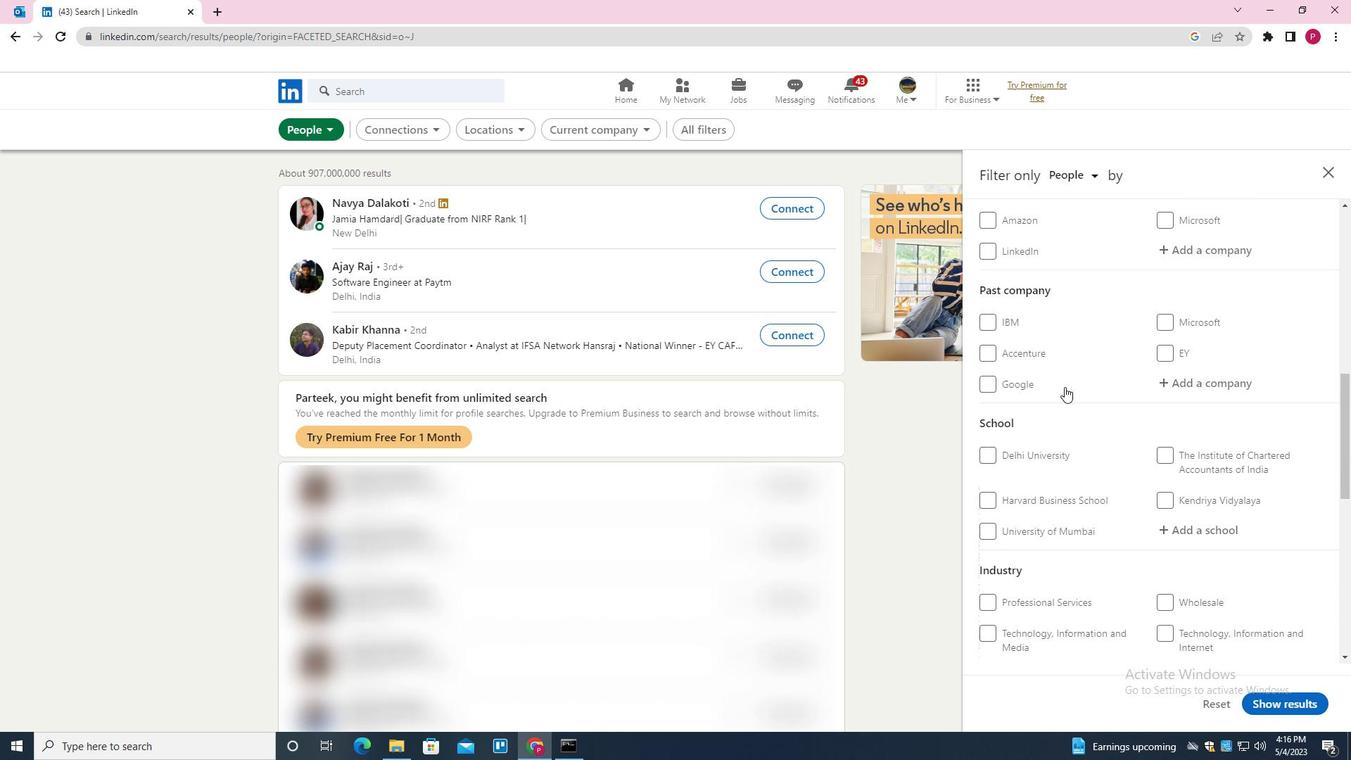 
Action: Mouse moved to (1159, 388)
Screenshot: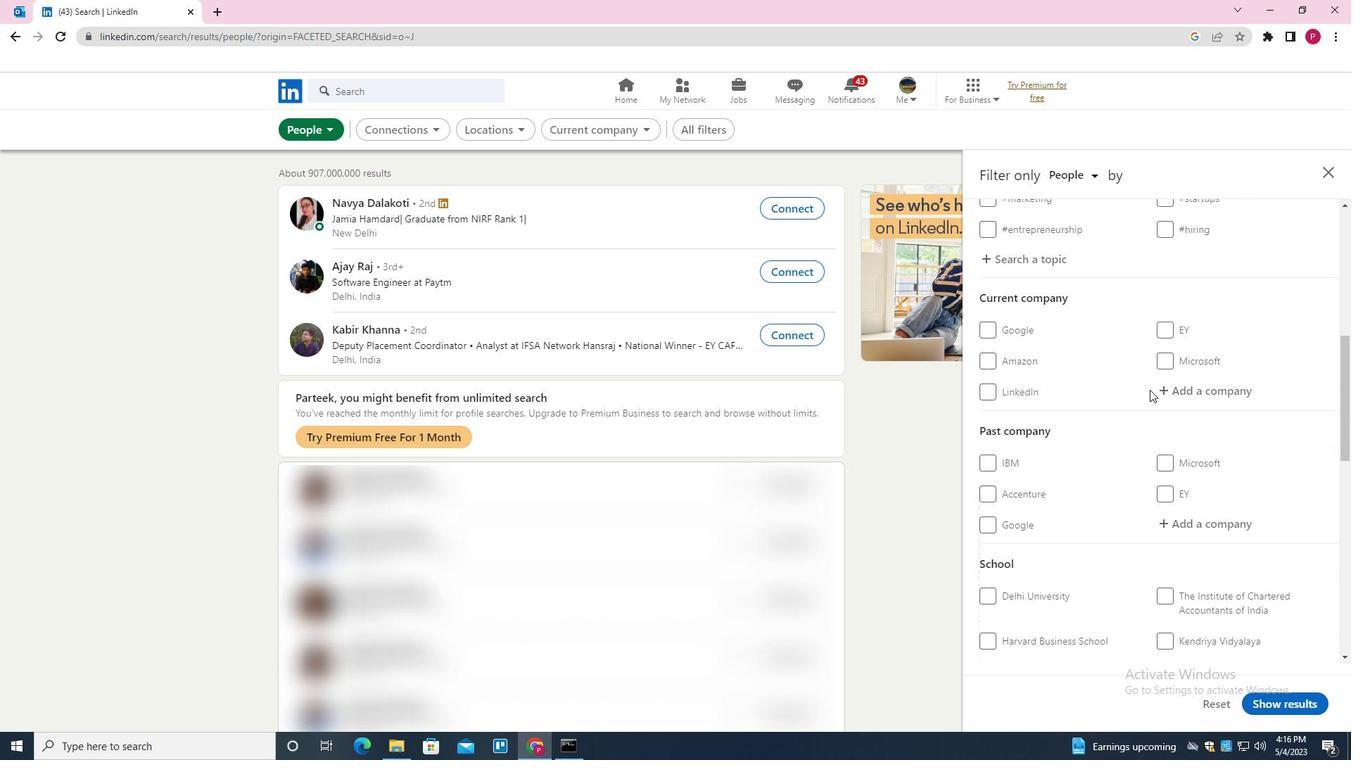 
Action: Mouse pressed left at (1159, 388)
Screenshot: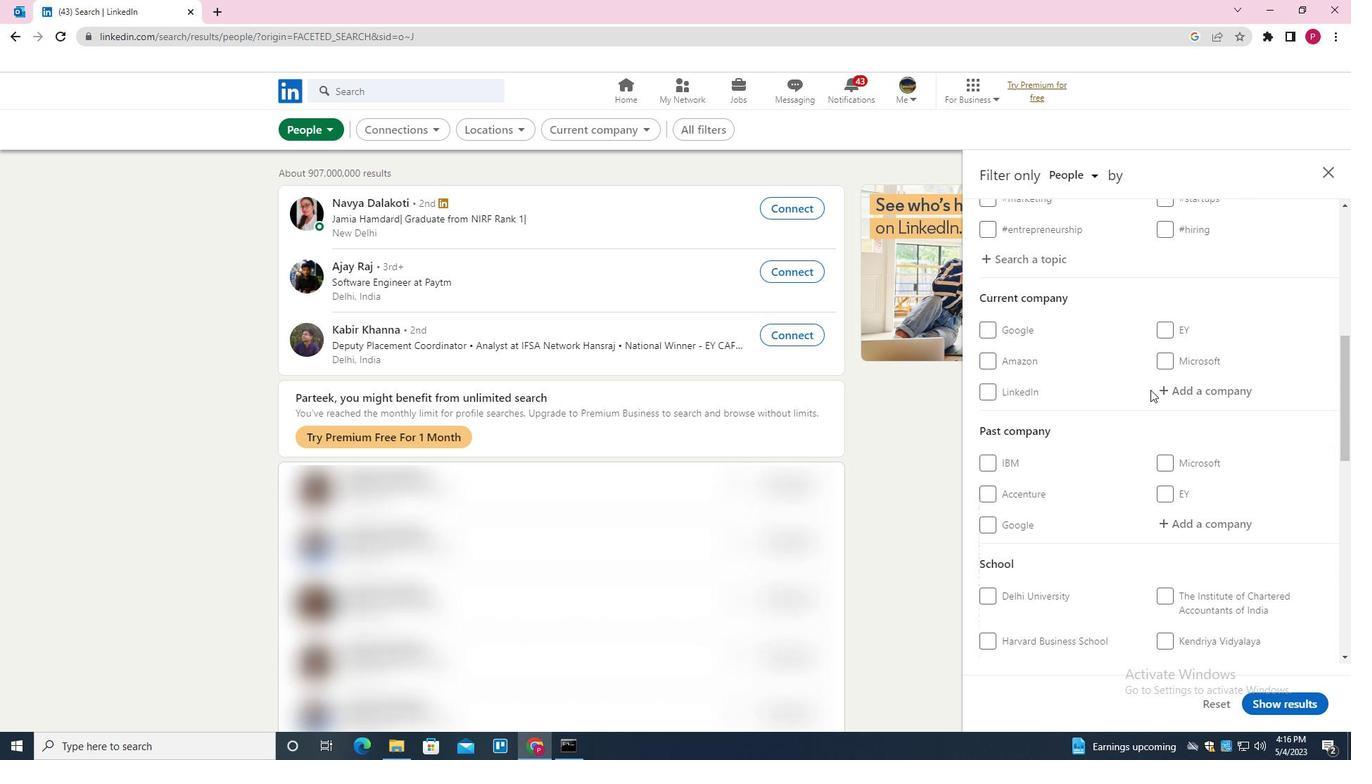 
Action: Mouse moved to (1159, 388)
Screenshot: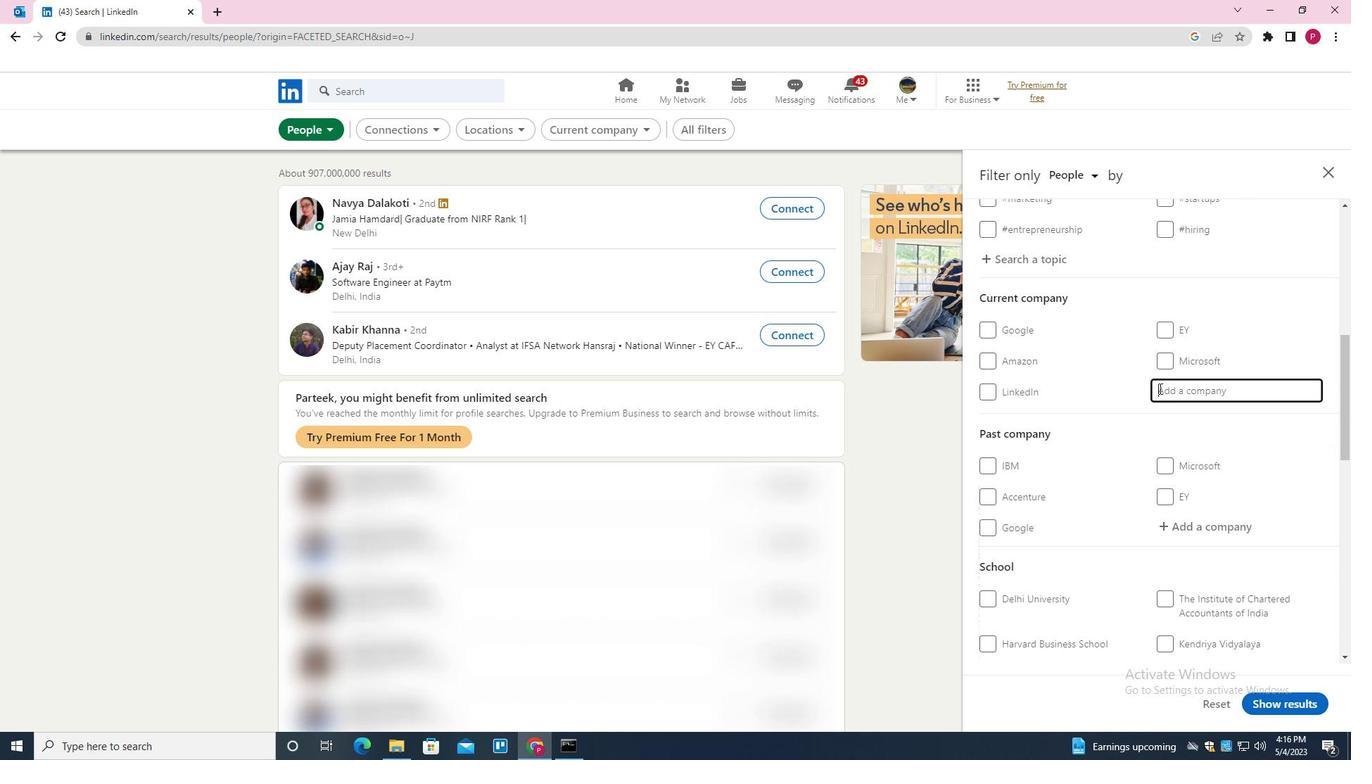 
Action: Key pressed <Key.shift>UPLOAD<Key.space><Key.shift>YOUR<Key.down><Key.enter>
Screenshot: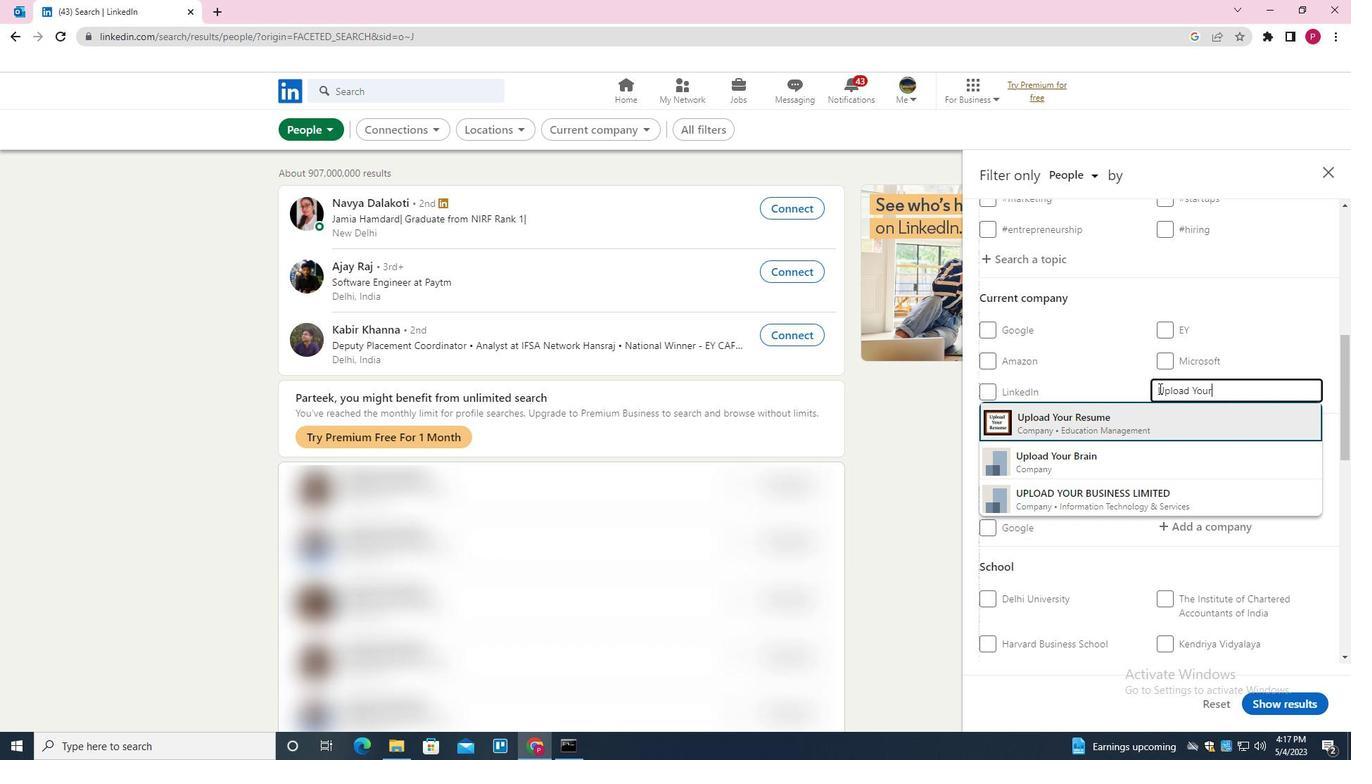
Action: Mouse moved to (1100, 423)
Screenshot: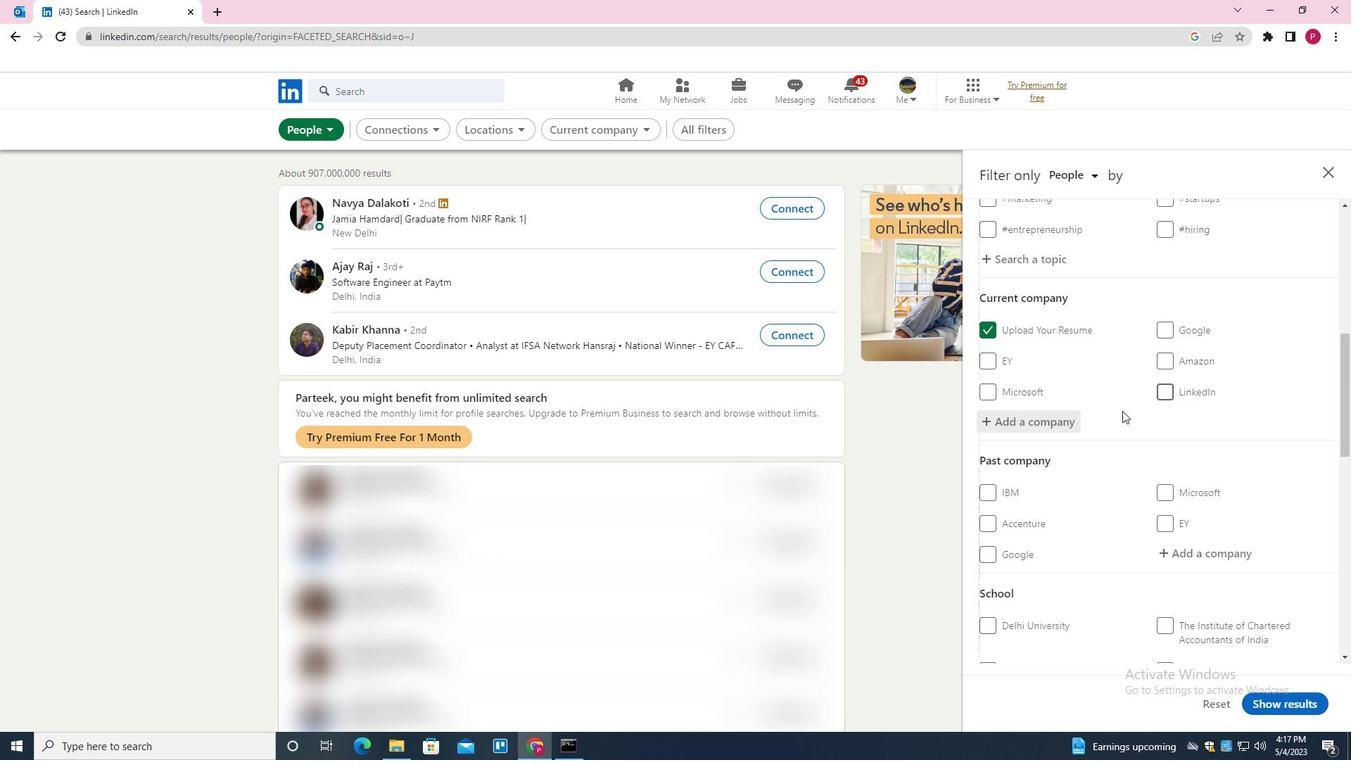 
Action: Mouse scrolled (1100, 422) with delta (0, 0)
Screenshot: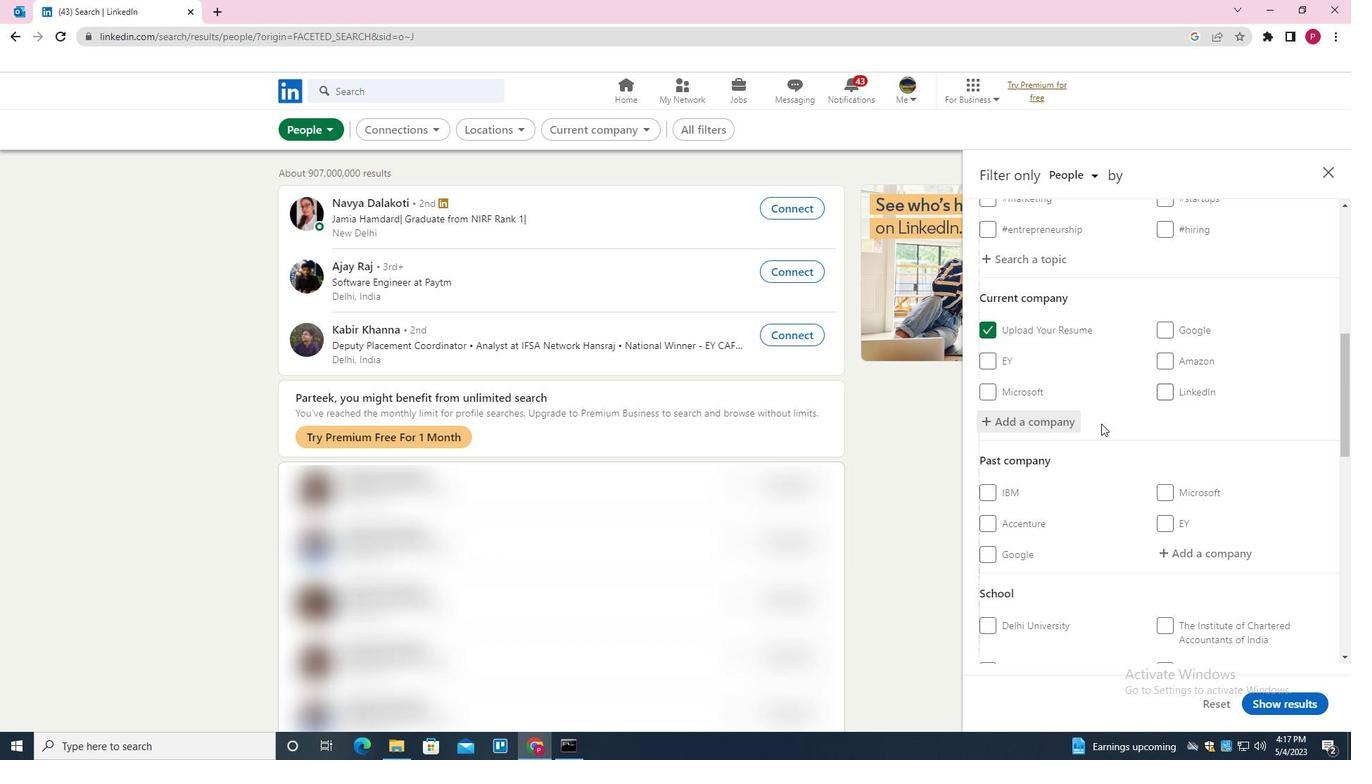 
Action: Mouse scrolled (1100, 422) with delta (0, 0)
Screenshot: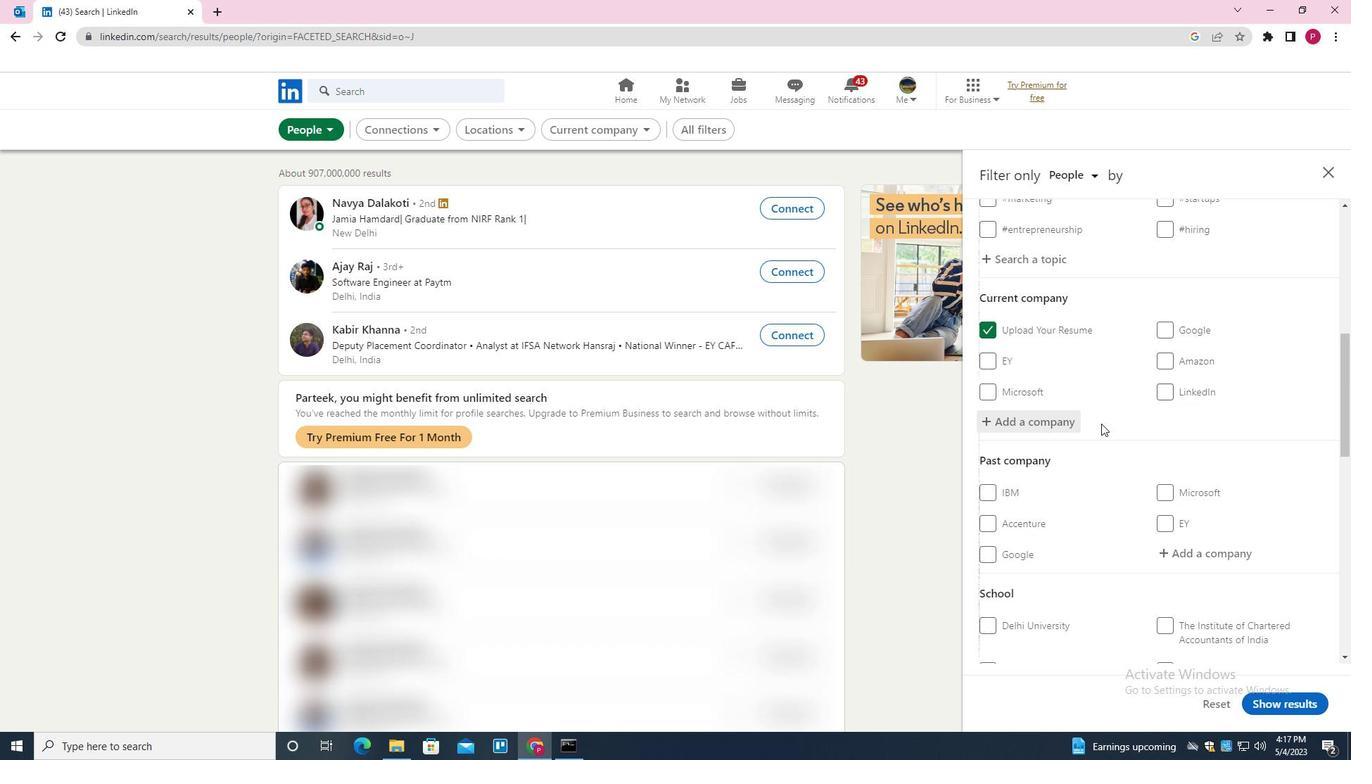 
Action: Mouse scrolled (1100, 422) with delta (0, 0)
Screenshot: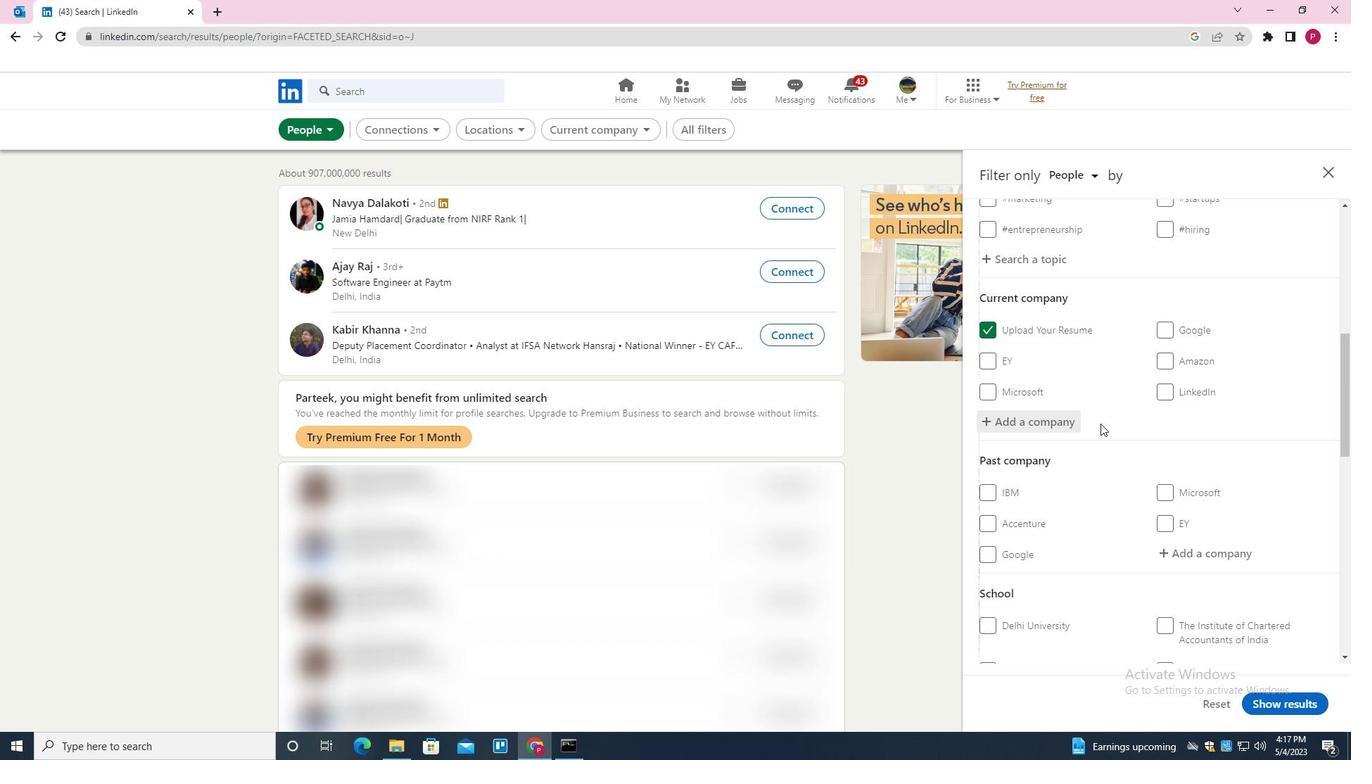 
Action: Mouse scrolled (1100, 422) with delta (0, 0)
Screenshot: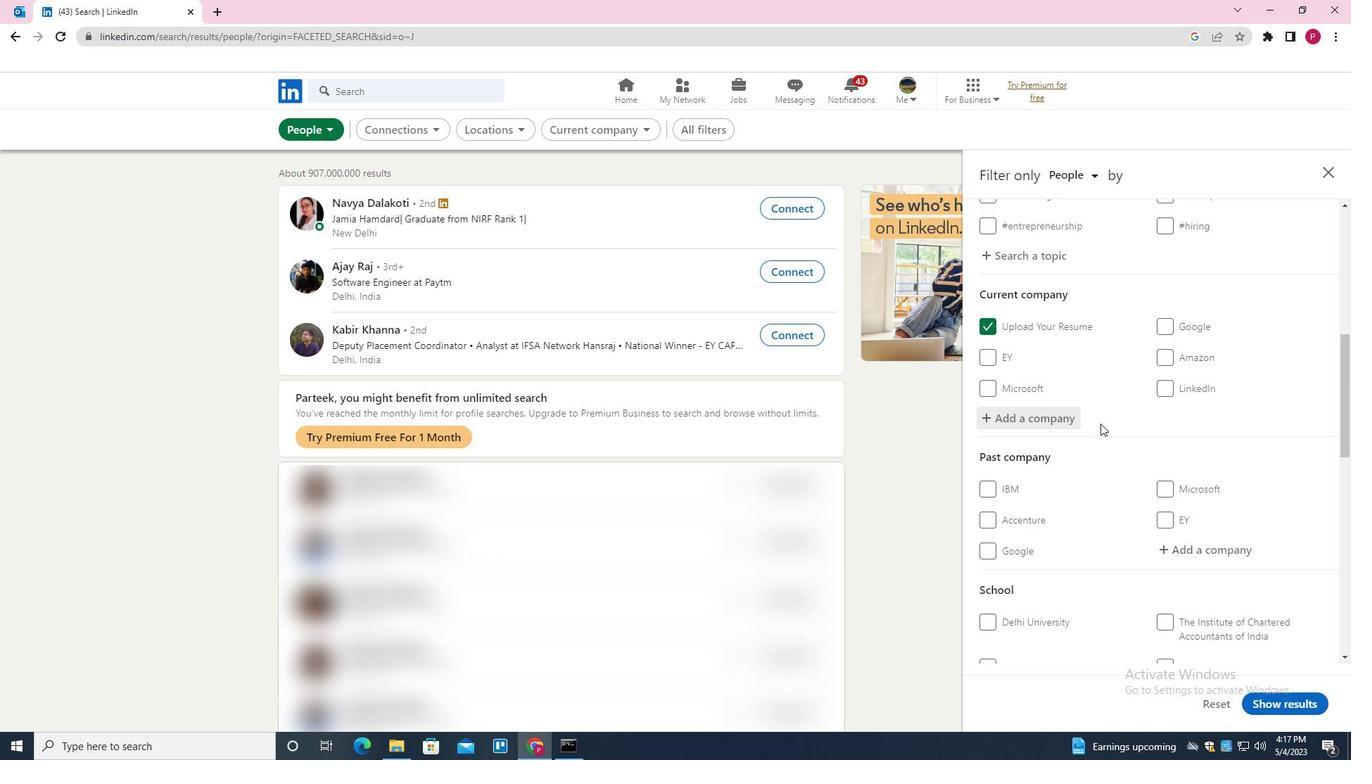 
Action: Mouse moved to (1192, 417)
Screenshot: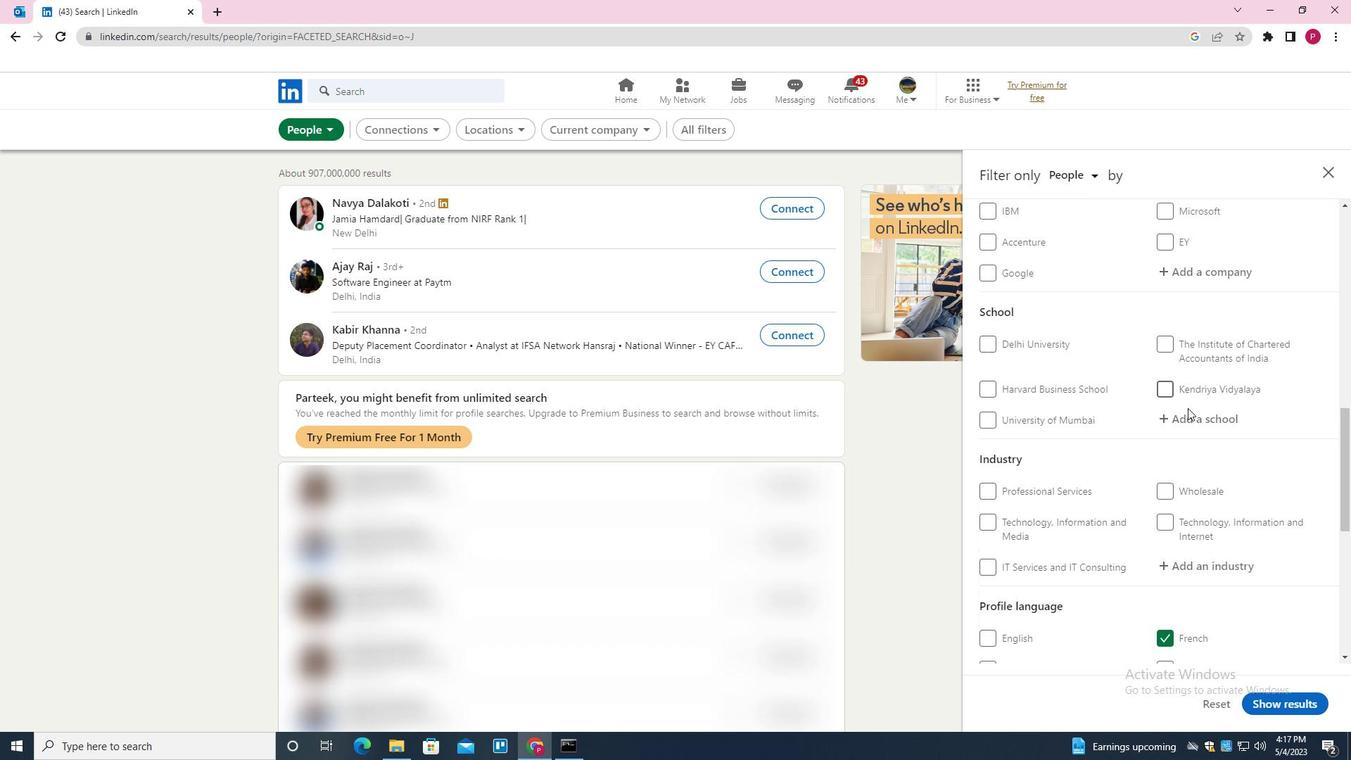 
Action: Mouse pressed left at (1192, 417)
Screenshot: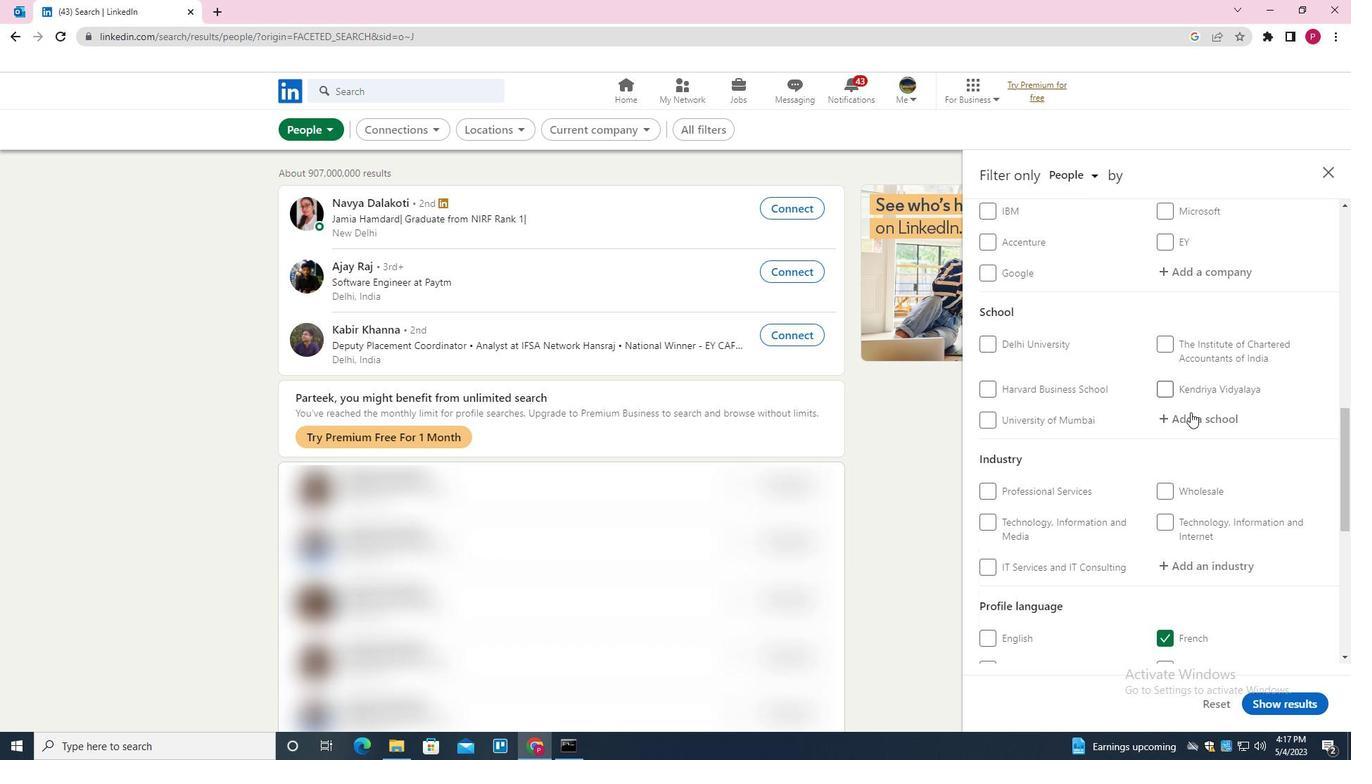 
Action: Mouse moved to (1194, 418)
Screenshot: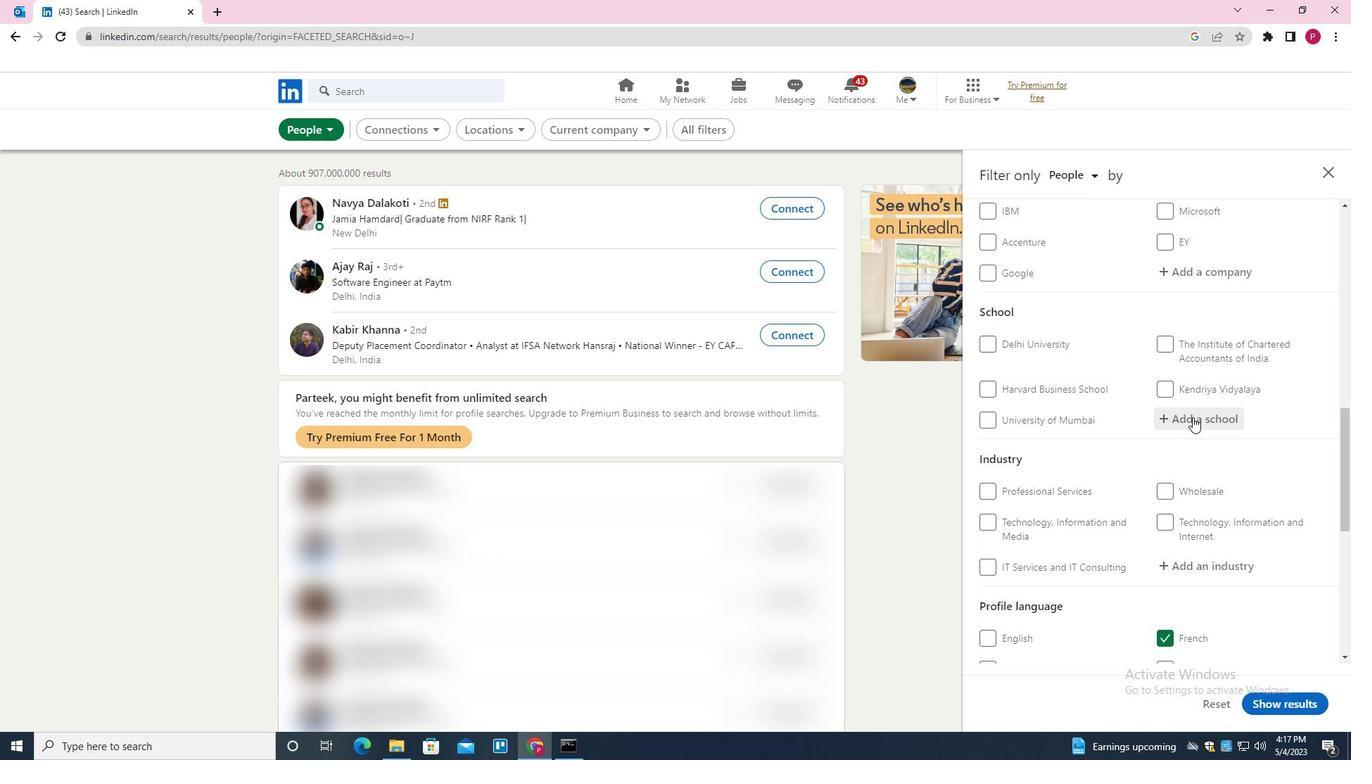 
Action: Key pressed <Key.shift><Key.shift><Key.shift><Key.shift><Key.shift>KONGU<Key.space><Key.shift>ENGINEERING<Key.space><Key.shift>COLLEGE<Key.space><Key.down><Key.enter>
Screenshot: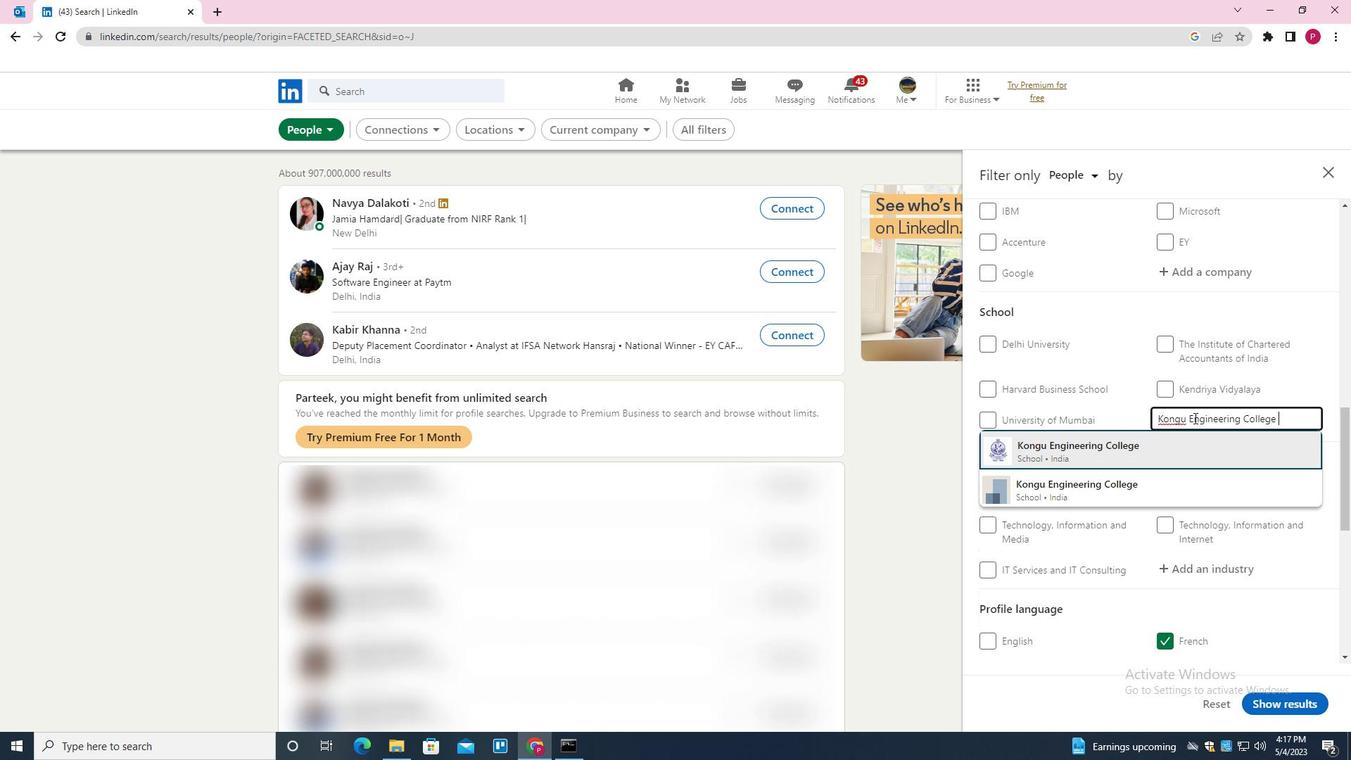 
Action: Mouse moved to (1166, 436)
Screenshot: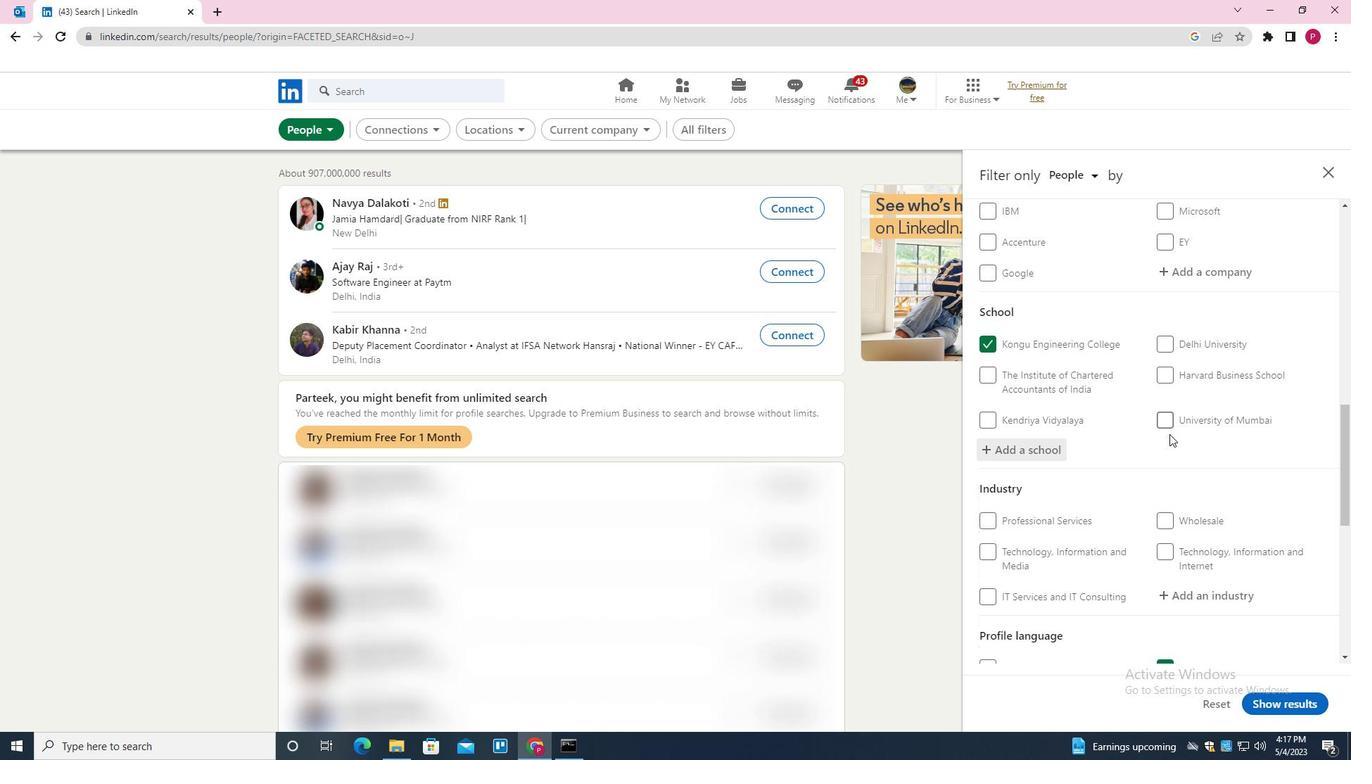 
Action: Mouse scrolled (1166, 435) with delta (0, 0)
Screenshot: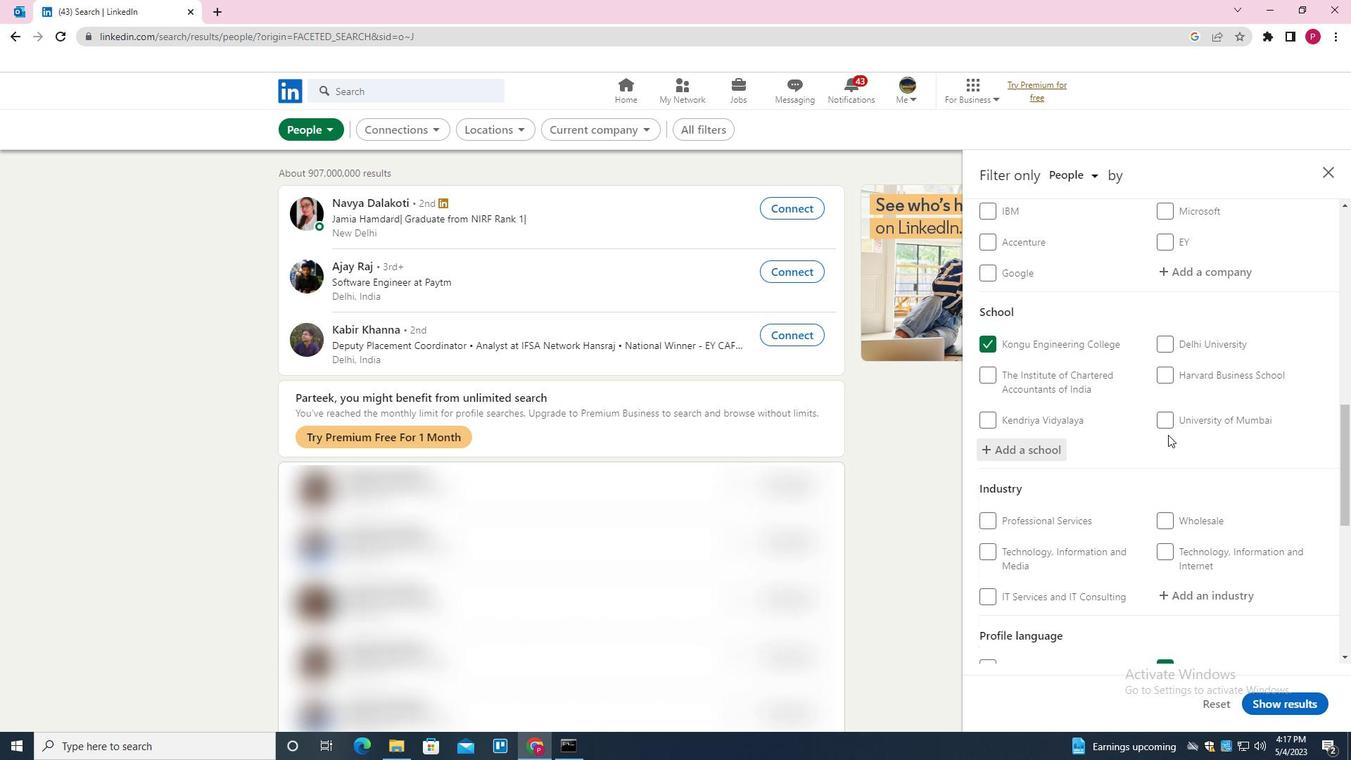 
Action: Mouse scrolled (1166, 435) with delta (0, 0)
Screenshot: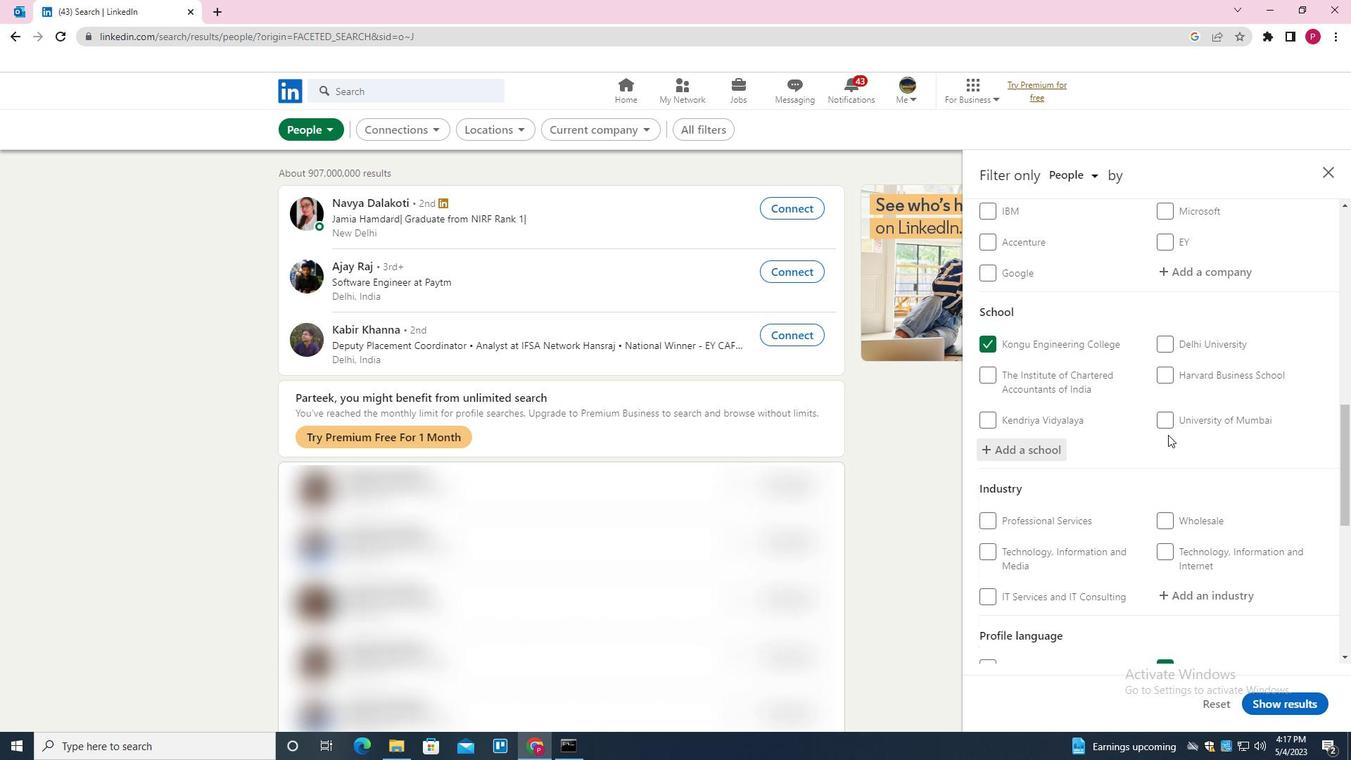 
Action: Mouse scrolled (1166, 435) with delta (0, 0)
Screenshot: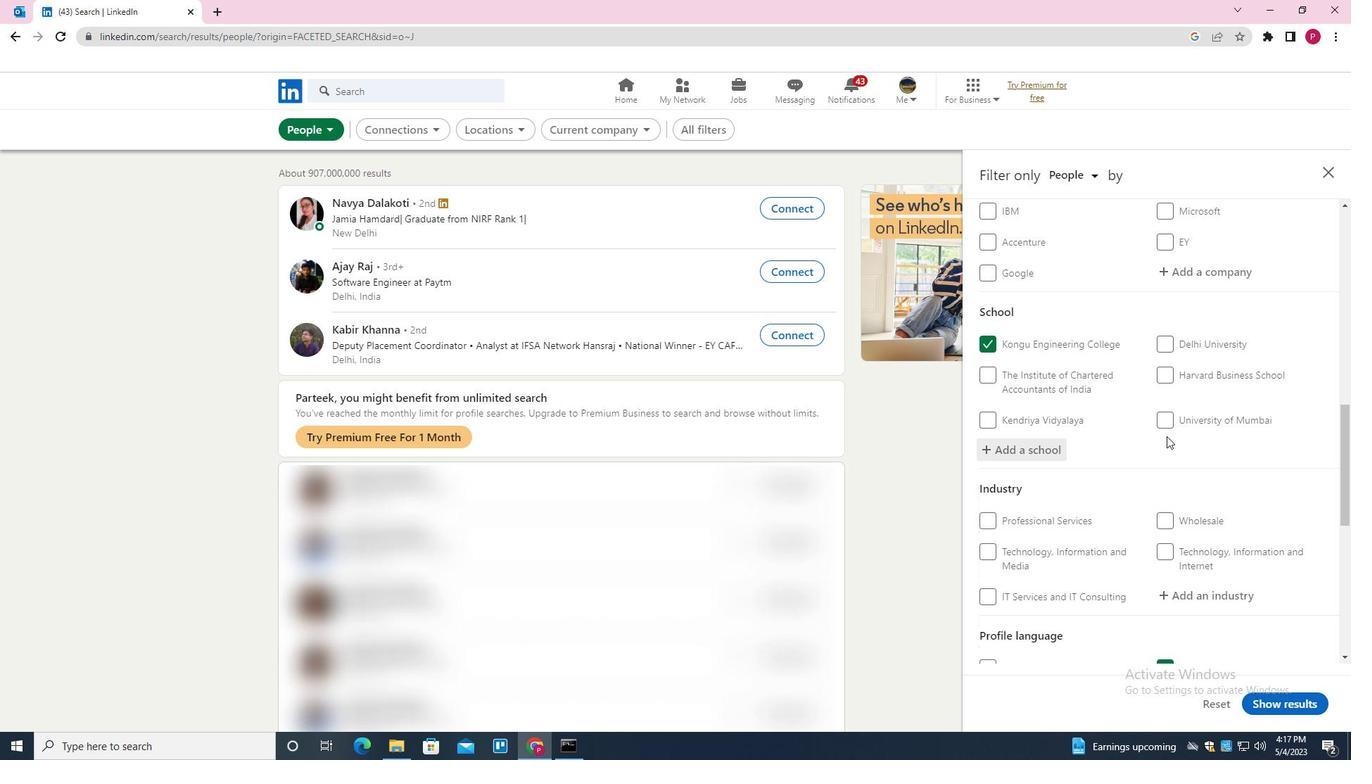 
Action: Mouse scrolled (1166, 435) with delta (0, 0)
Screenshot: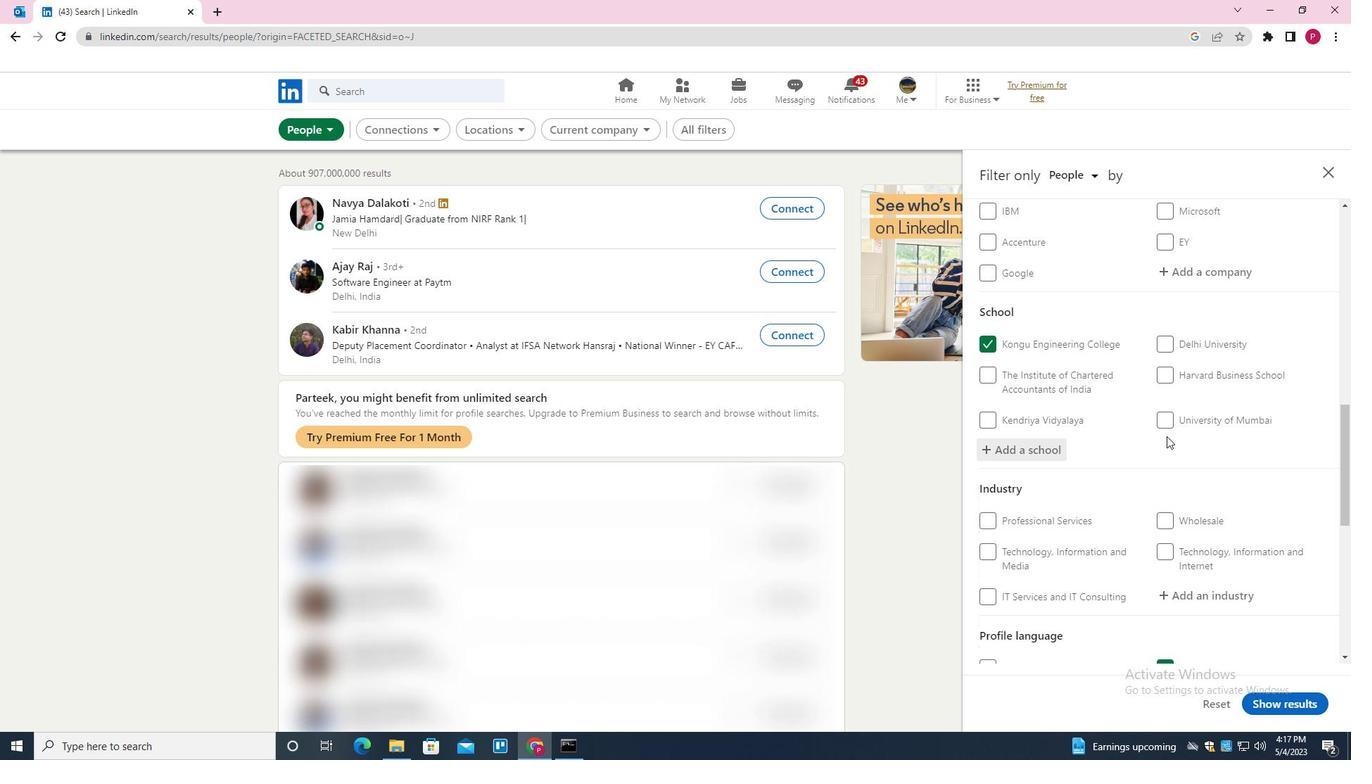 
Action: Mouse moved to (1217, 313)
Screenshot: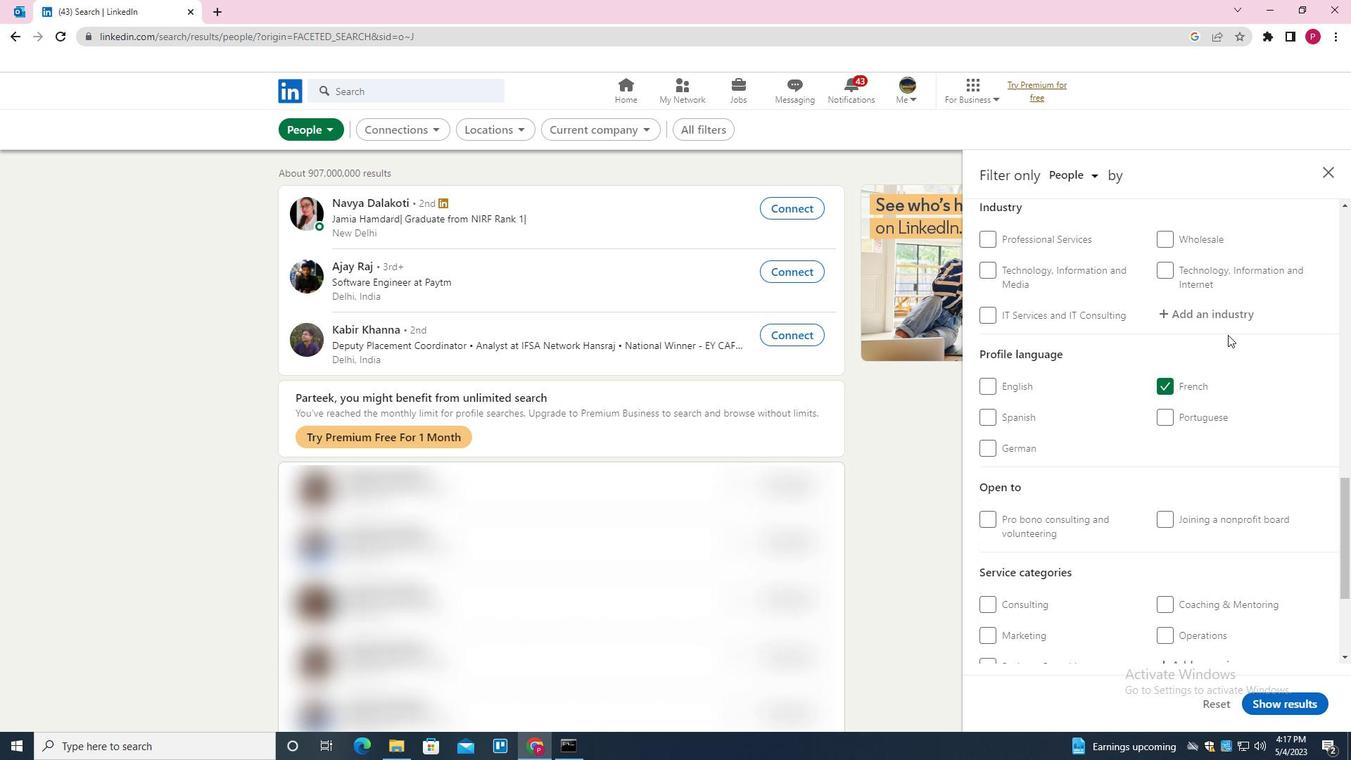 
Action: Mouse pressed left at (1217, 313)
Screenshot: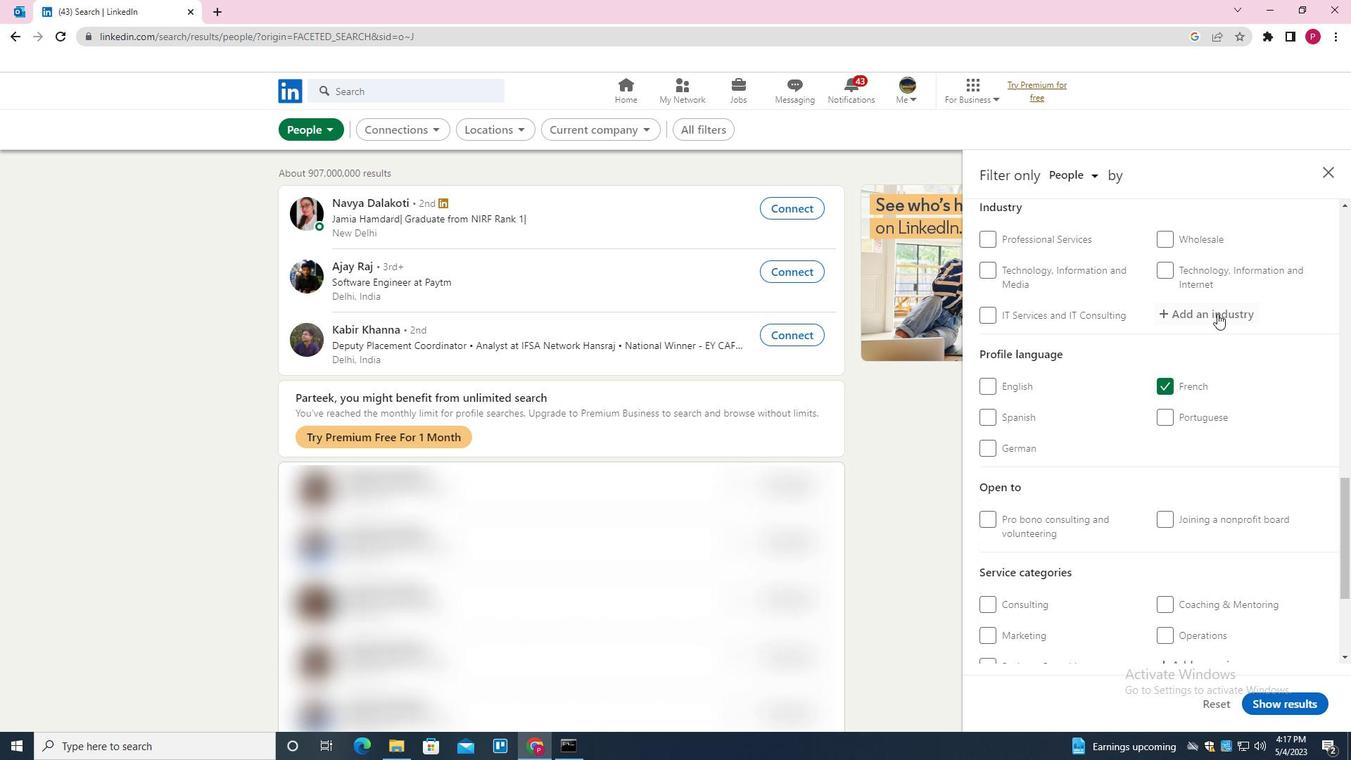 
Action: Mouse moved to (1172, 343)
Screenshot: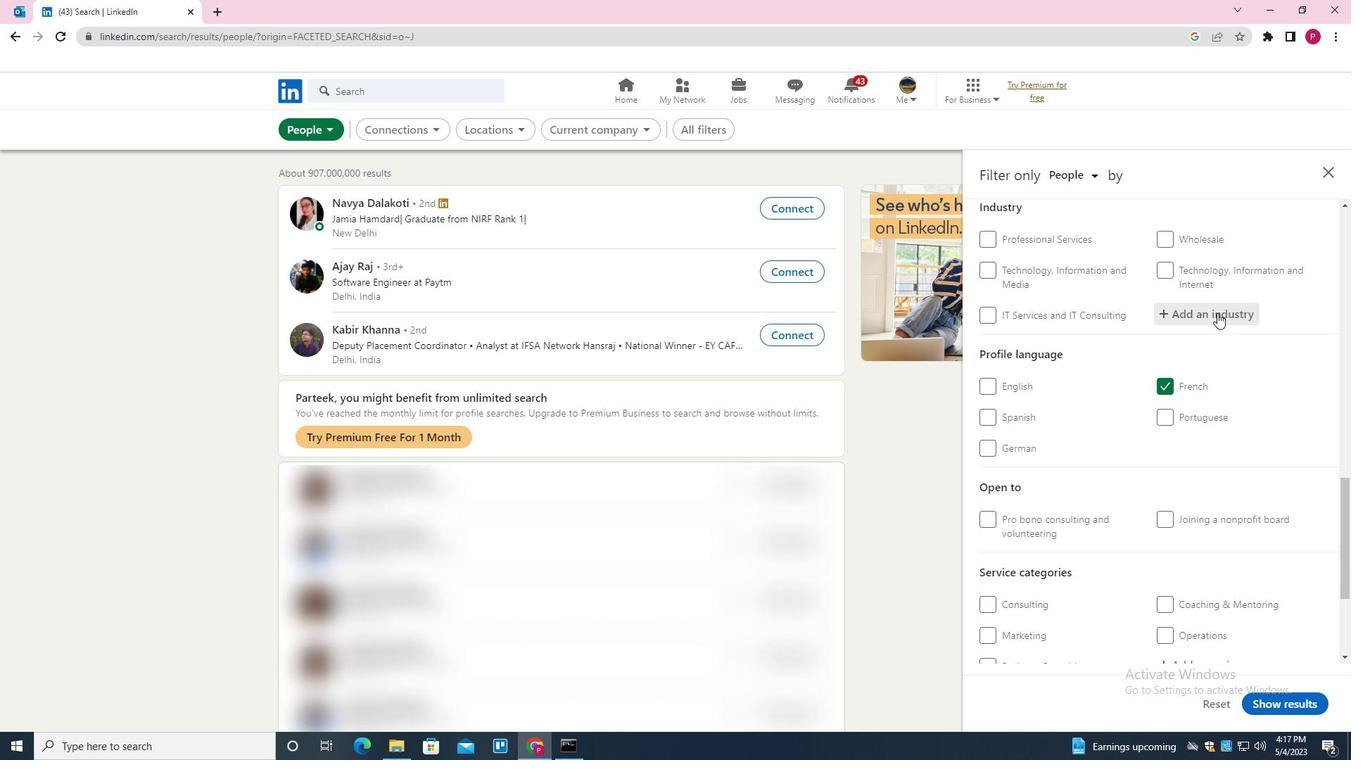 
Action: Key pressed <Key.shift><Key.shift><Key.shift><Key.shift><Key.shift><Key.shift><Key.shift><Key.shift><Key.shift><Key.shift><Key.shift><Key.shift><Key.shift><Key.shift>OIL,<Key.space><Key.shift>GAS,<Key.space>AND<Key.space><Key.shift>MINING<Key.left><Key.down><Key.enter>
Screenshot: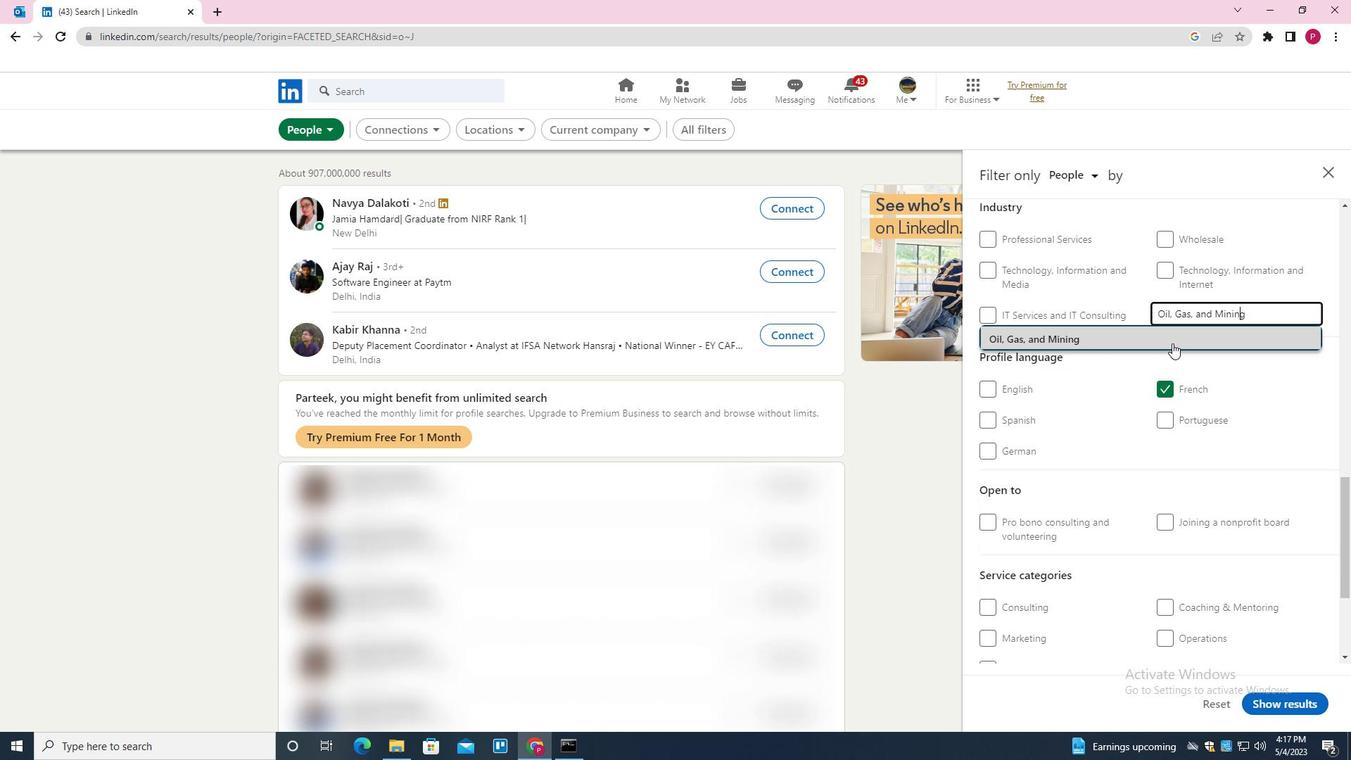 
Action: Mouse moved to (1107, 389)
Screenshot: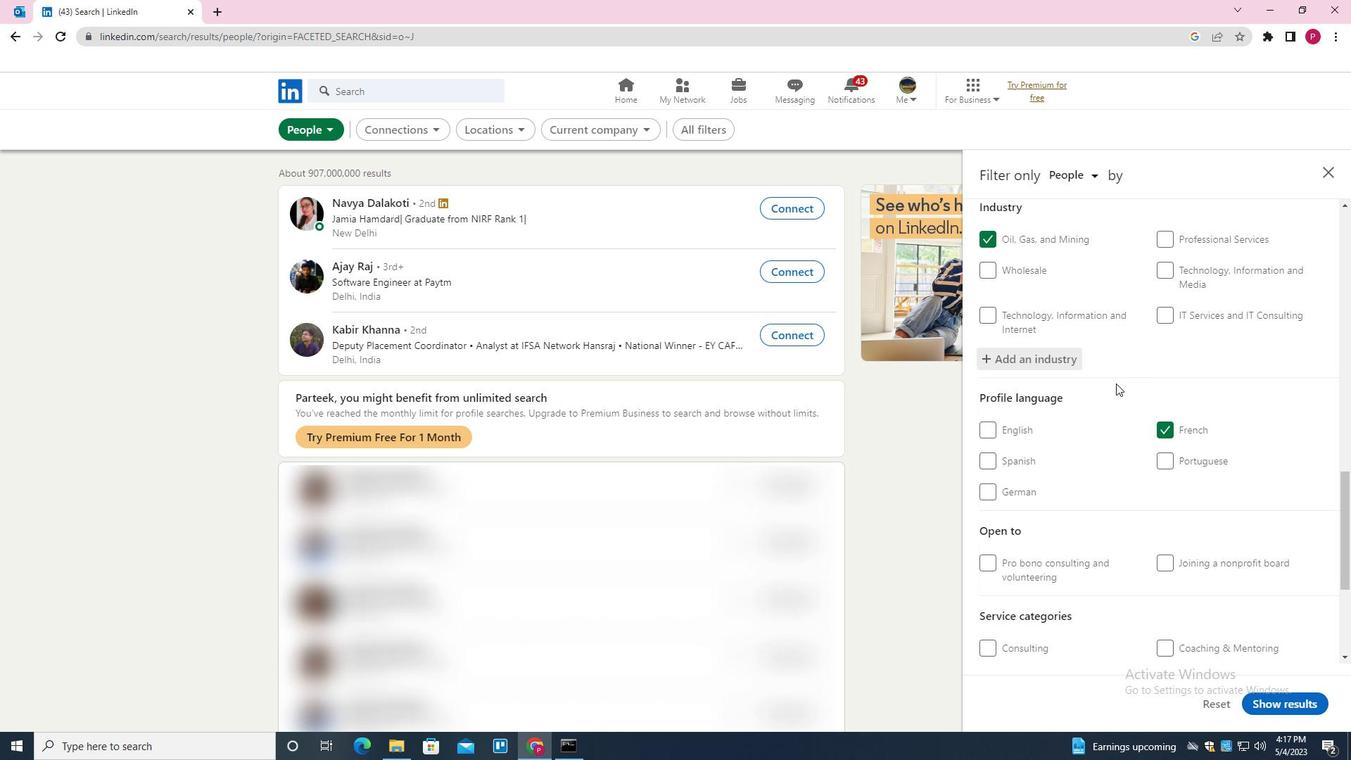 
Action: Mouse scrolled (1107, 388) with delta (0, 0)
Screenshot: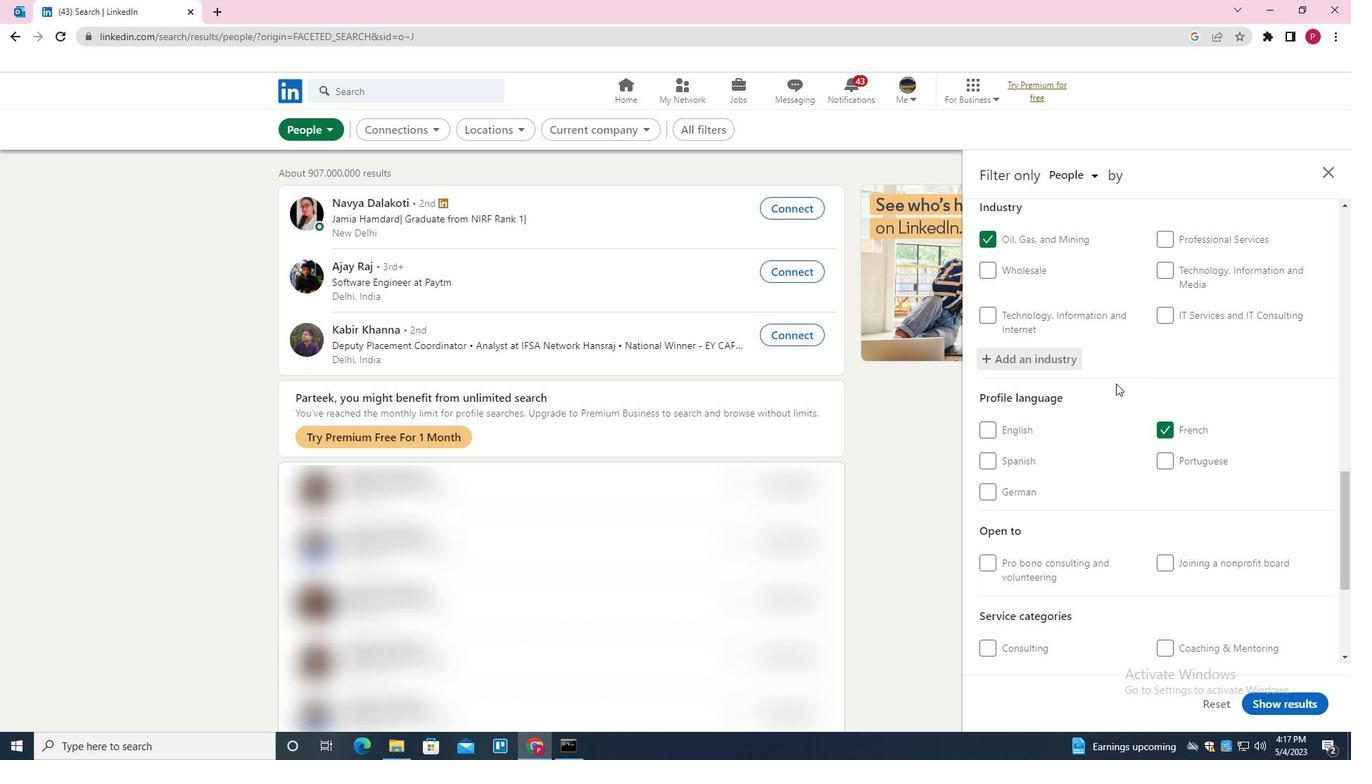 
Action: Mouse scrolled (1107, 388) with delta (0, 0)
Screenshot: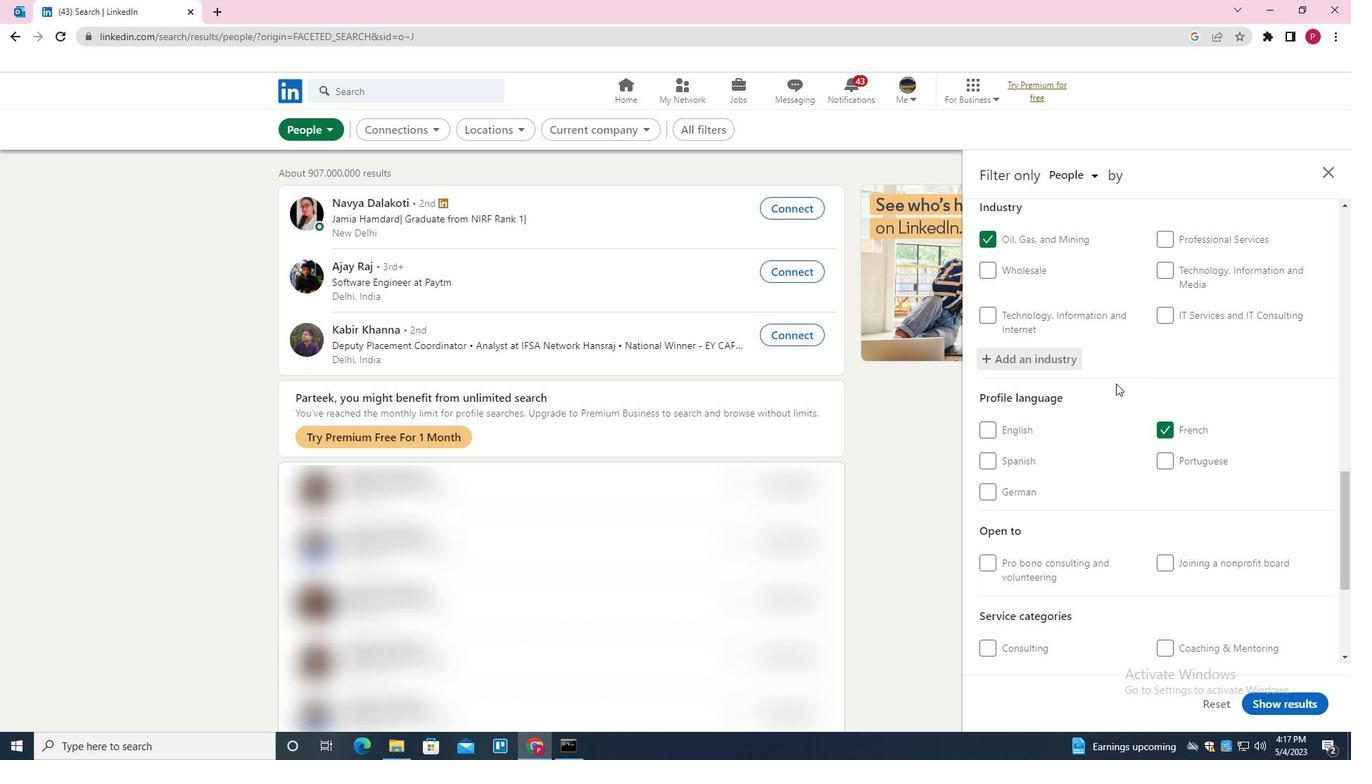 
Action: Mouse scrolled (1107, 388) with delta (0, 0)
Screenshot: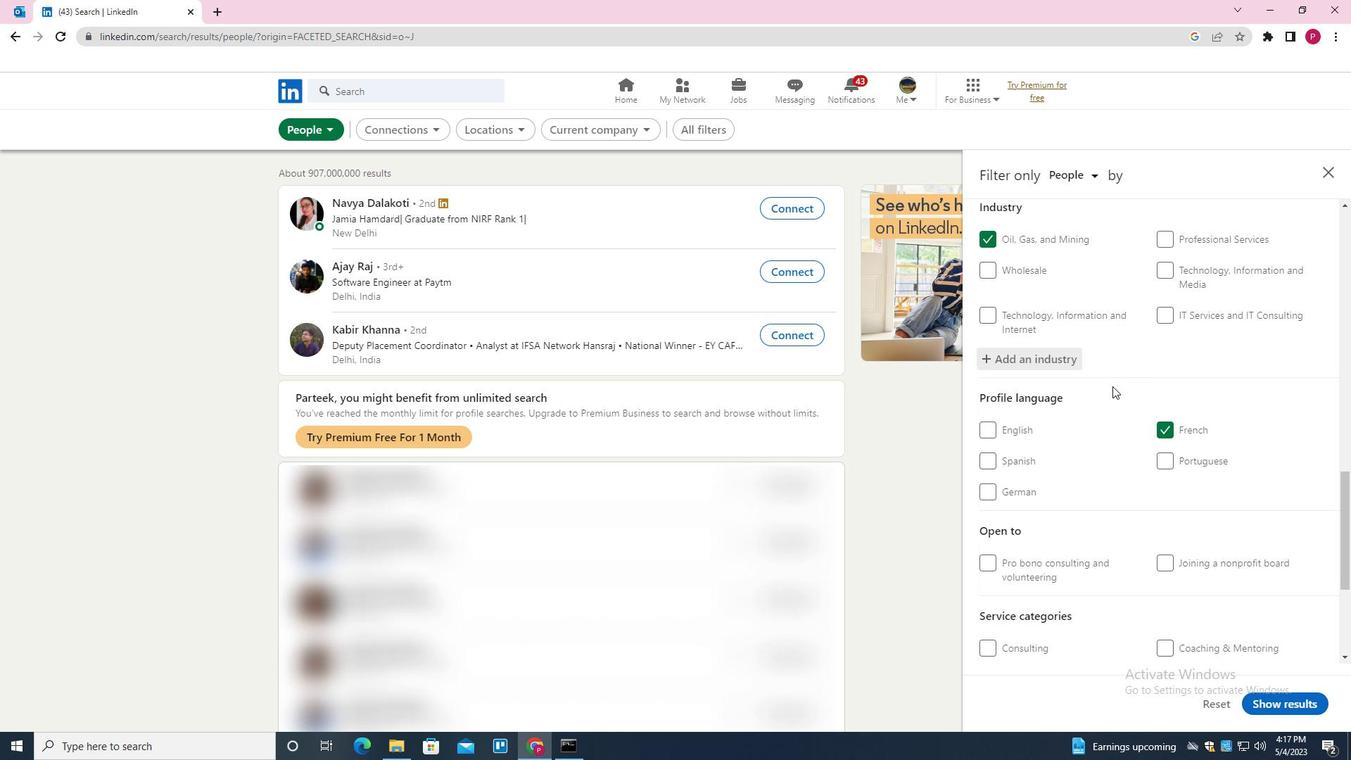 
Action: Mouse scrolled (1107, 388) with delta (0, 0)
Screenshot: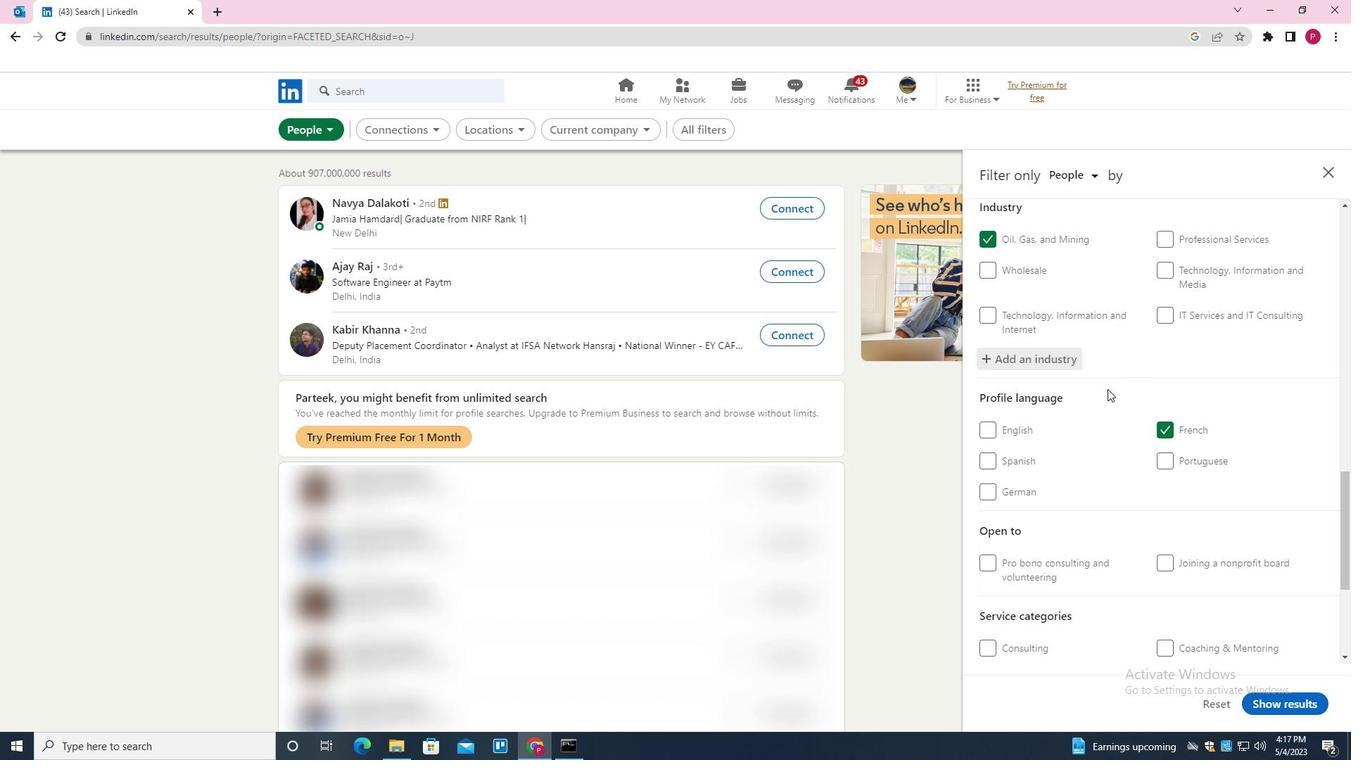 
Action: Mouse moved to (1107, 389)
Screenshot: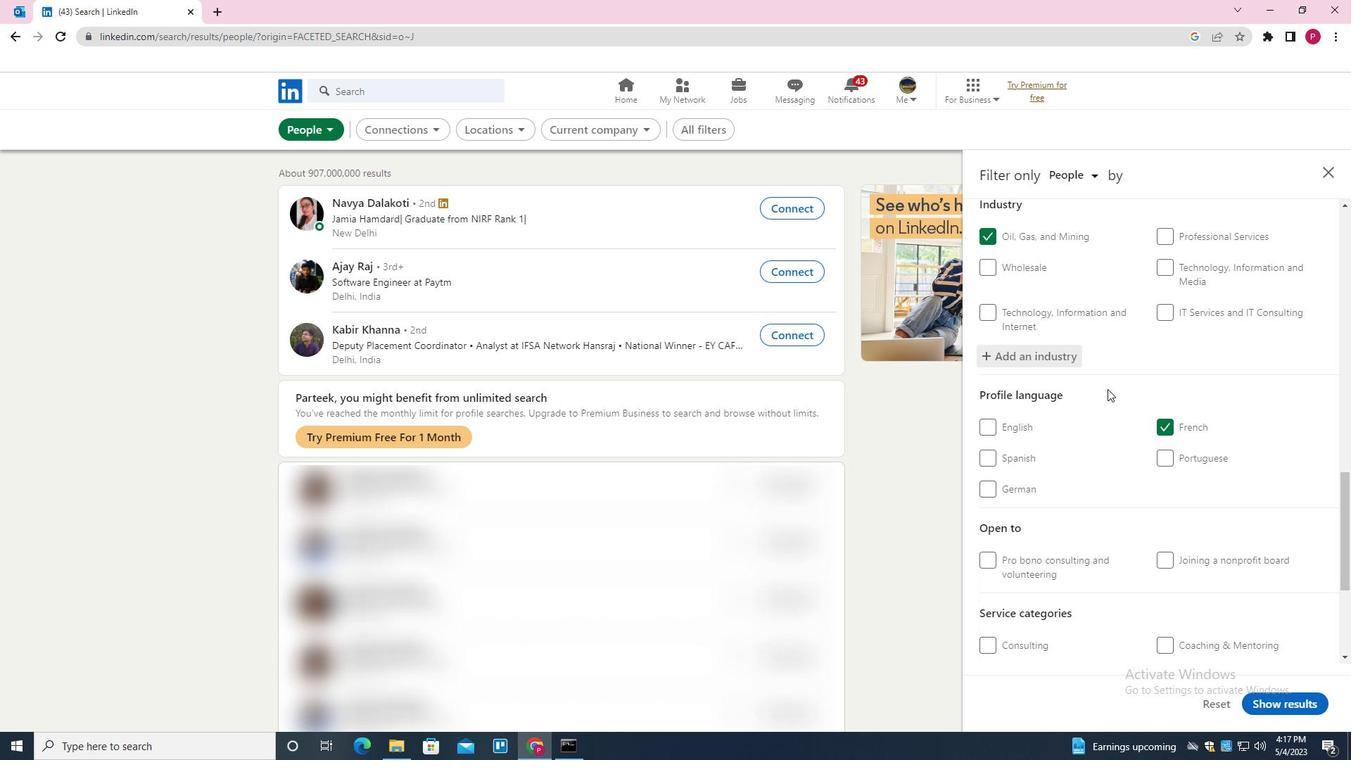 
Action: Mouse scrolled (1107, 388) with delta (0, 0)
Screenshot: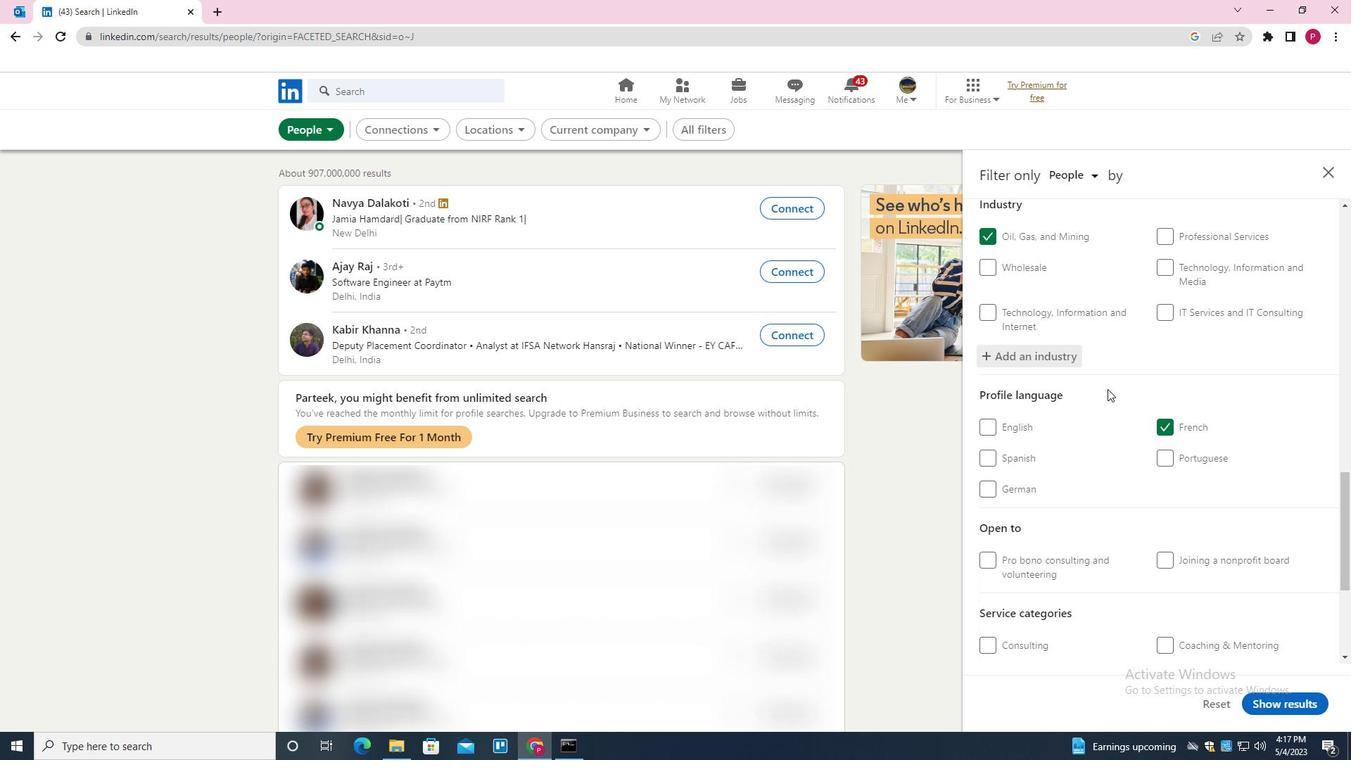 
Action: Mouse moved to (1180, 450)
Screenshot: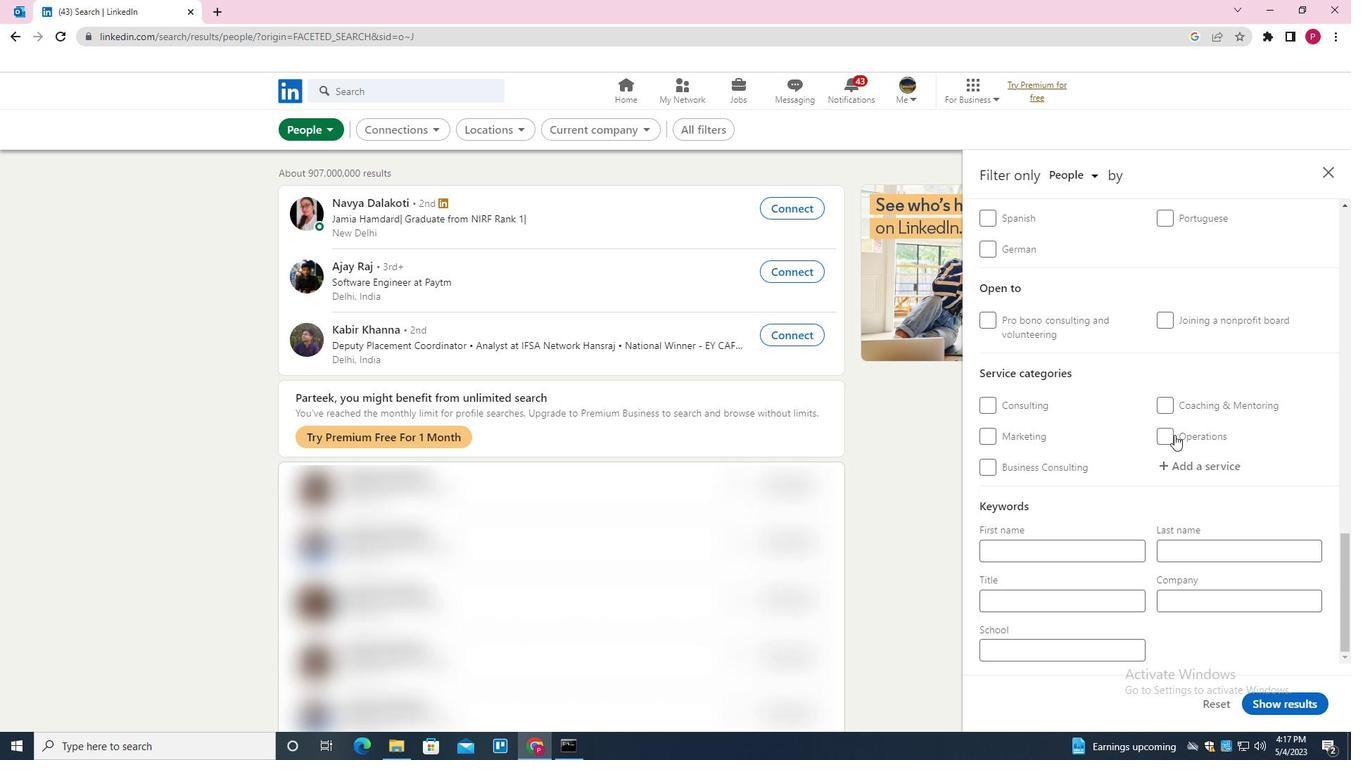 
Action: Mouse pressed left at (1180, 450)
Screenshot: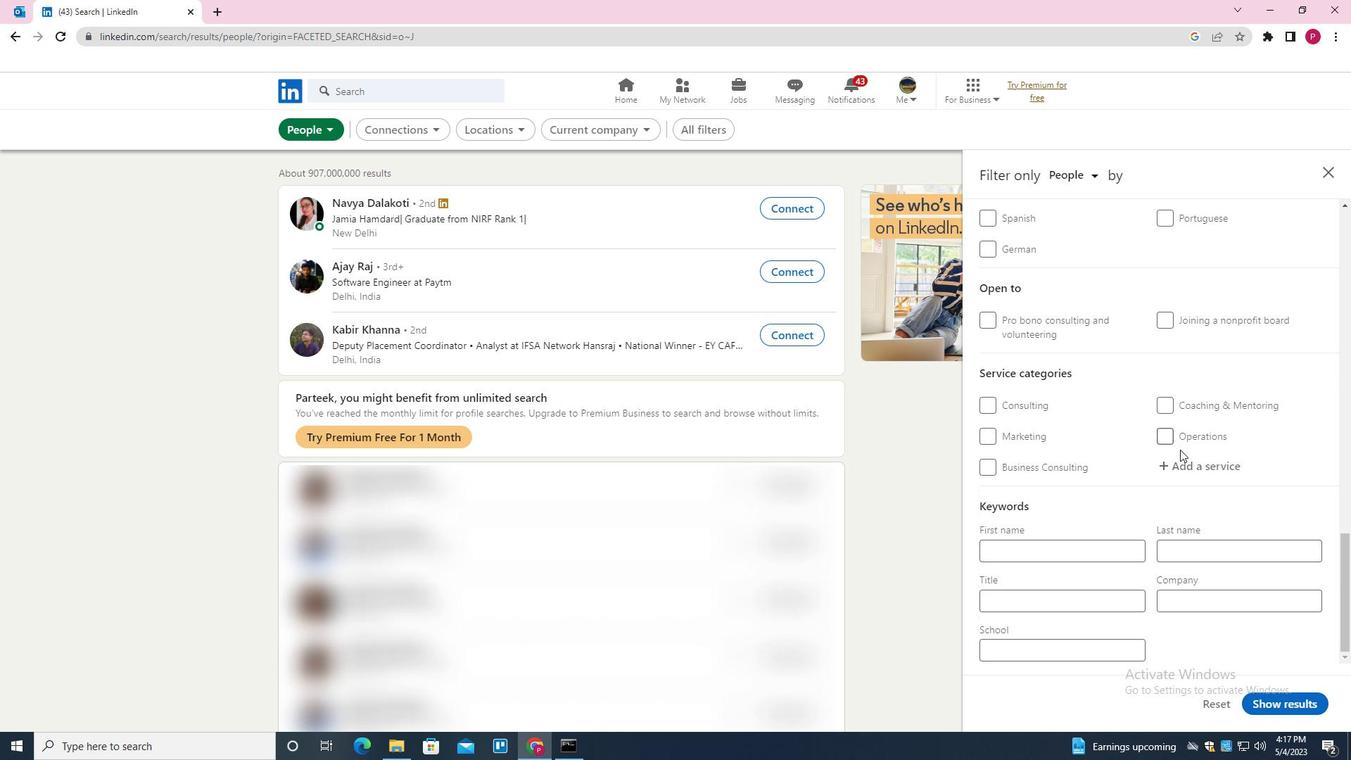
Action: Mouse moved to (1183, 464)
Screenshot: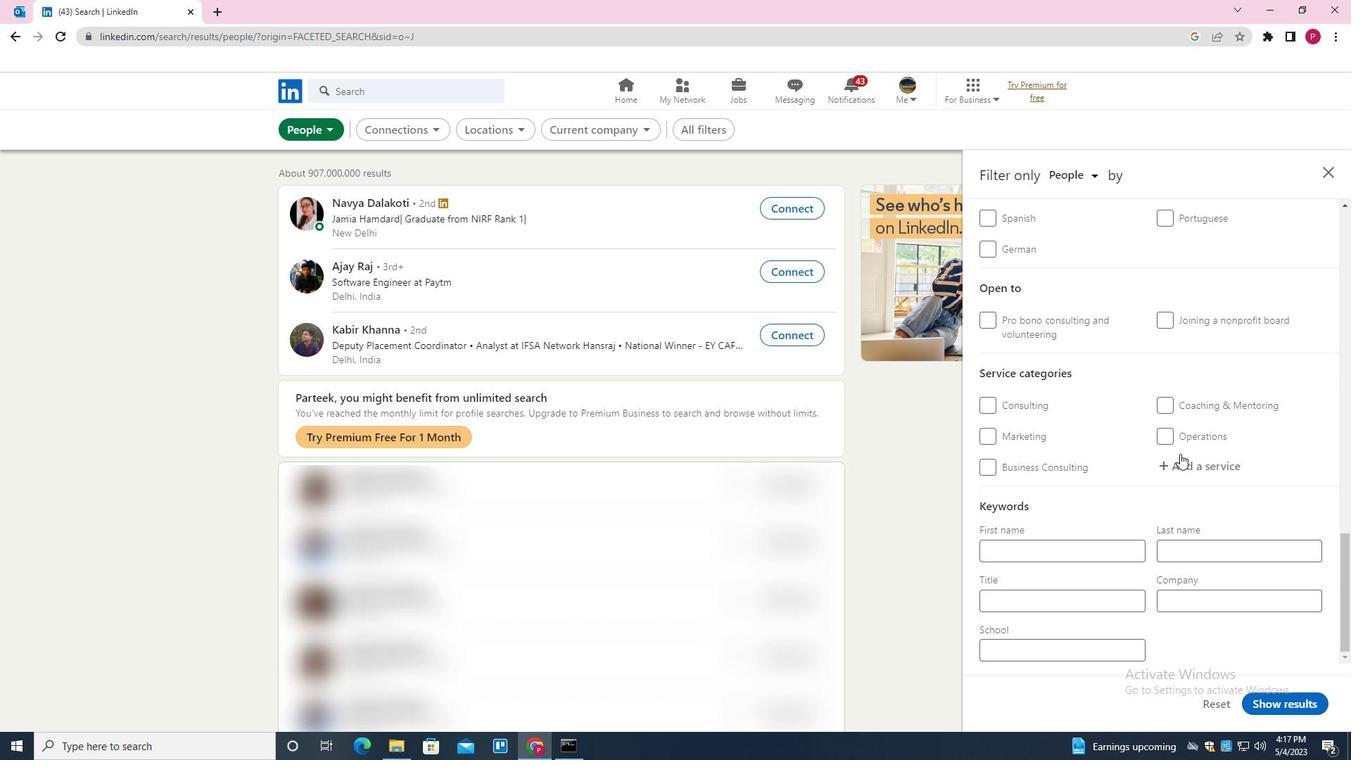 
Action: Mouse pressed left at (1183, 464)
Screenshot: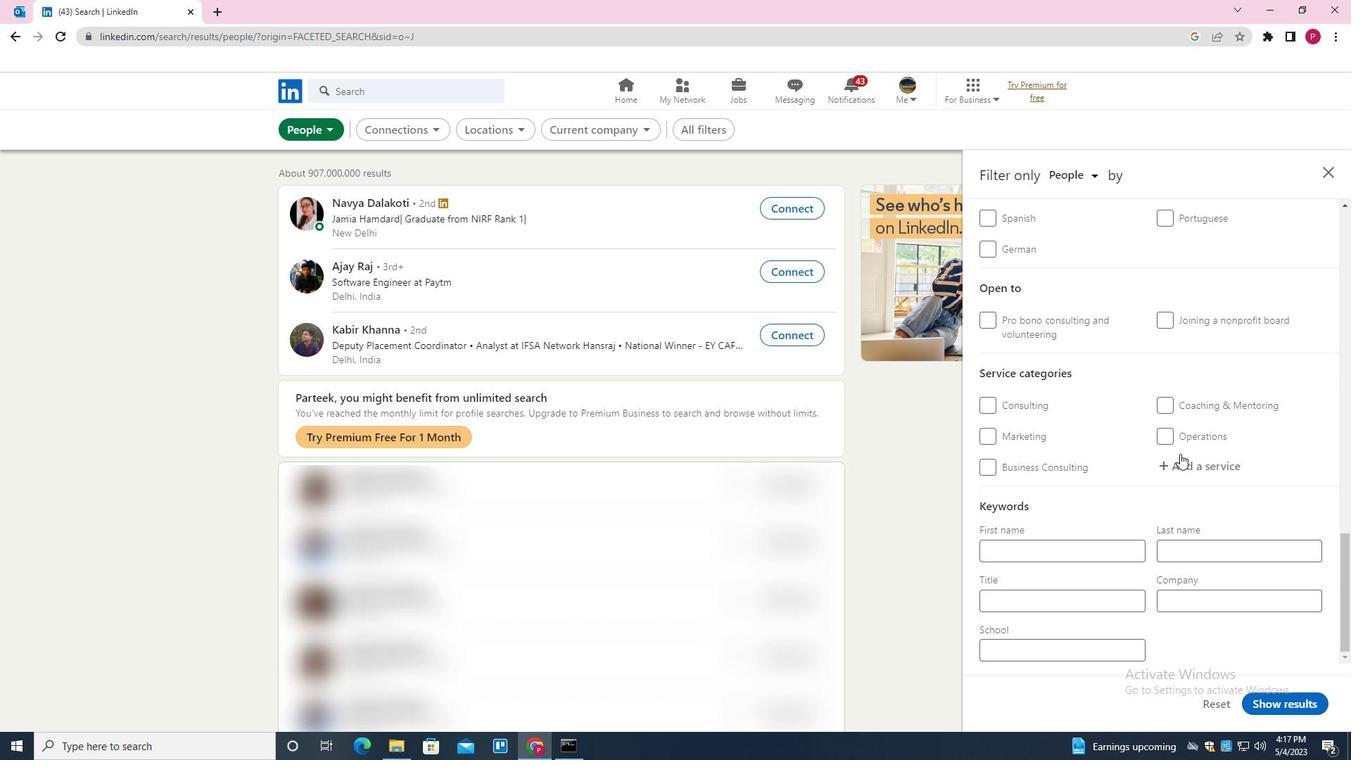
Action: Key pressed <Key.shift><Key.shift><Key.shift><Key.shift>REAL<Key.space><Key.shift><Key.shift><Key.shift><Key.shift><Key.shift>ESTATE<Key.down><Key.enter>
Screenshot: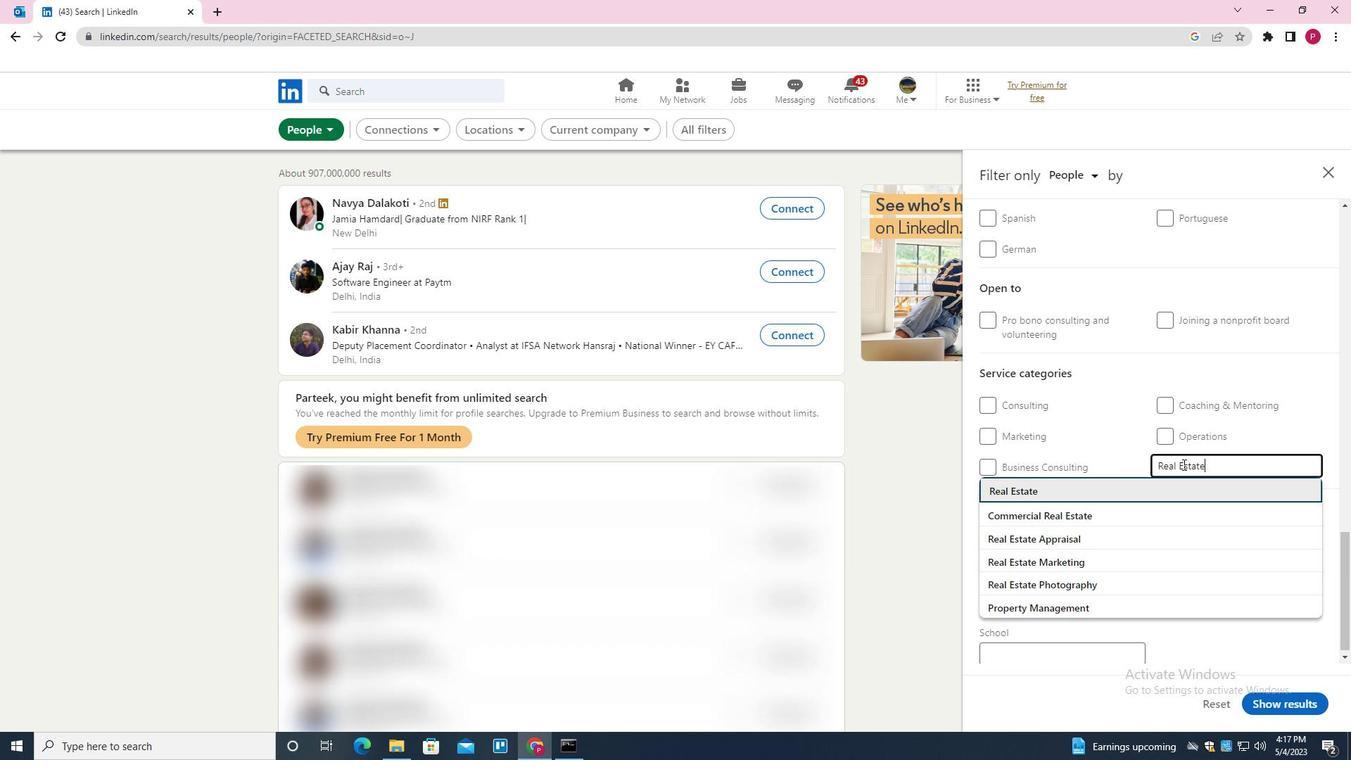 
Action: Mouse moved to (1171, 472)
Screenshot: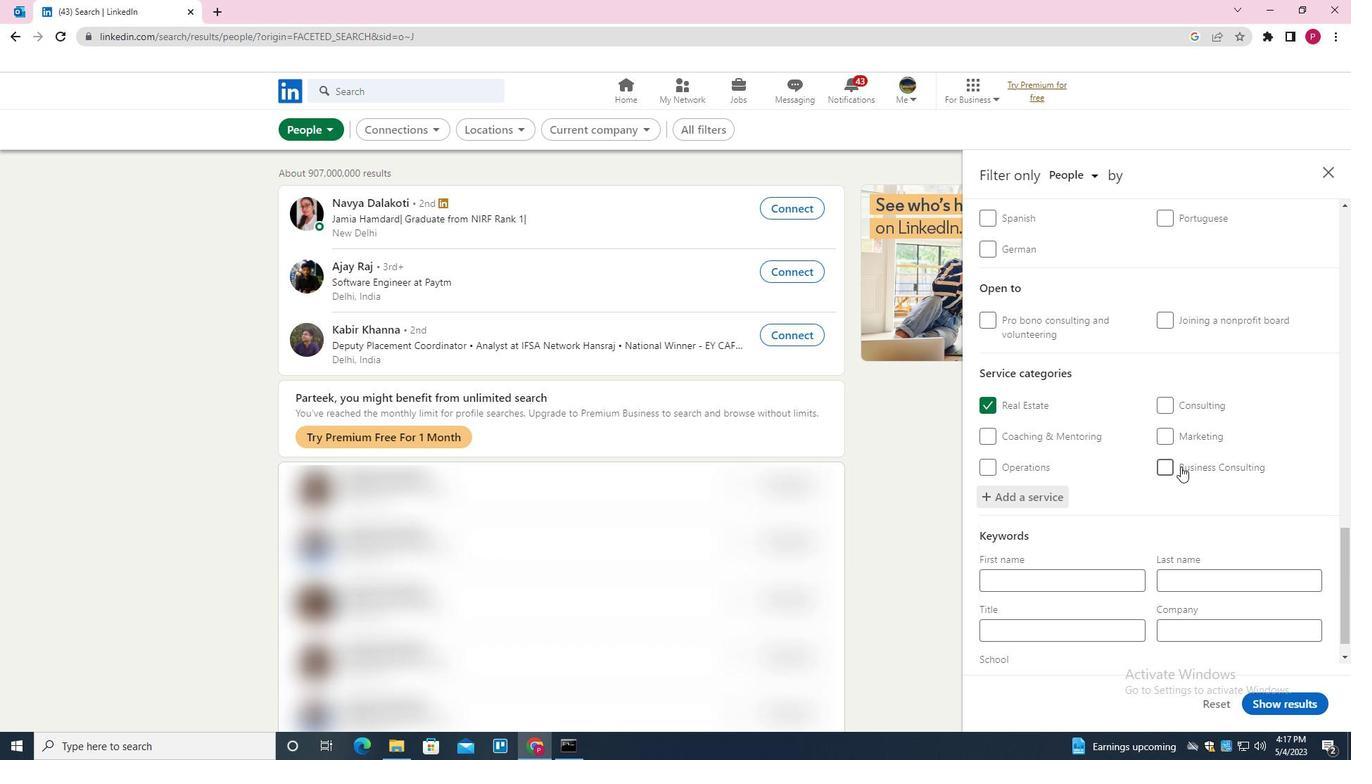 
Action: Mouse scrolled (1171, 471) with delta (0, 0)
Screenshot: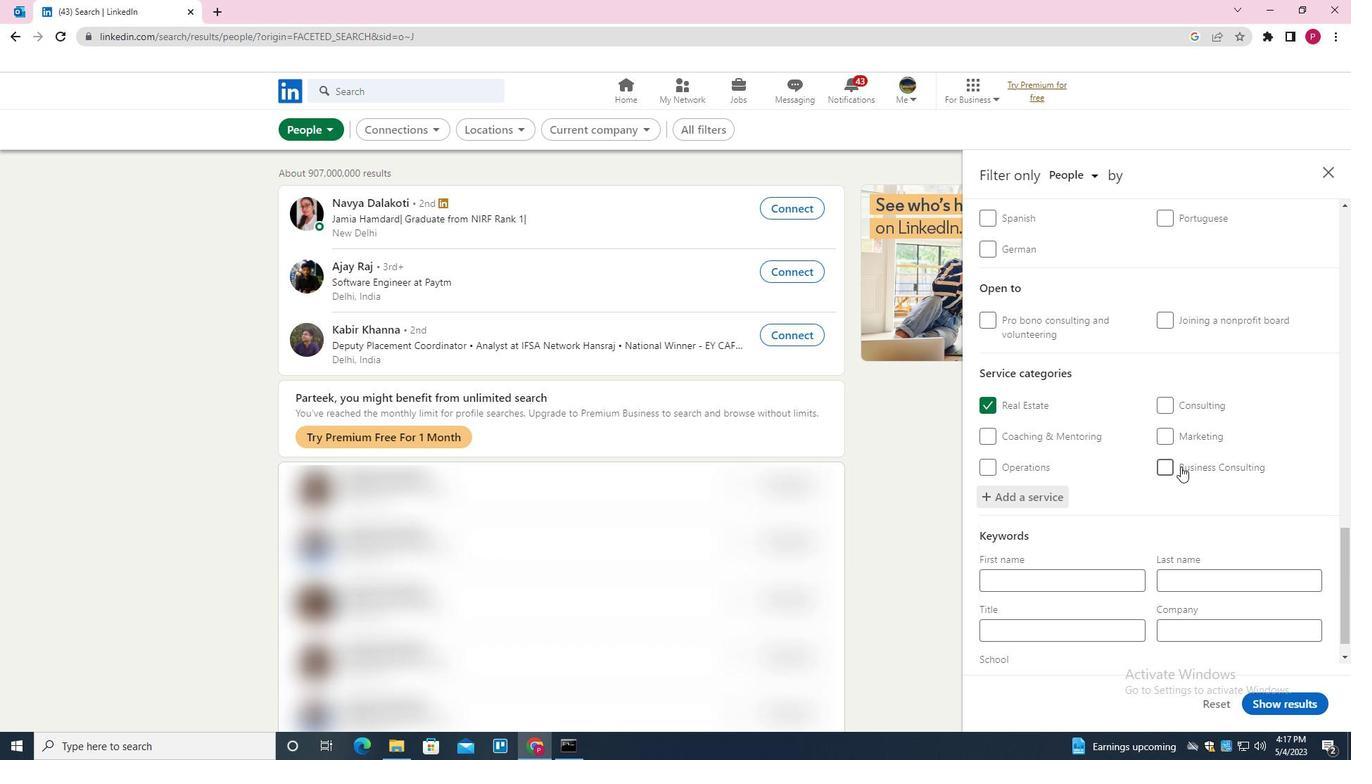 
Action: Mouse moved to (1170, 473)
Screenshot: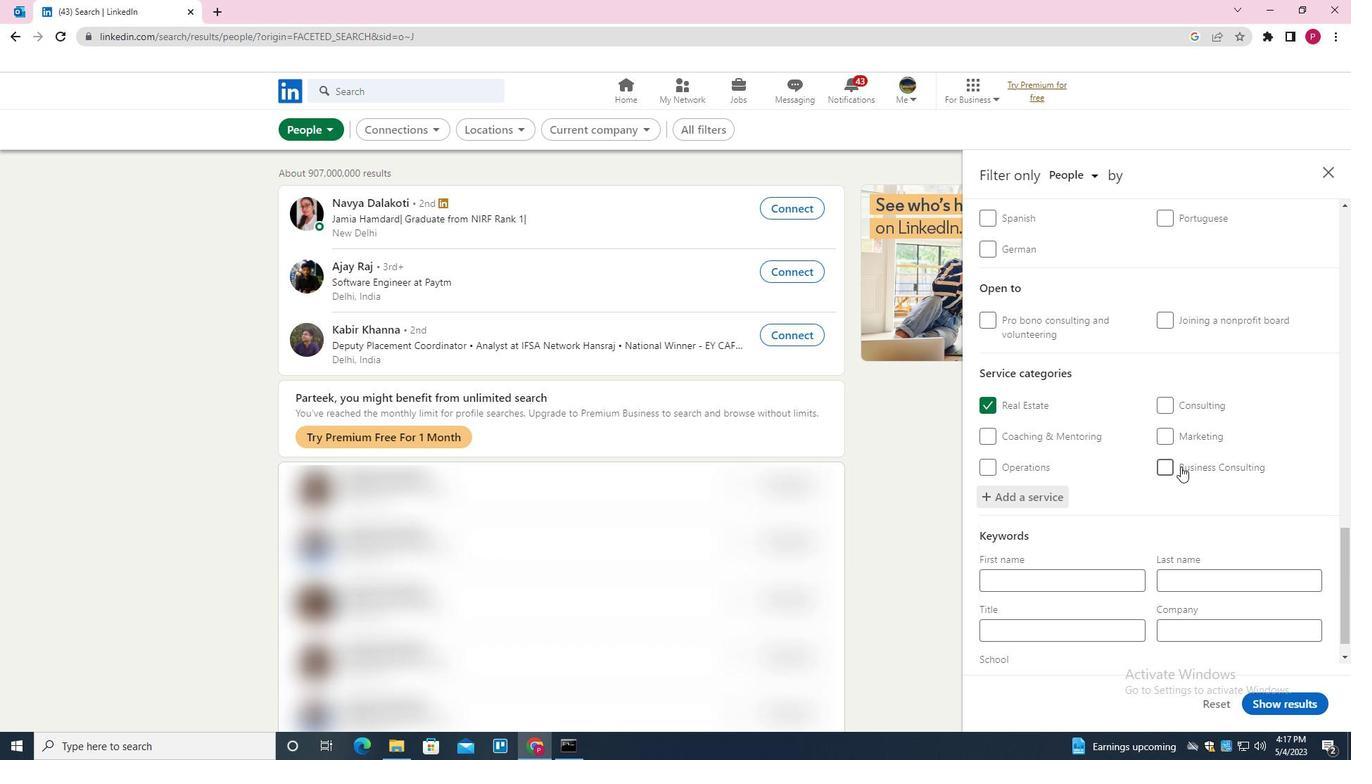 
Action: Mouse scrolled (1170, 472) with delta (0, 0)
Screenshot: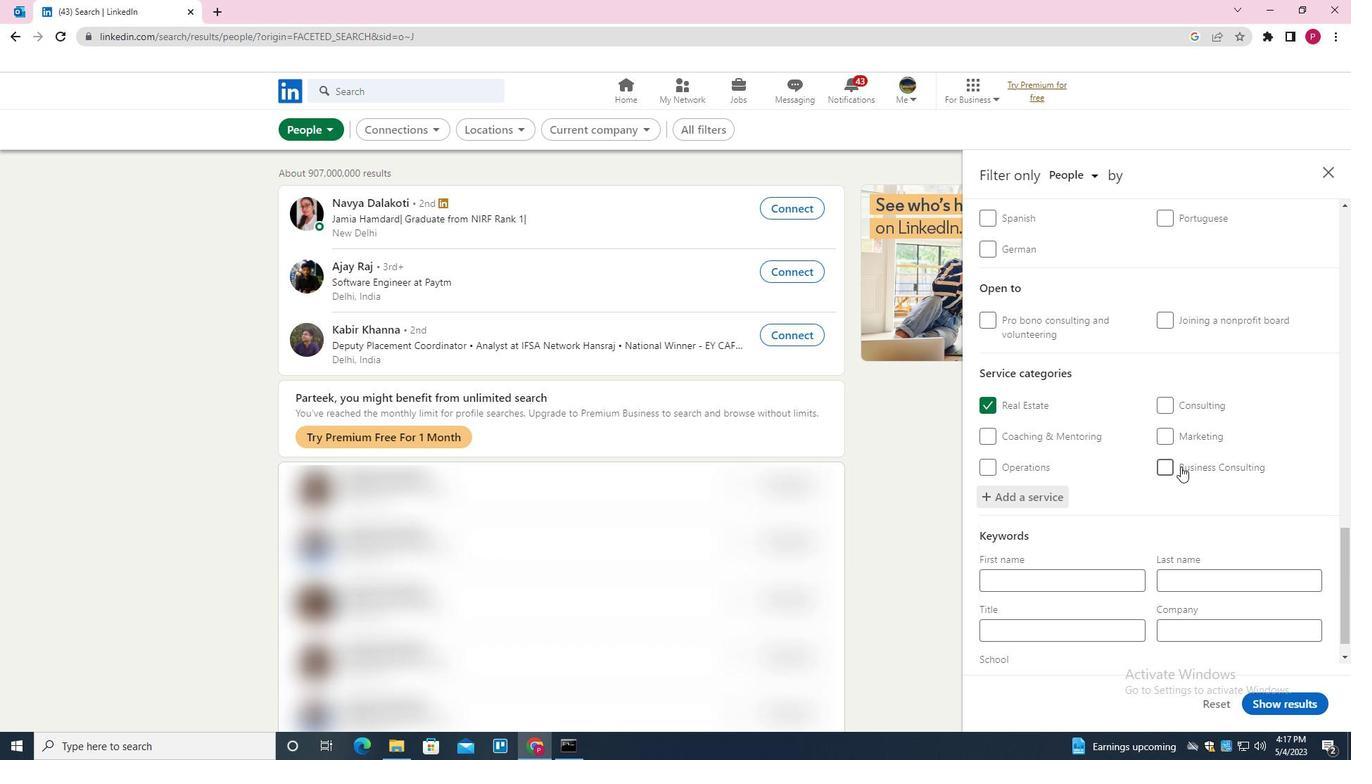 
Action: Mouse moved to (1167, 475)
Screenshot: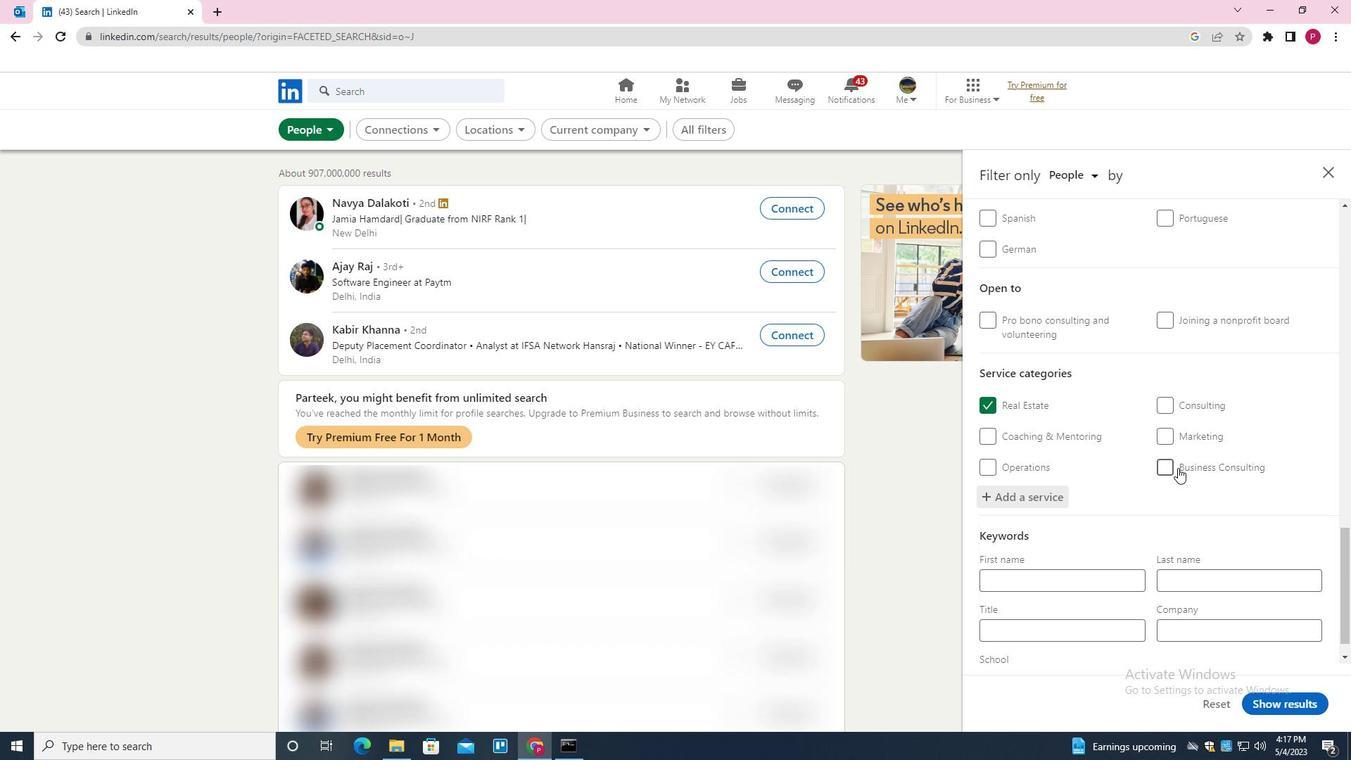 
Action: Mouse scrolled (1167, 474) with delta (0, 0)
Screenshot: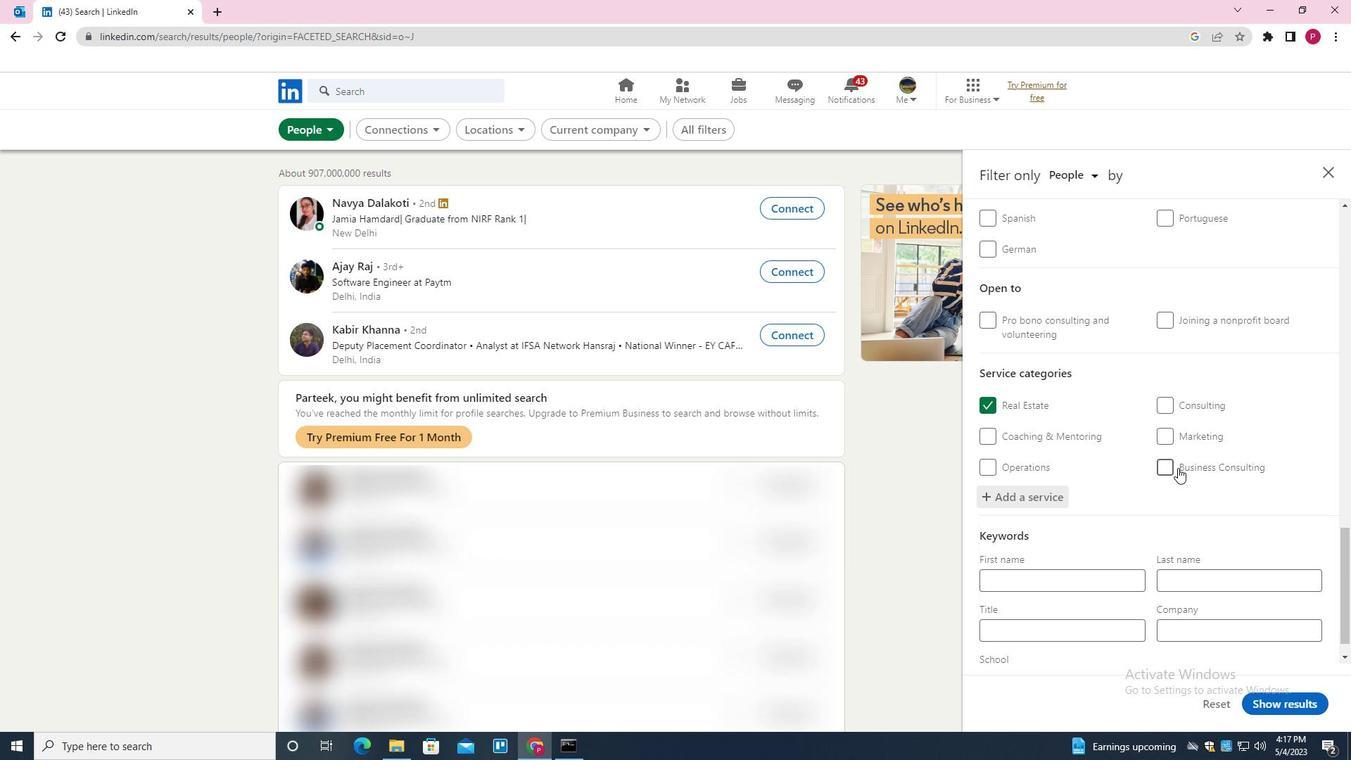 
Action: Mouse moved to (1159, 483)
Screenshot: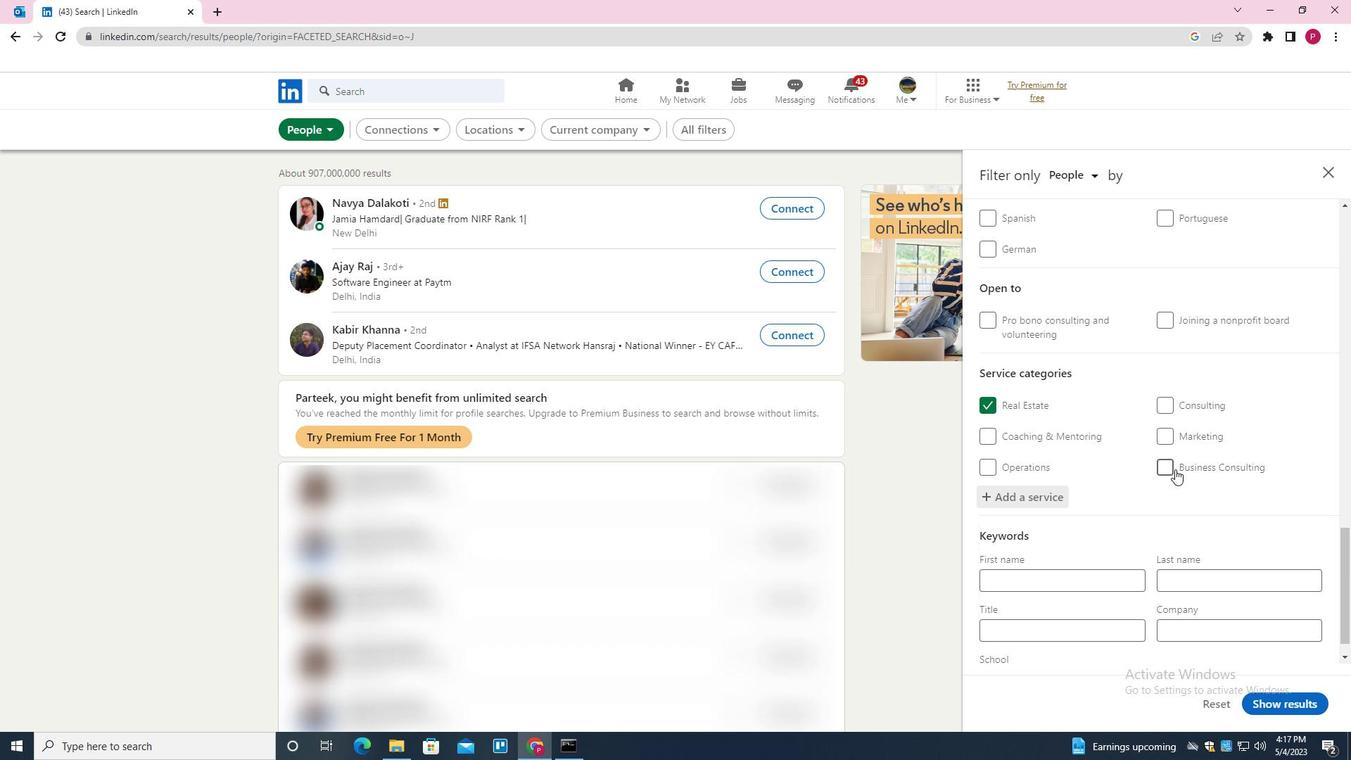 
Action: Mouse scrolled (1159, 482) with delta (0, 0)
Screenshot: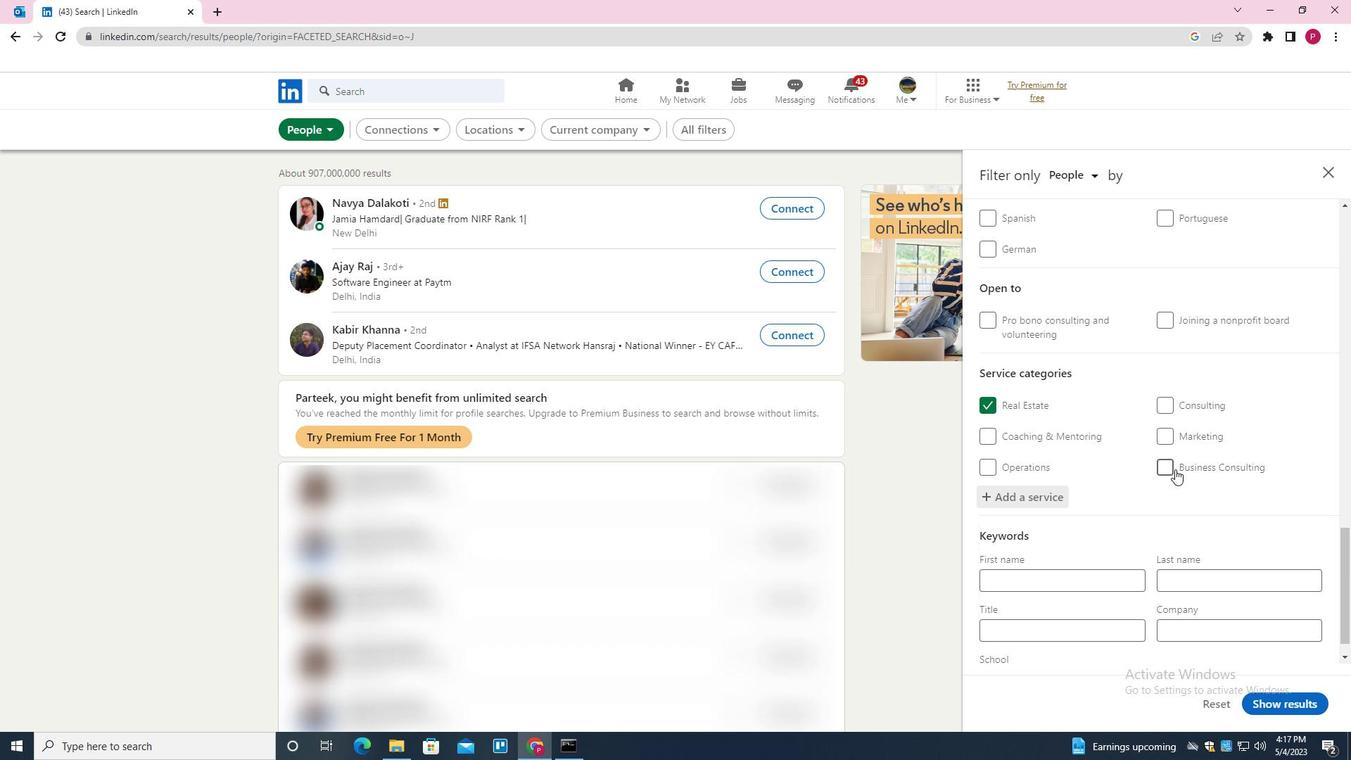 
Action: Mouse moved to (1147, 498)
Screenshot: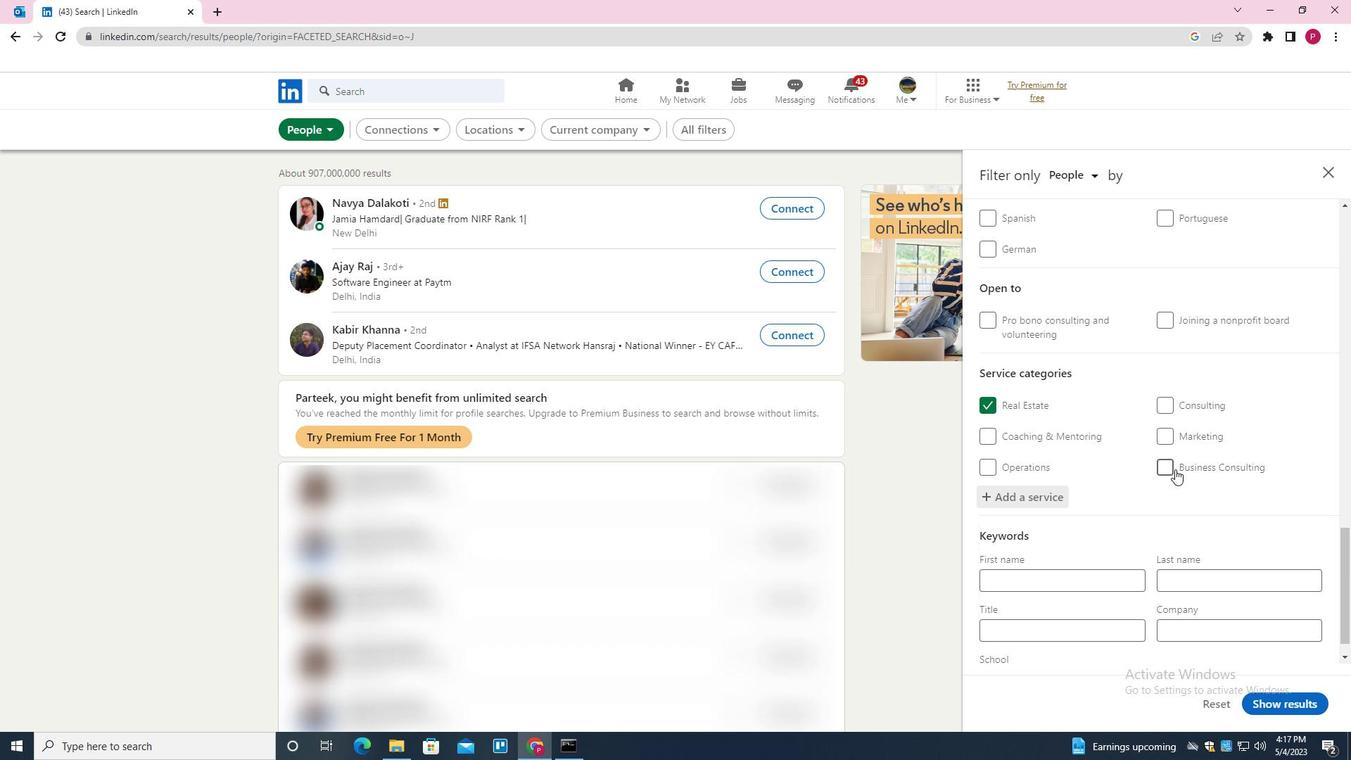 
Action: Mouse scrolled (1147, 497) with delta (0, 0)
Screenshot: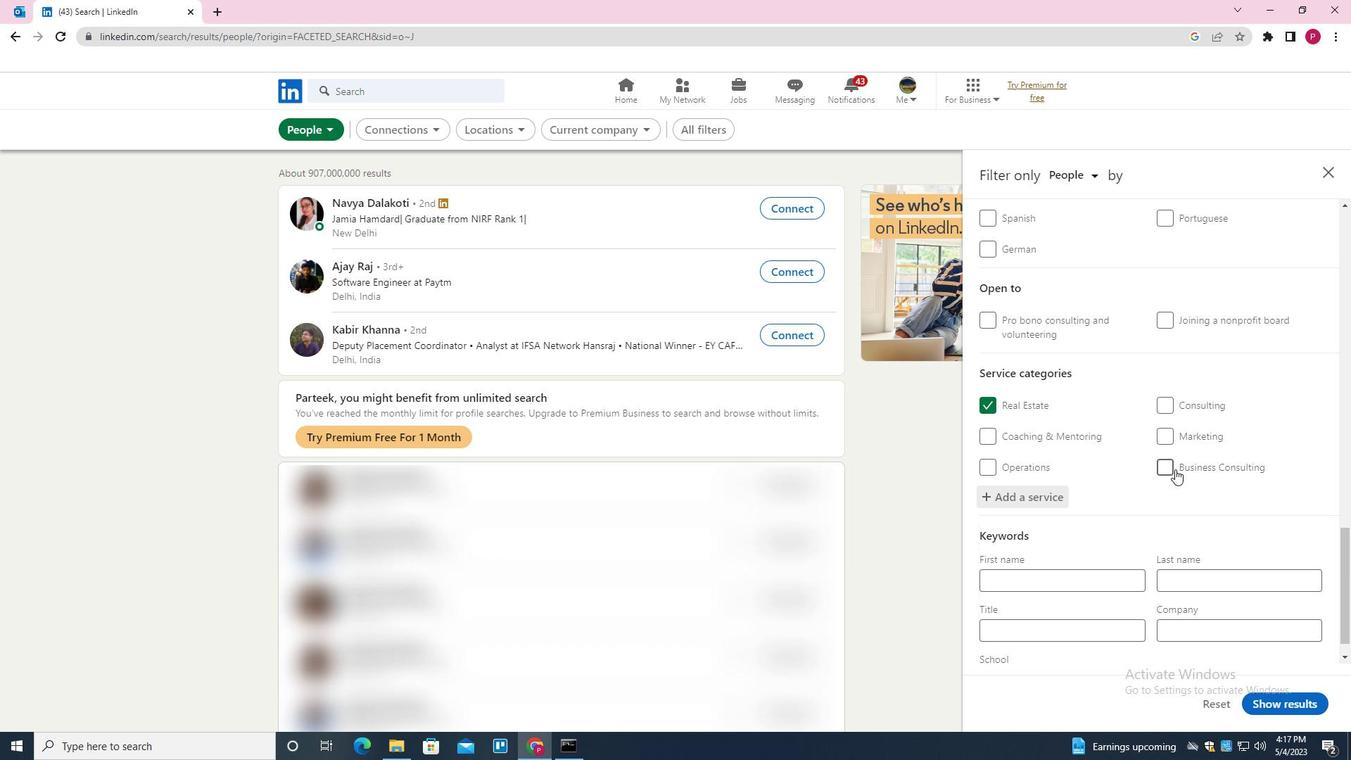 
Action: Mouse moved to (1117, 533)
Screenshot: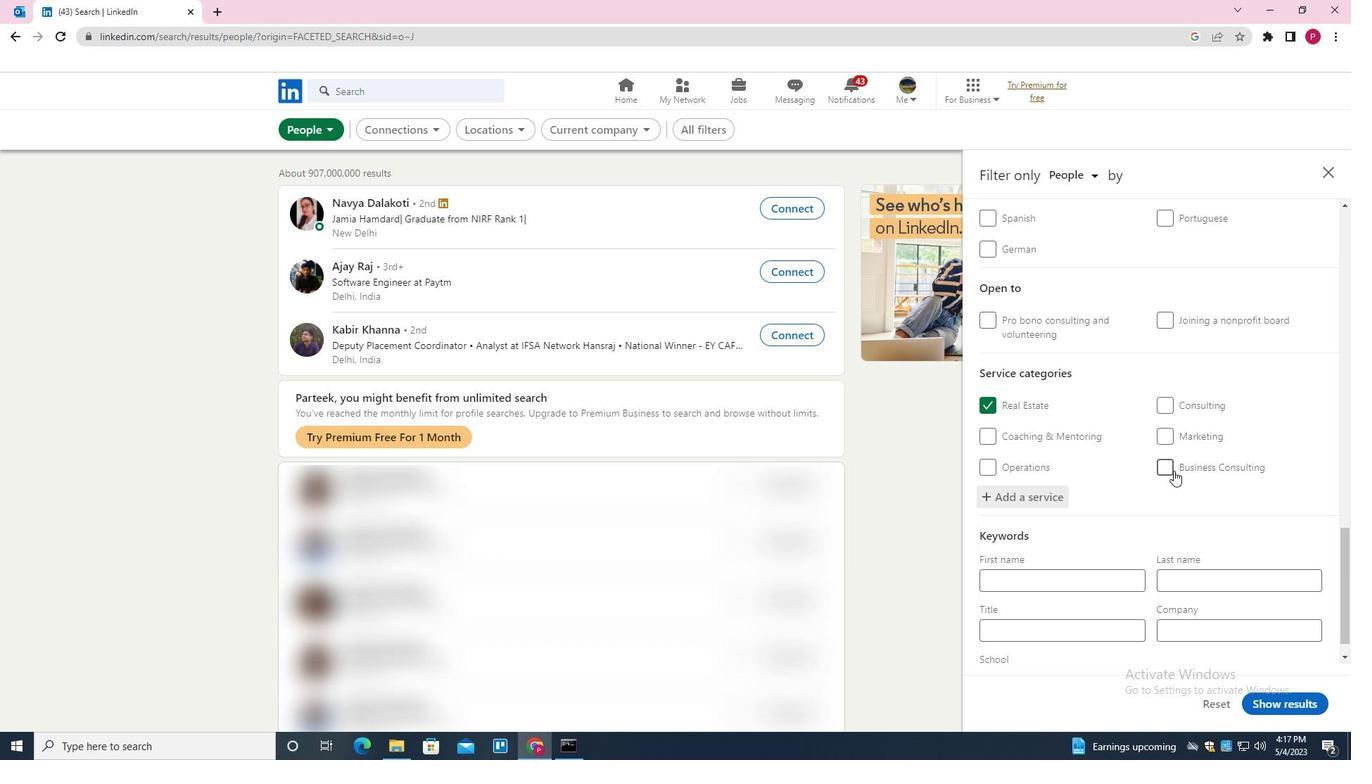 
Action: Mouse scrolled (1117, 532) with delta (0, 0)
Screenshot: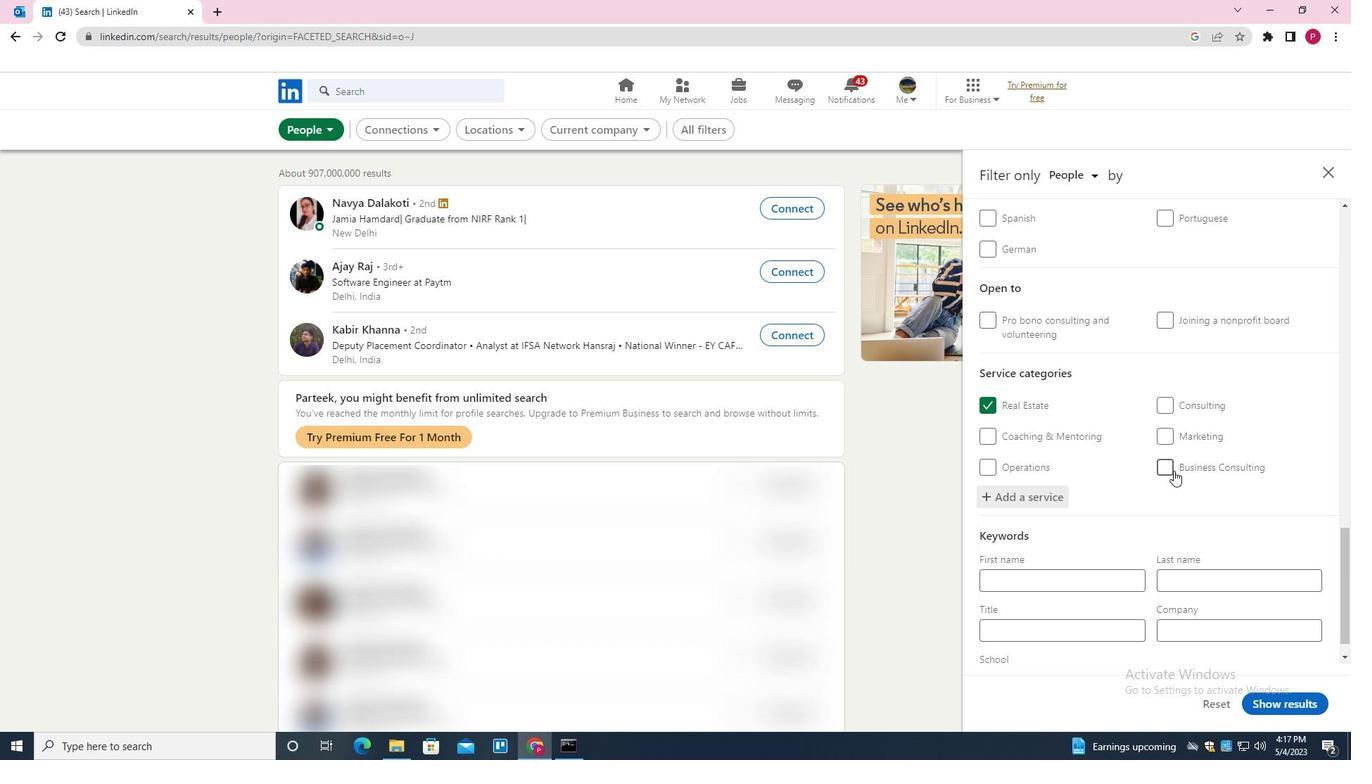 
Action: Mouse moved to (1055, 587)
Screenshot: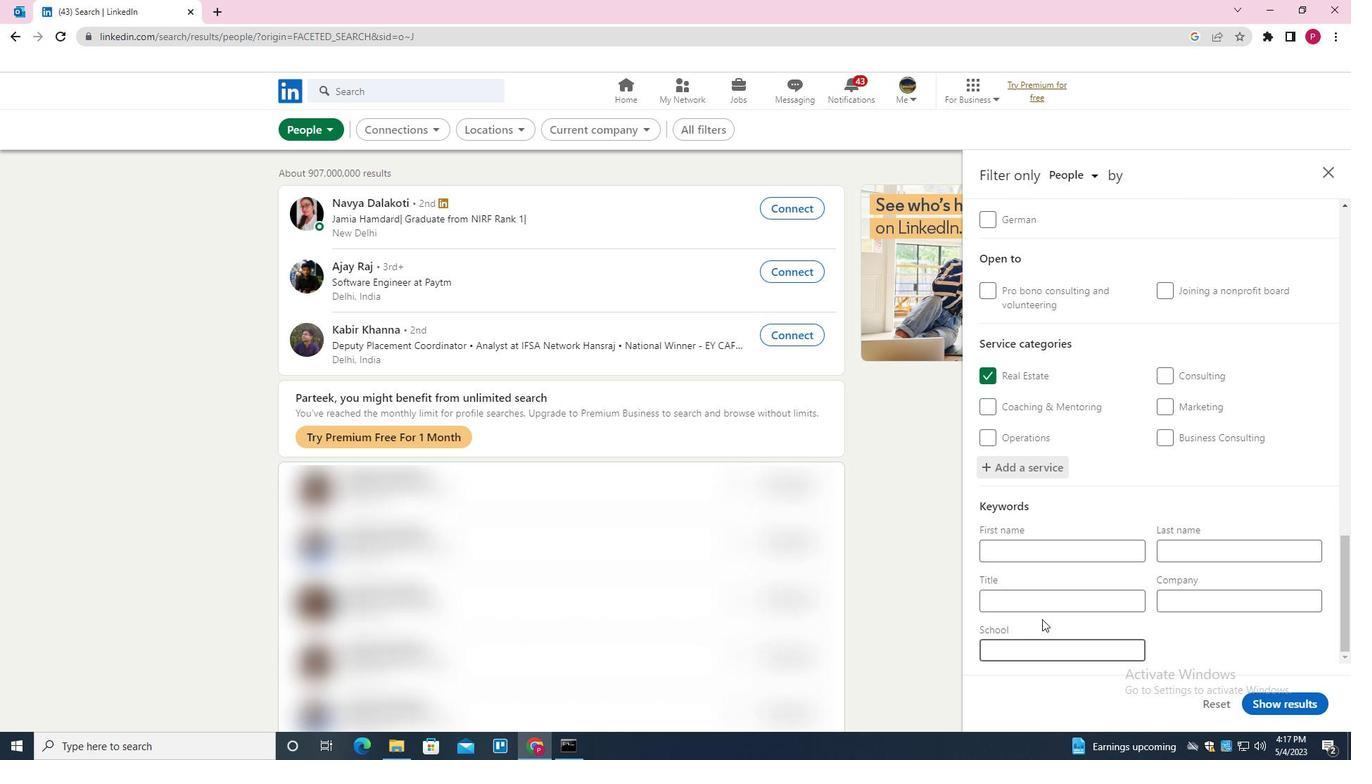 
Action: Mouse pressed left at (1055, 587)
Screenshot: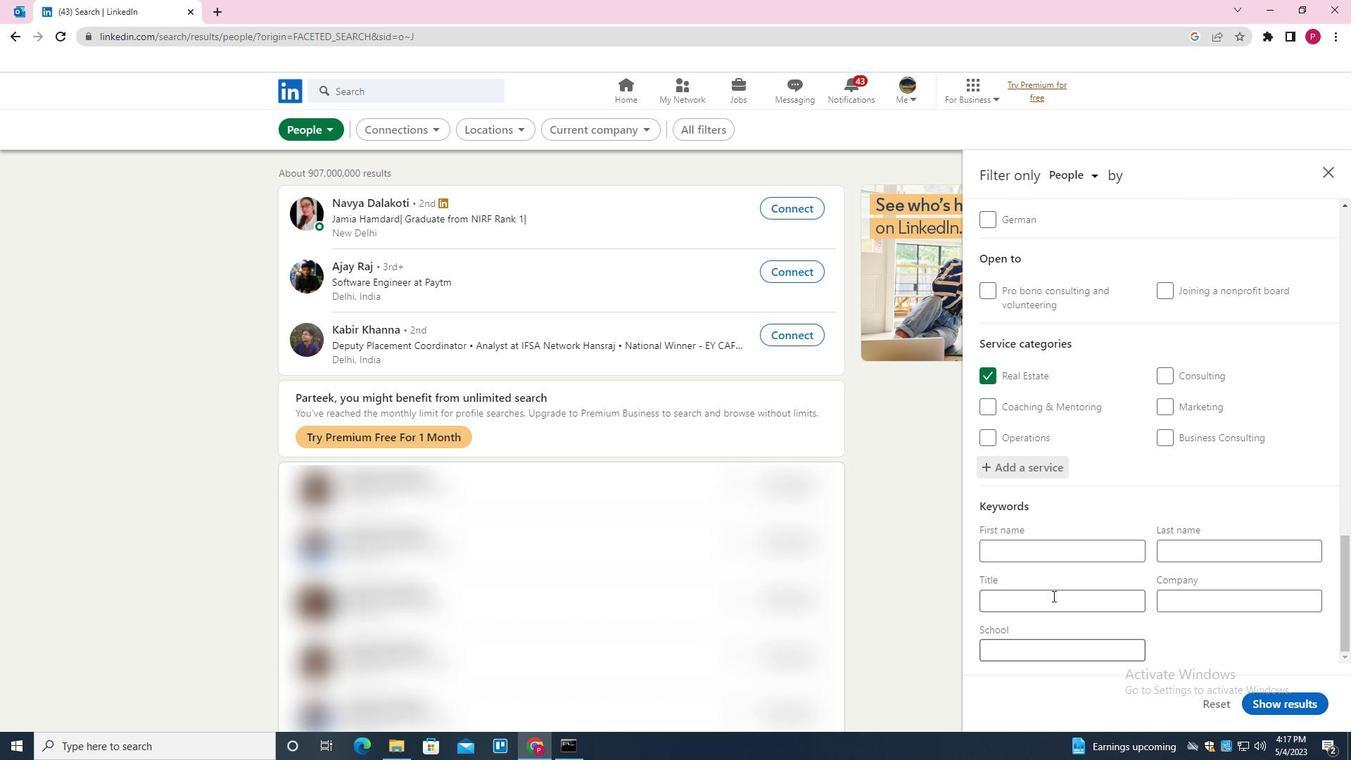 
Action: Mouse moved to (1057, 602)
Screenshot: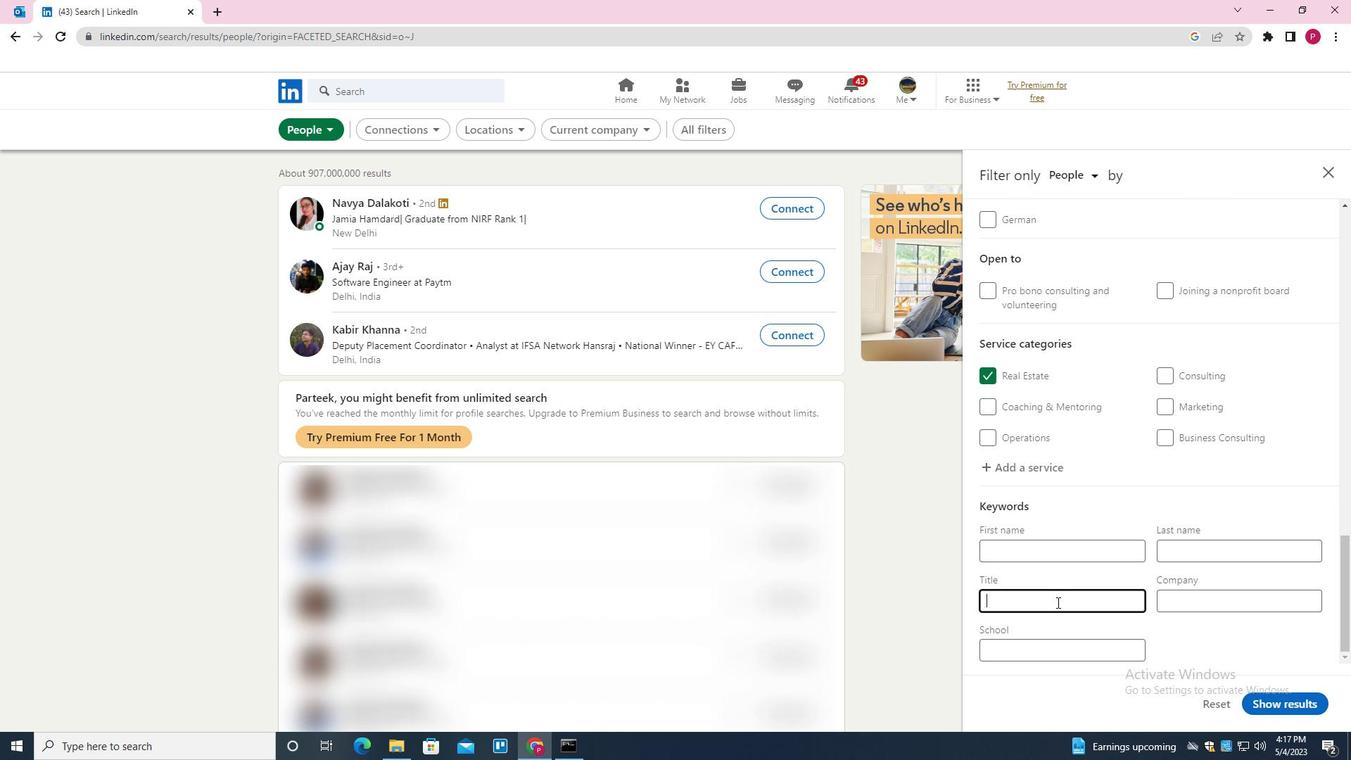 
Action: Key pressed <Key.shift>MARKETING<Key.space><Key.shift>RESEARCH<Key.space><Key.shift><Key.shift><Key.shift><Key.shift><Key.shift><Key.shift><Key.shift><Key.shift>ANALYST
Screenshot: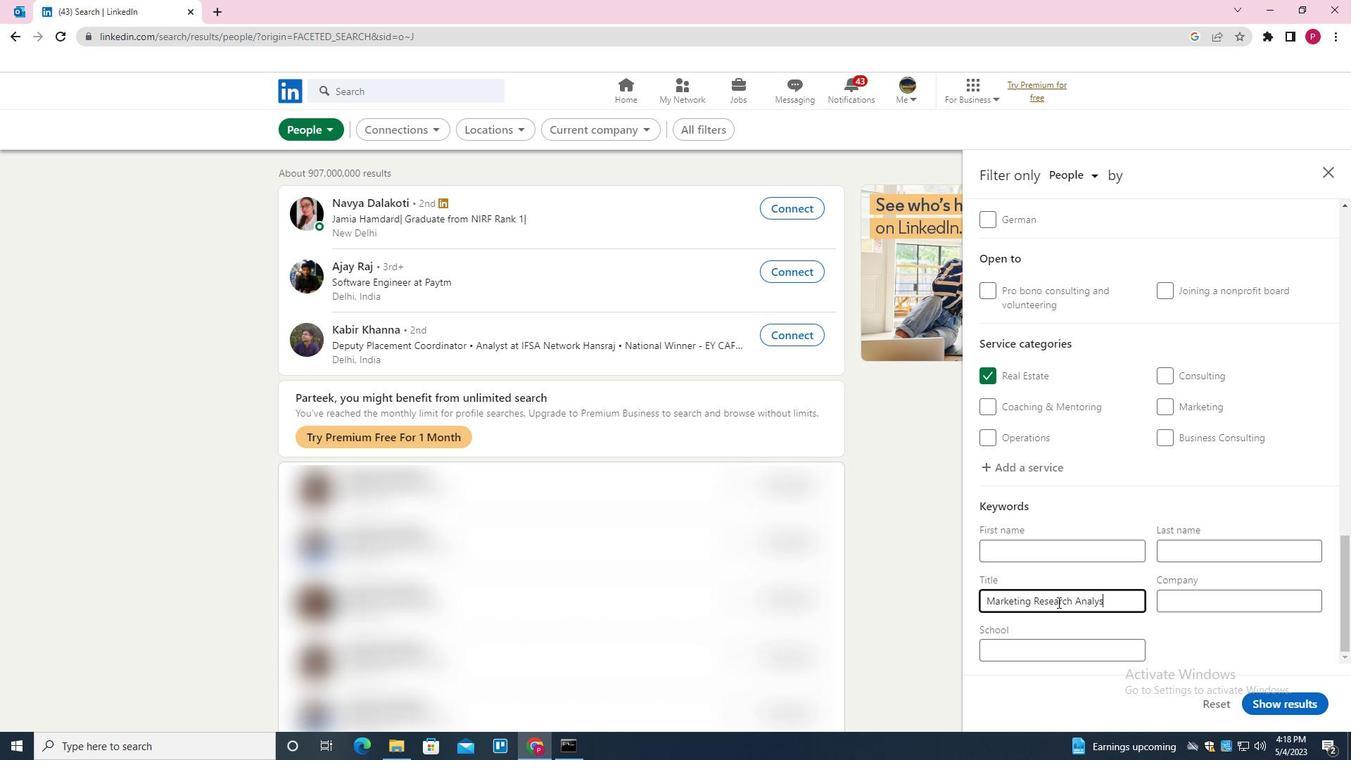 
Action: Mouse moved to (1292, 704)
Screenshot: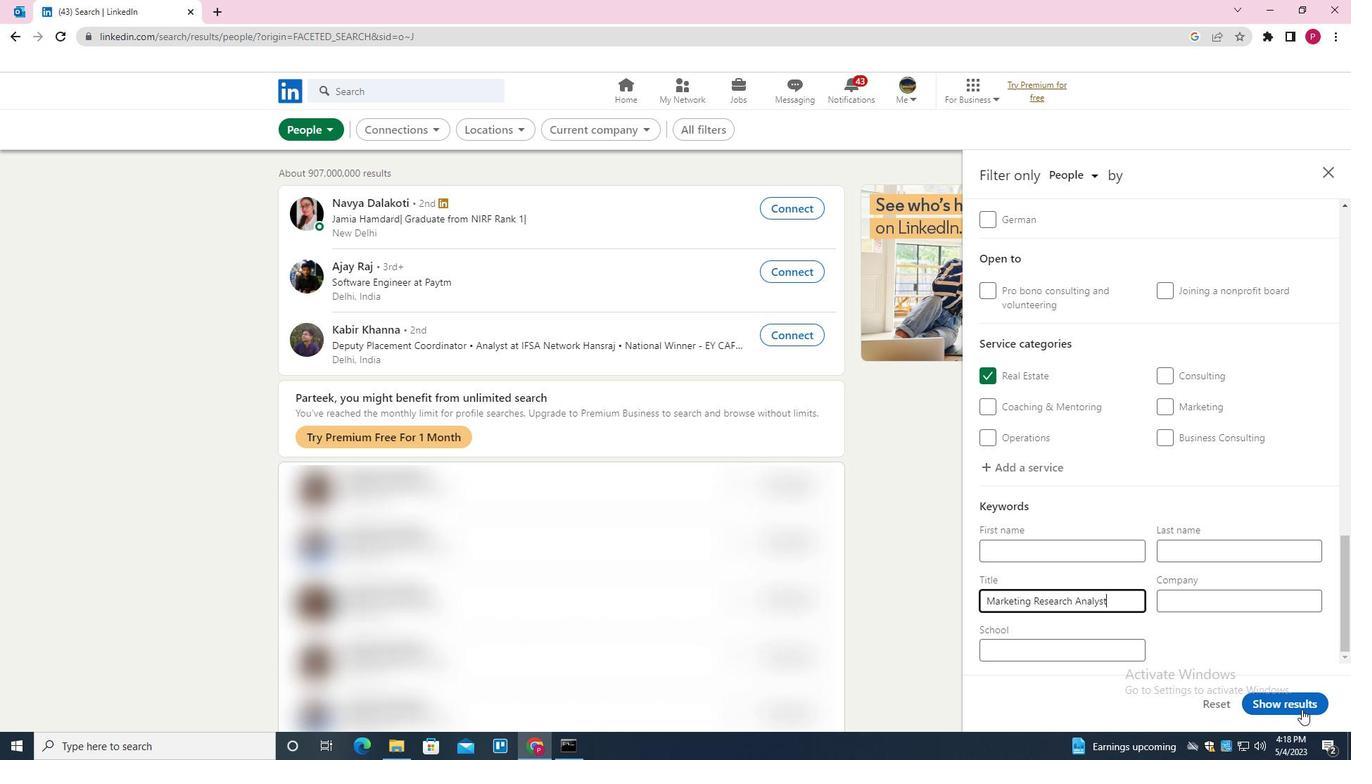 
Action: Mouse pressed left at (1292, 704)
Screenshot: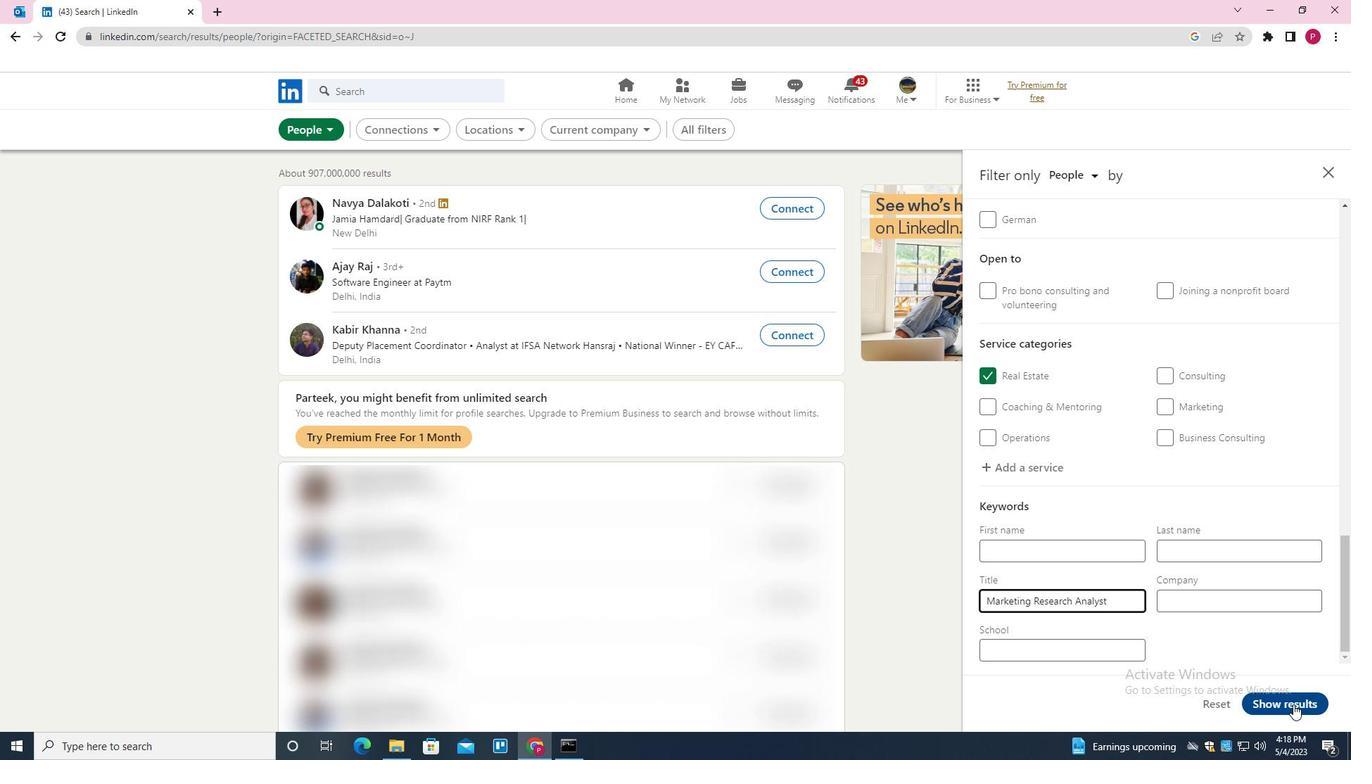 
Action: Mouse moved to (617, 257)
Screenshot: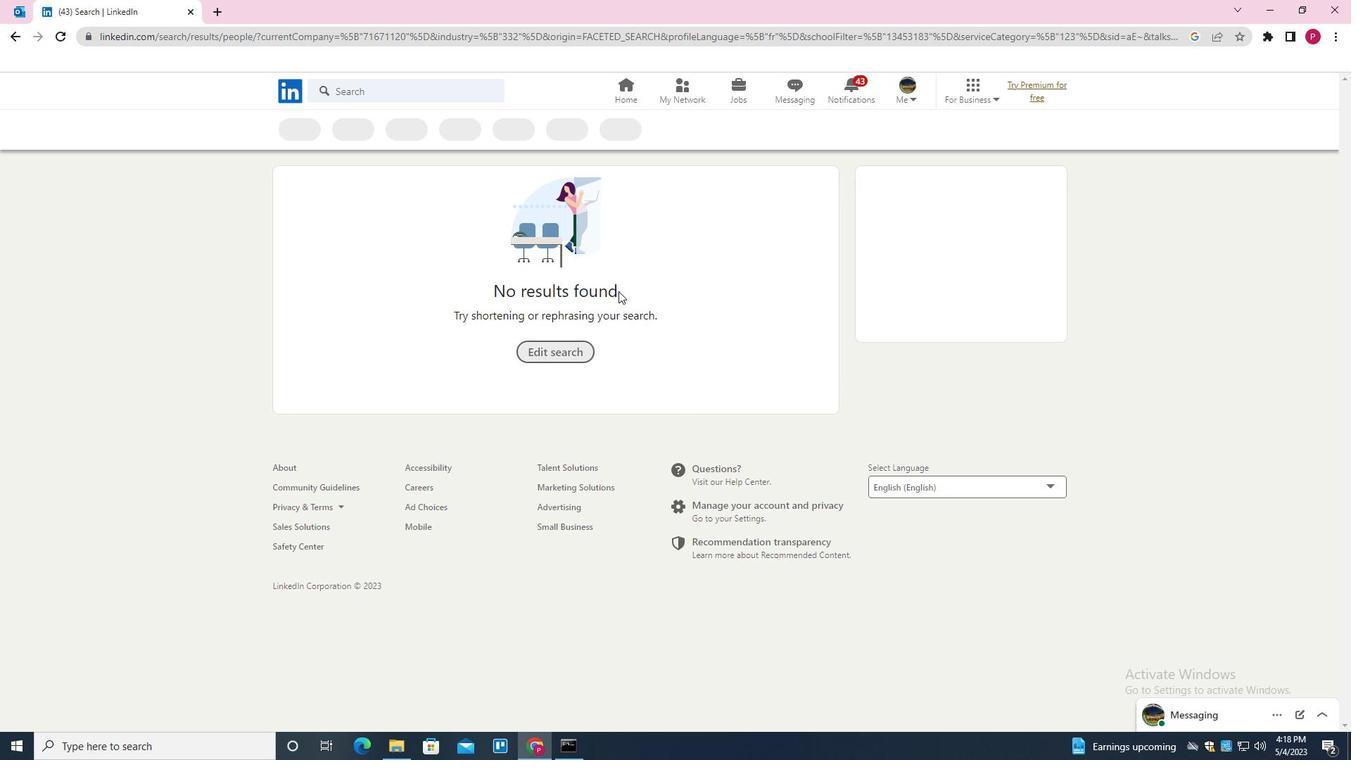 
